 Task: Find connections with filter location Ubá with filter topic #Socialnetworkingwith filter profile language French with filter current company CARE India with filter school Indian Institute of Management, Kozhikode with filter industry Public Policy Offices with filter service category Retirement Planning with filter keywords title Artificial Intelligence Engineer
Action: Mouse moved to (499, 96)
Screenshot: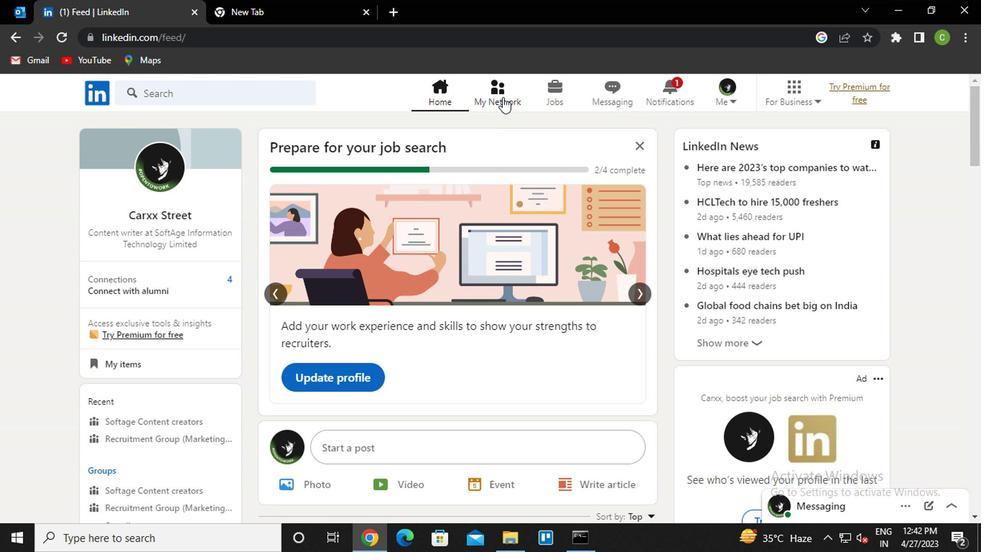 
Action: Mouse pressed left at (499, 96)
Screenshot: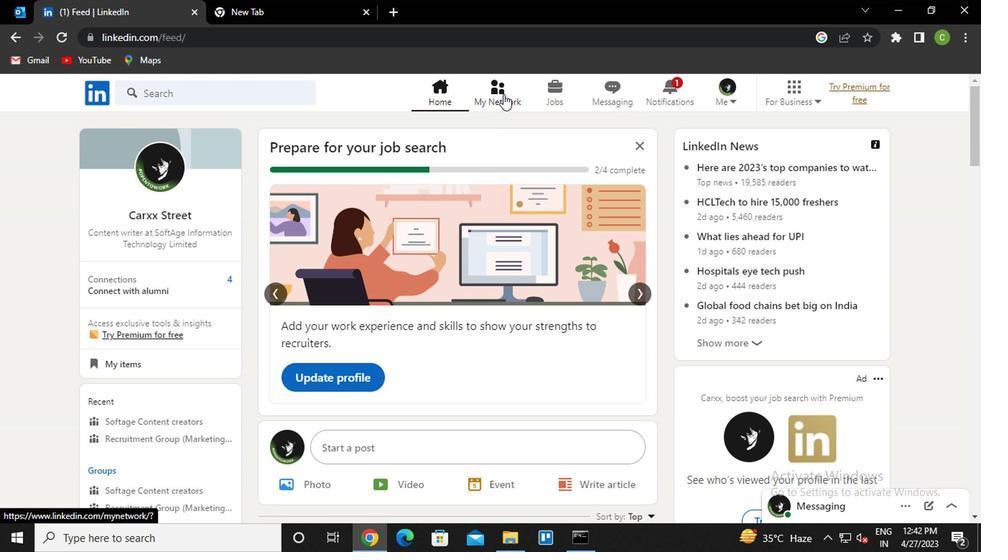
Action: Mouse moved to (208, 176)
Screenshot: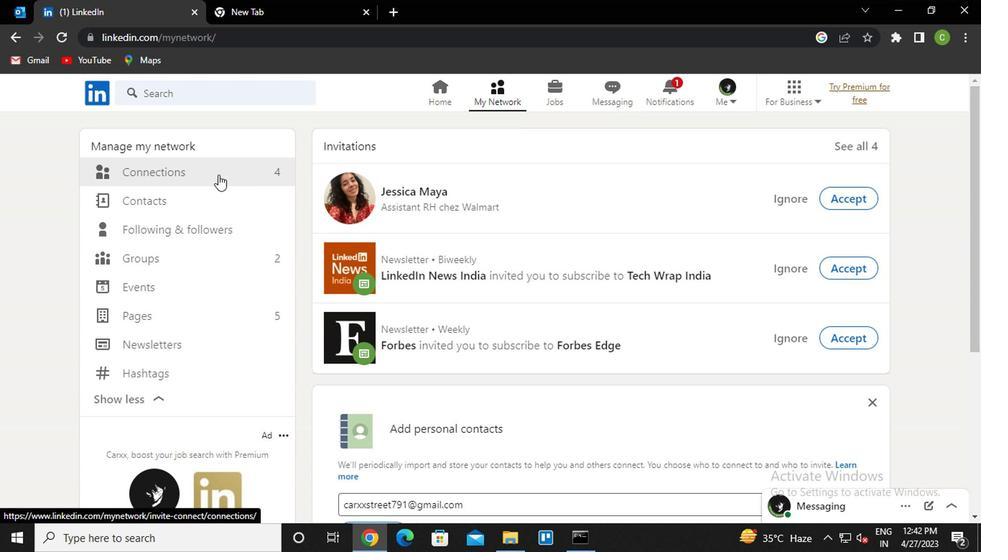 
Action: Mouse pressed left at (208, 176)
Screenshot: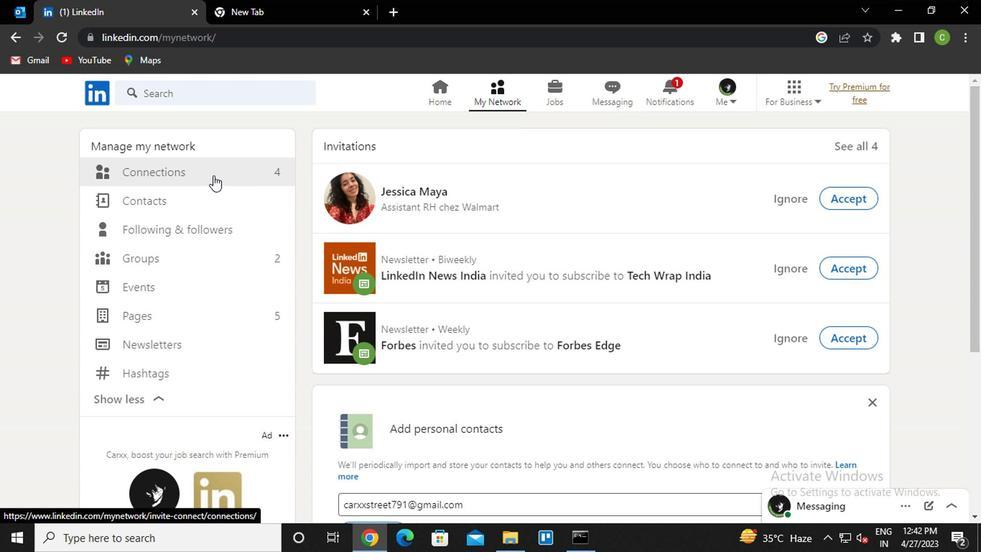 
Action: Mouse moved to (586, 172)
Screenshot: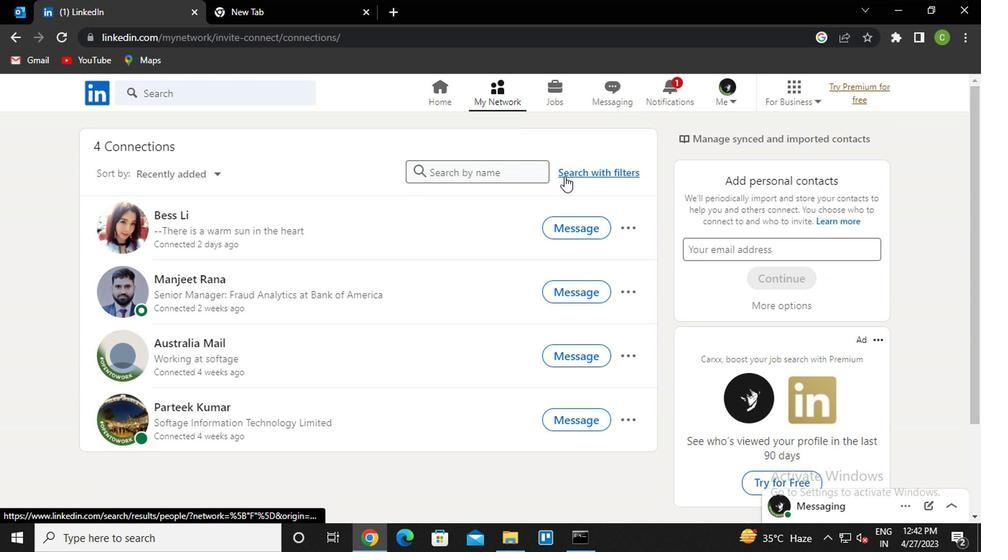 
Action: Mouse pressed left at (586, 172)
Screenshot: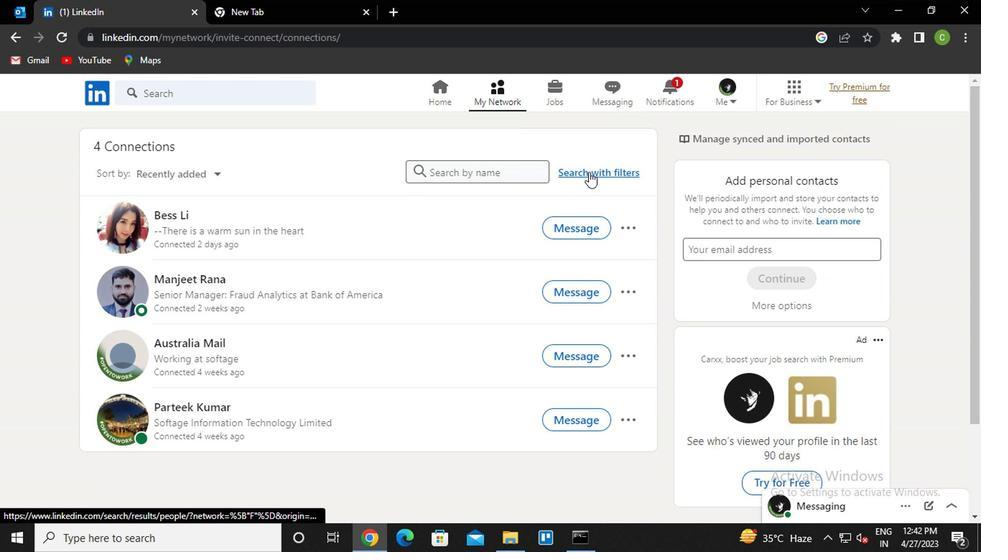 
Action: Mouse moved to (541, 126)
Screenshot: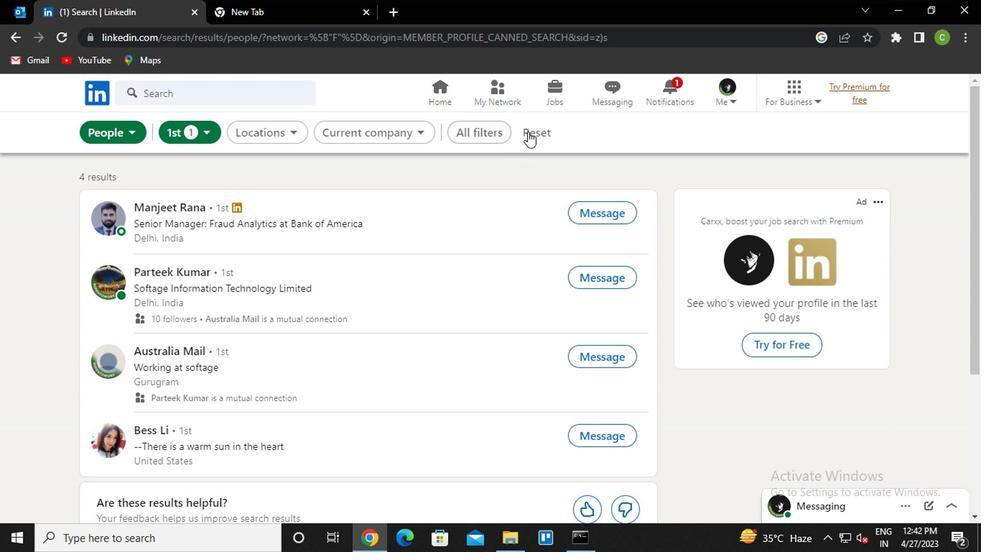 
Action: Mouse pressed left at (541, 126)
Screenshot: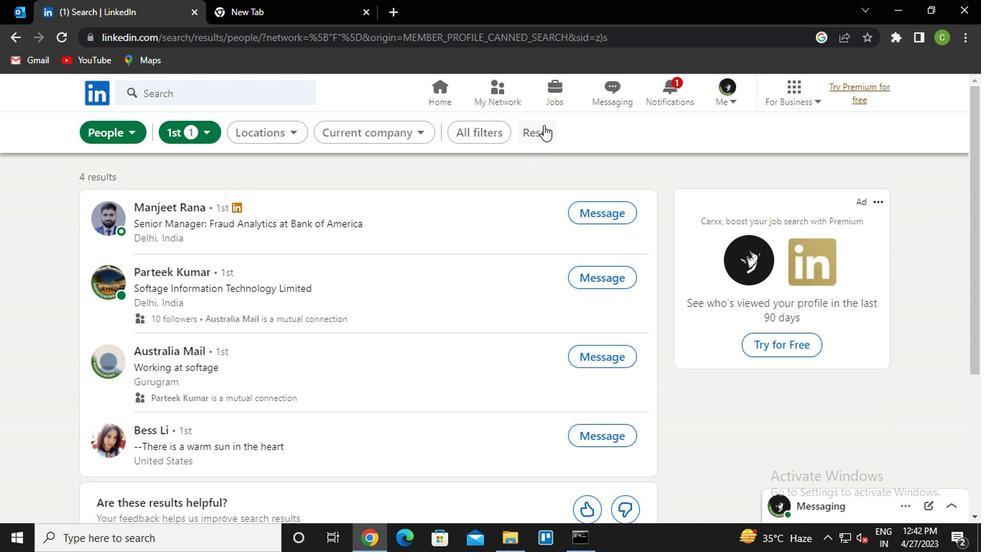 
Action: Mouse moved to (494, 124)
Screenshot: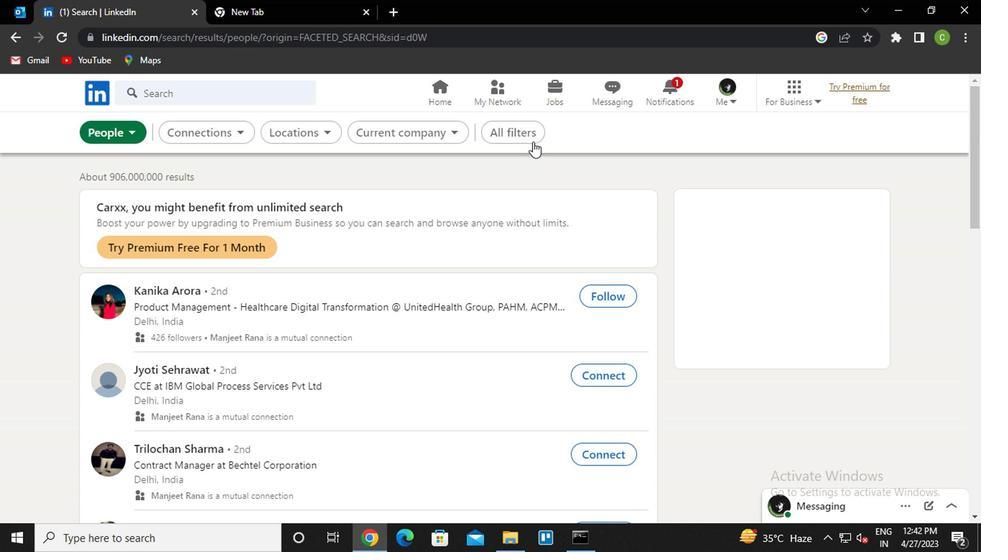 
Action: Mouse pressed left at (494, 124)
Screenshot: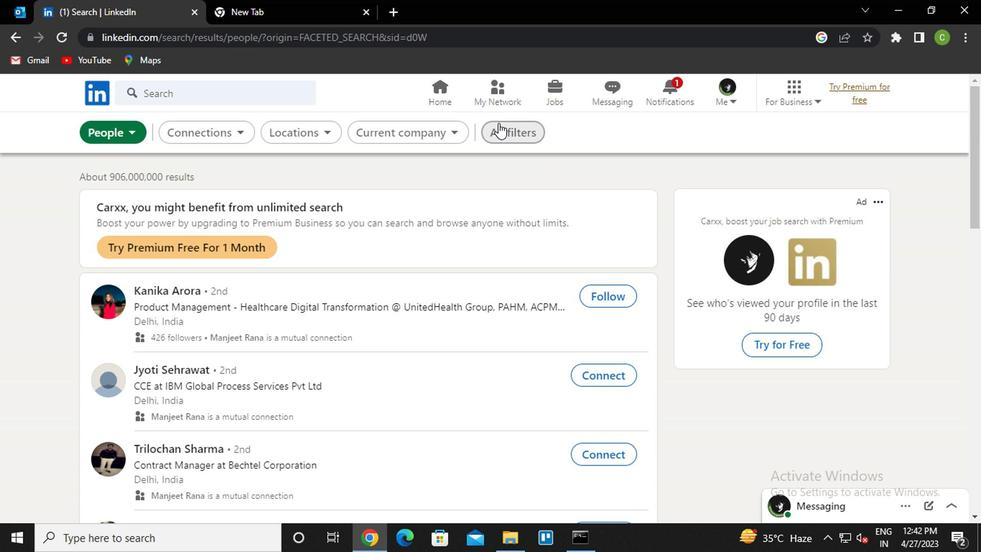 
Action: Mouse moved to (808, 300)
Screenshot: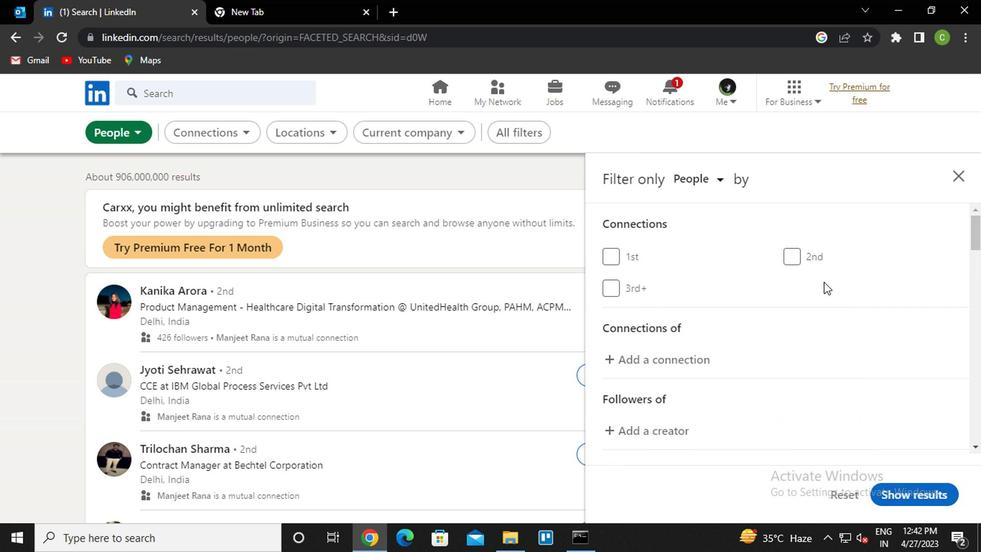 
Action: Mouse scrolled (808, 299) with delta (0, -1)
Screenshot: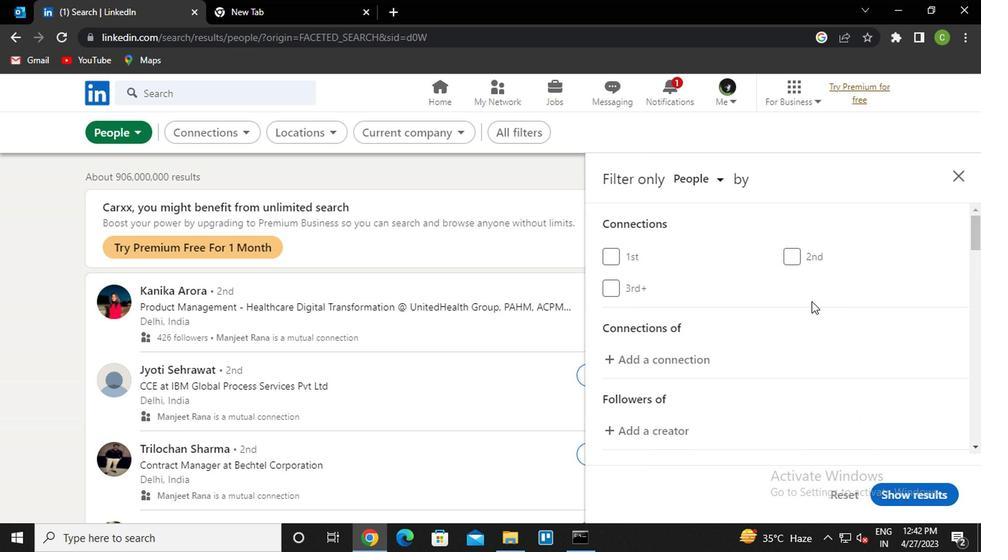 
Action: Mouse scrolled (808, 299) with delta (0, -1)
Screenshot: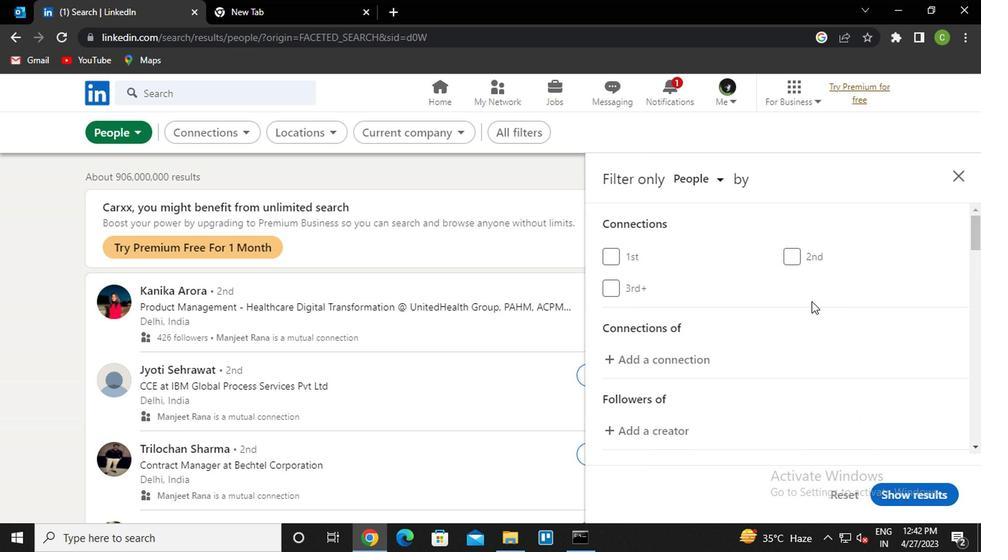 
Action: Mouse scrolled (808, 299) with delta (0, -1)
Screenshot: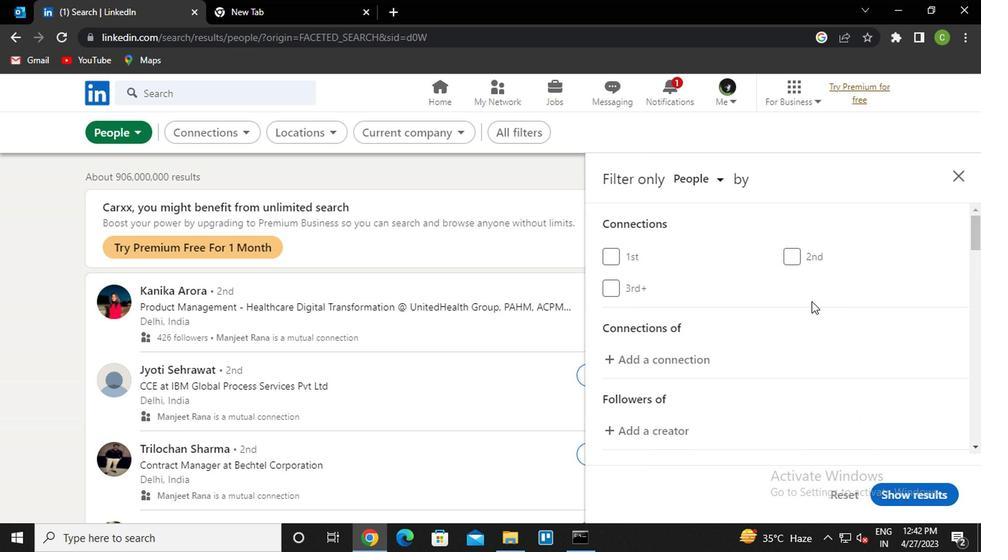 
Action: Mouse scrolled (808, 299) with delta (0, -1)
Screenshot: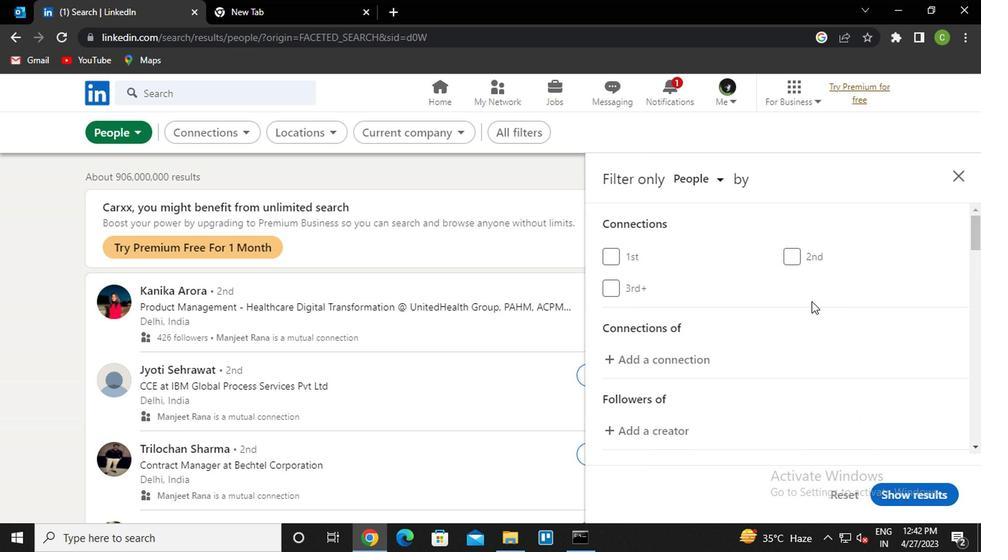 
Action: Mouse moved to (793, 309)
Screenshot: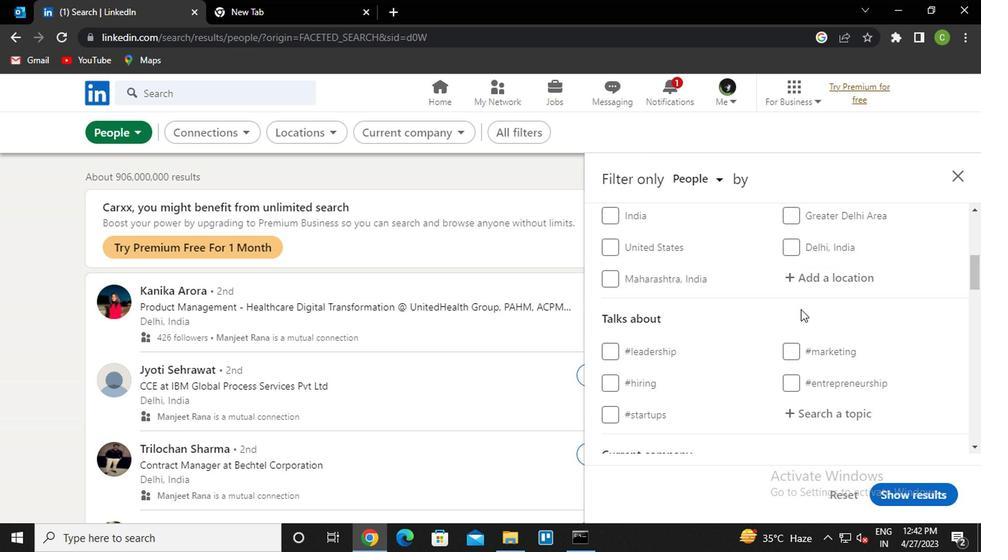 
Action: Mouse scrolled (793, 309) with delta (0, 0)
Screenshot: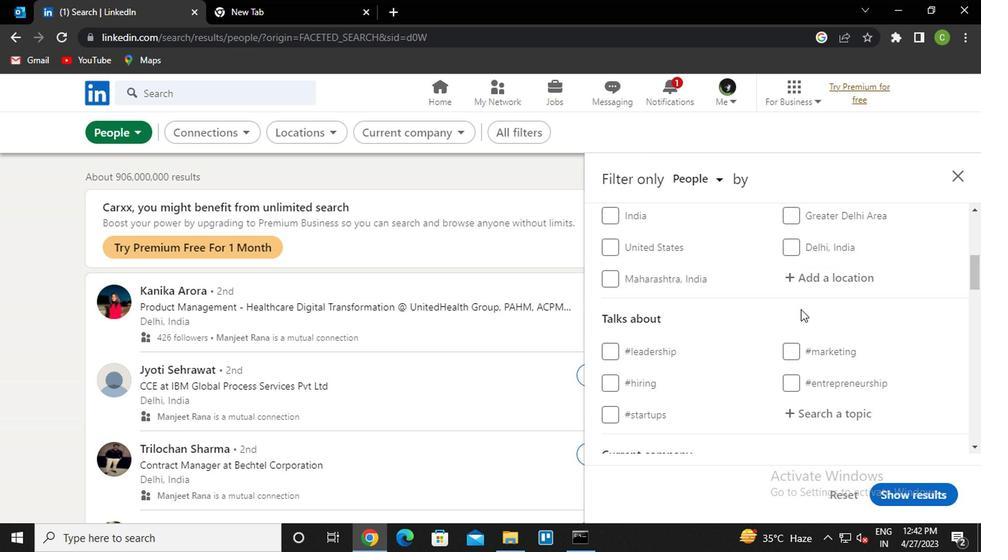 
Action: Mouse moved to (774, 321)
Screenshot: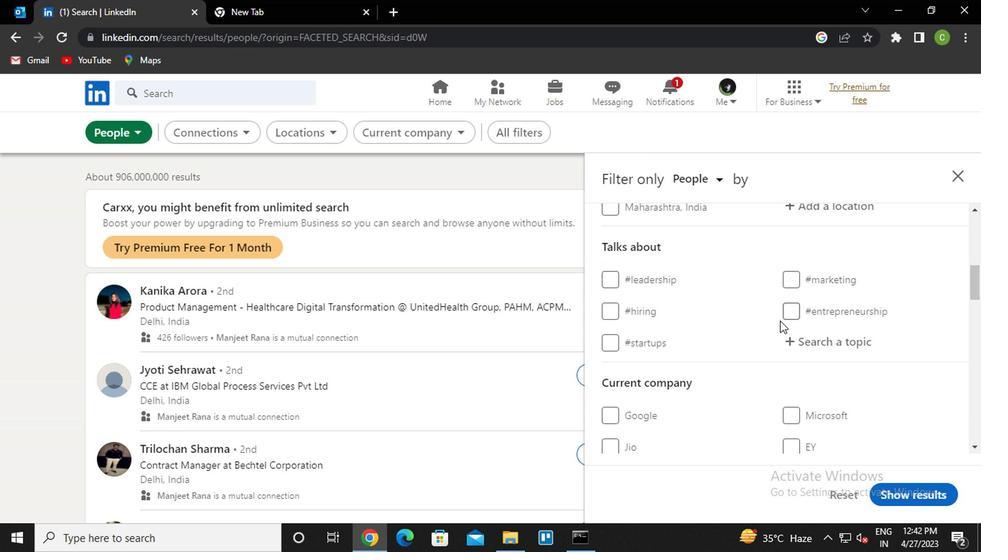 
Action: Mouse scrolled (774, 322) with delta (0, 1)
Screenshot: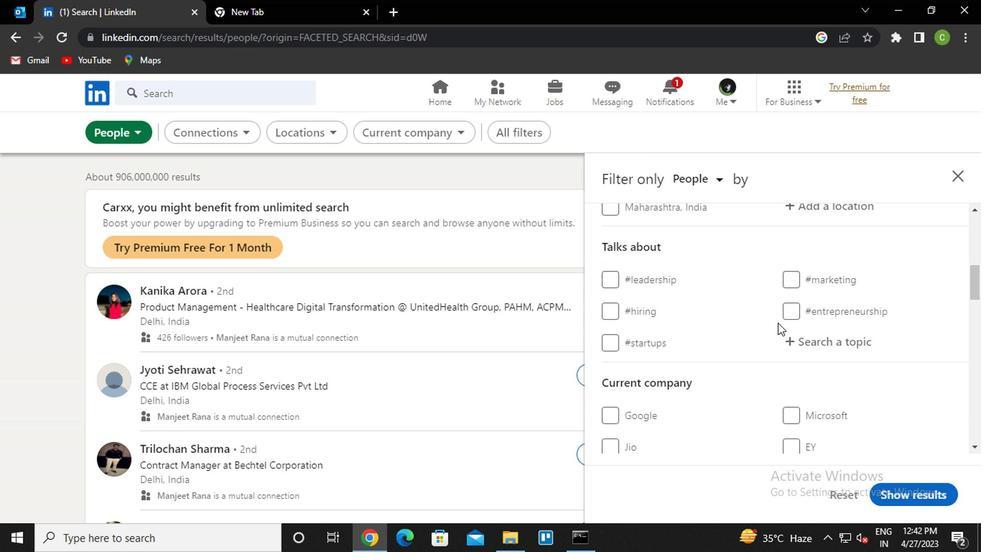 
Action: Mouse scrolled (774, 322) with delta (0, 1)
Screenshot: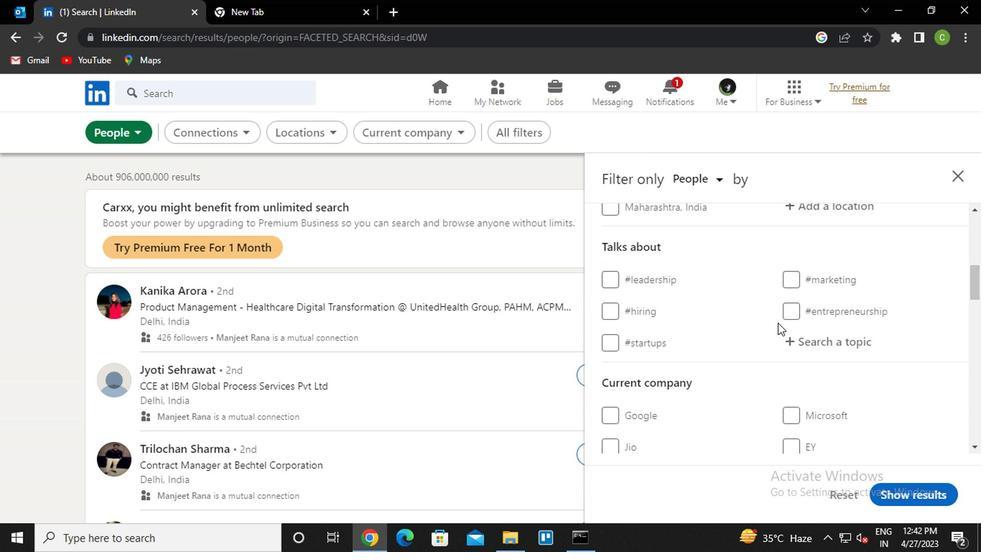 
Action: Mouse scrolled (774, 322) with delta (0, 1)
Screenshot: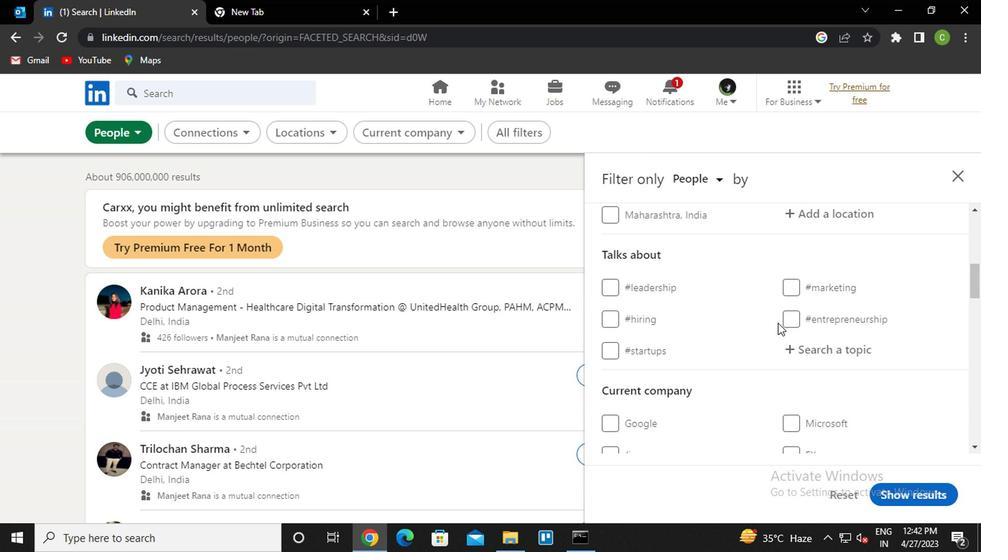 
Action: Mouse scrolled (774, 320) with delta (0, 0)
Screenshot: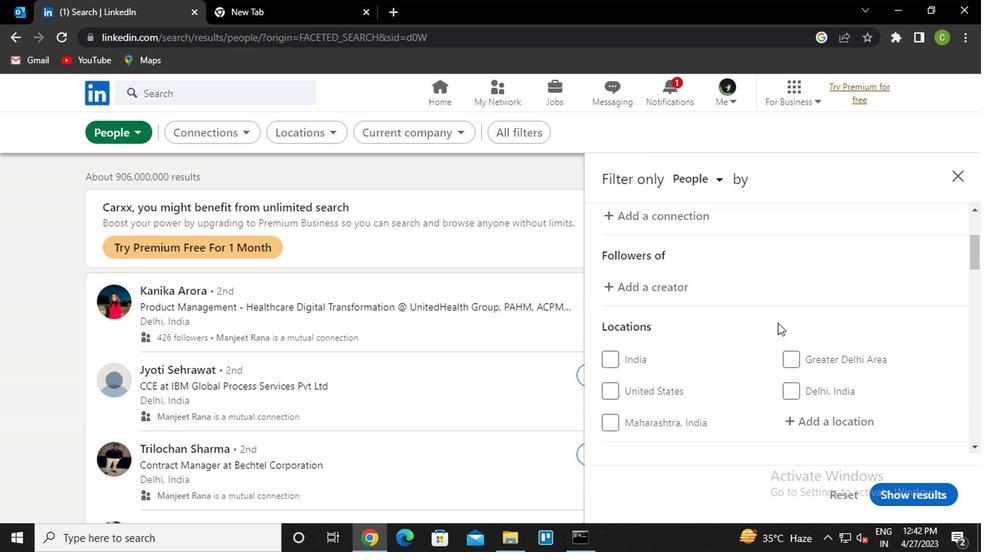 
Action: Mouse scrolled (774, 320) with delta (0, 0)
Screenshot: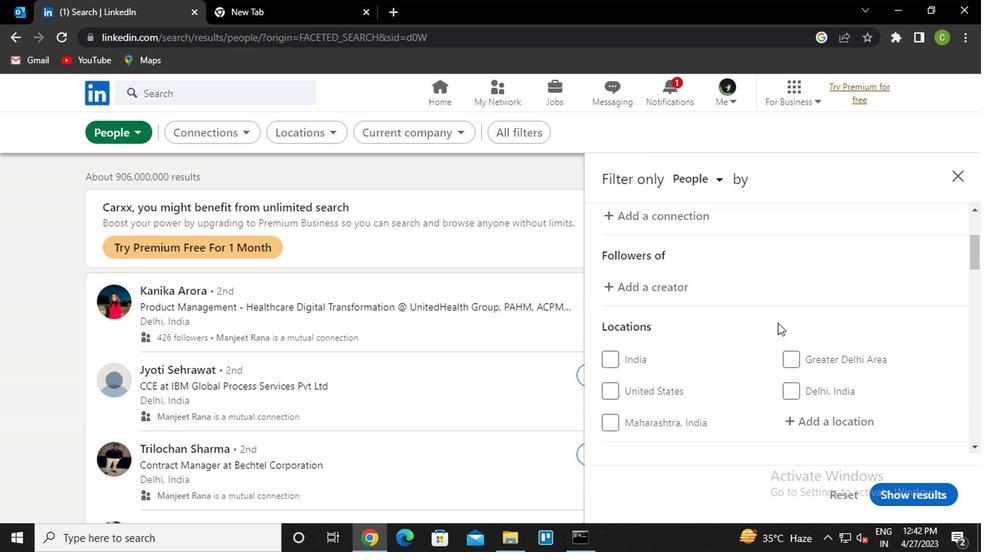 
Action: Mouse moved to (843, 281)
Screenshot: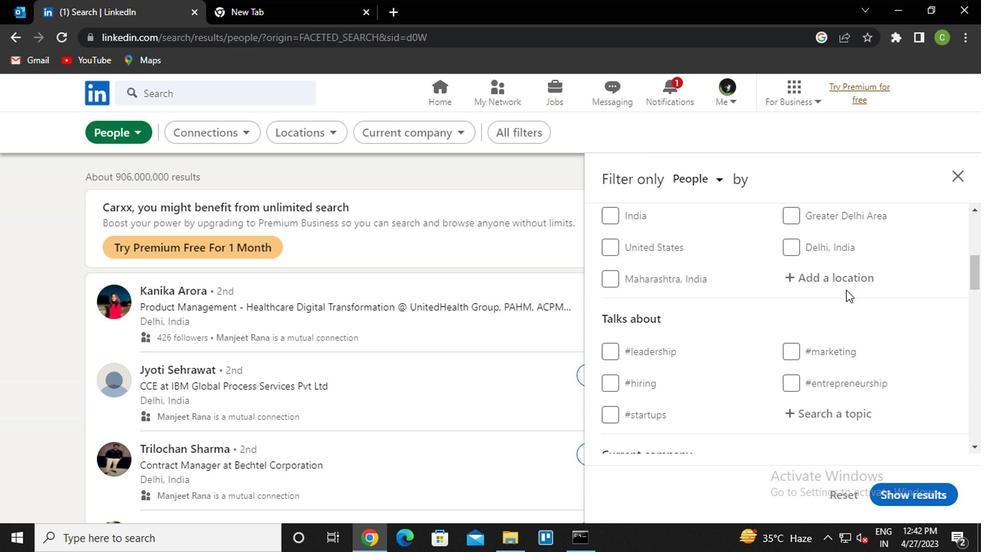 
Action: Mouse pressed left at (843, 281)
Screenshot: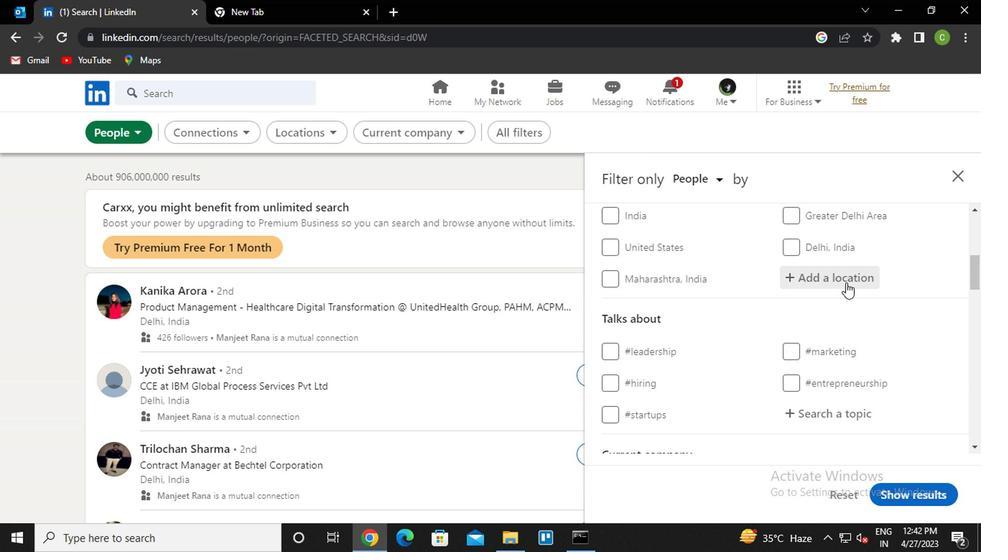 
Action: Key pressed <Key.caps_lock>u<Key.caps_lock>ba<Key.down><Key.enter>
Screenshot: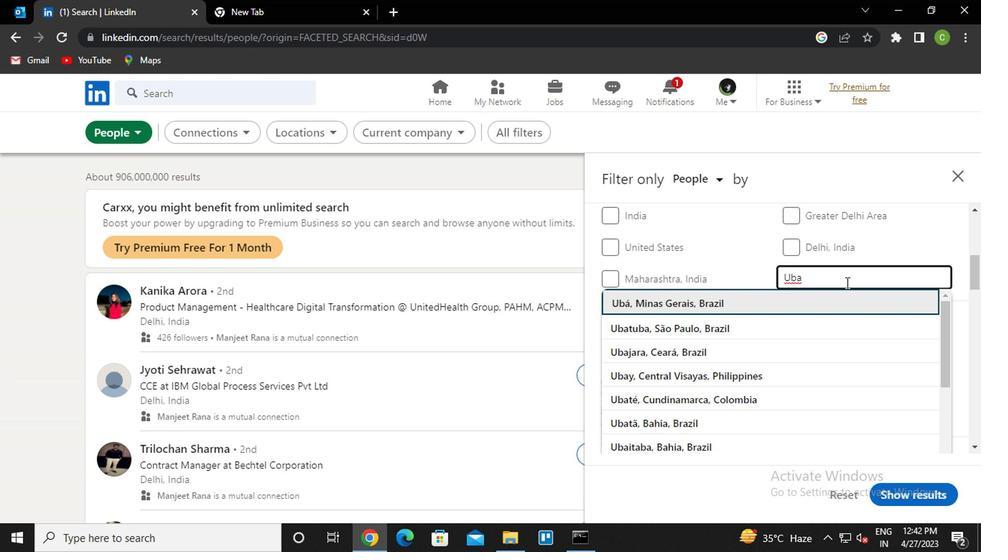 
Action: Mouse scrolled (843, 280) with delta (0, -1)
Screenshot: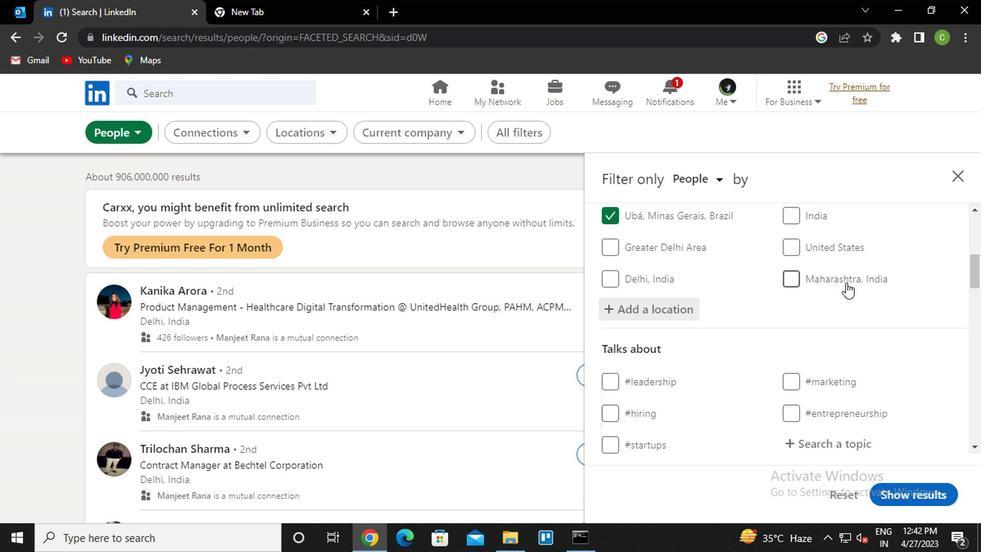 
Action: Mouse scrolled (843, 280) with delta (0, -1)
Screenshot: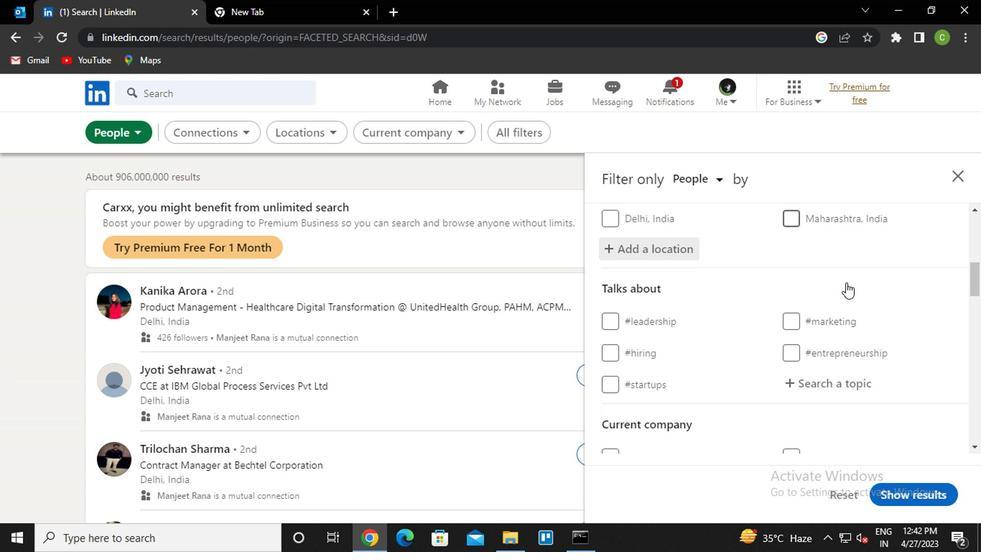 
Action: Mouse moved to (824, 290)
Screenshot: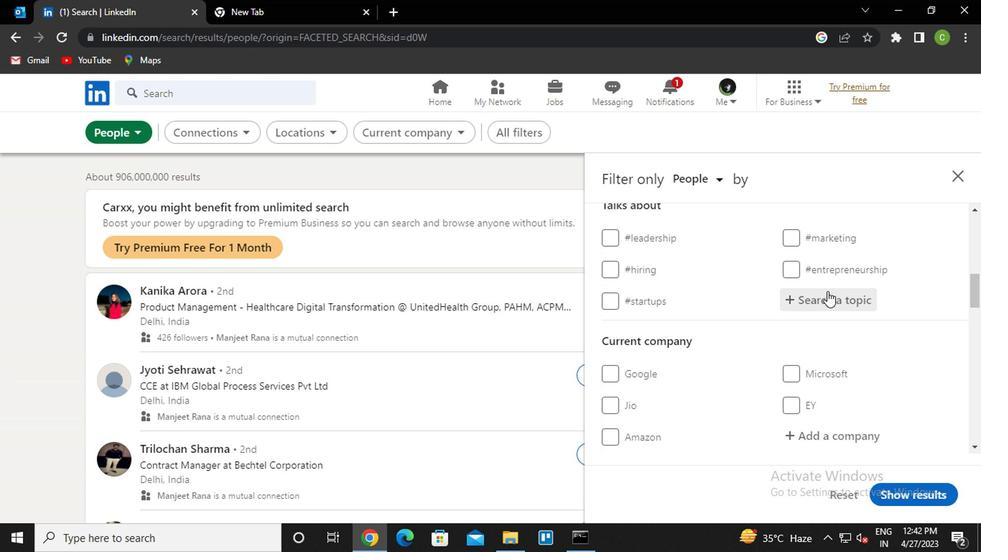 
Action: Mouse pressed left at (824, 290)
Screenshot: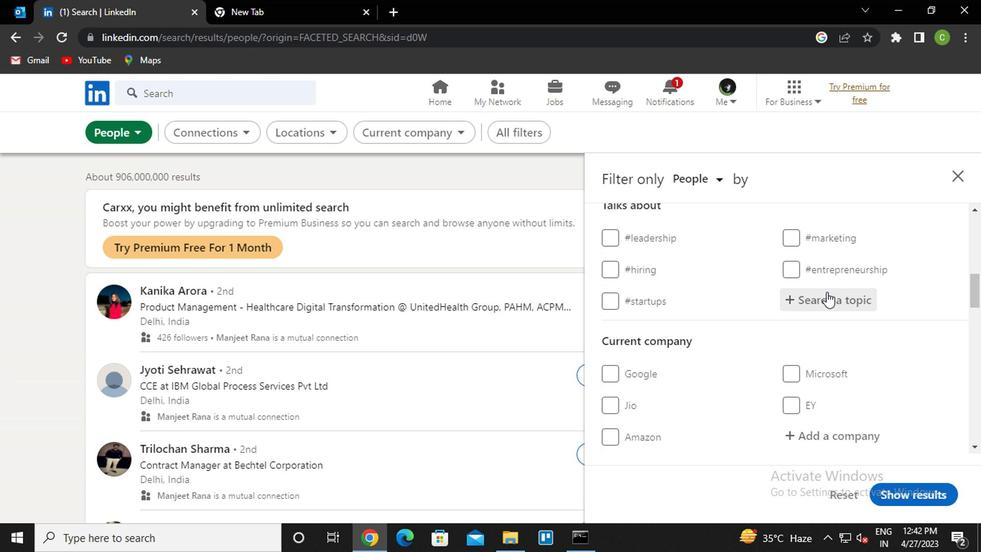 
Action: Key pressed <Key.caps_lock>s<Key.caps_lock>ocialnetwor<Key.down><Key.enter>
Screenshot: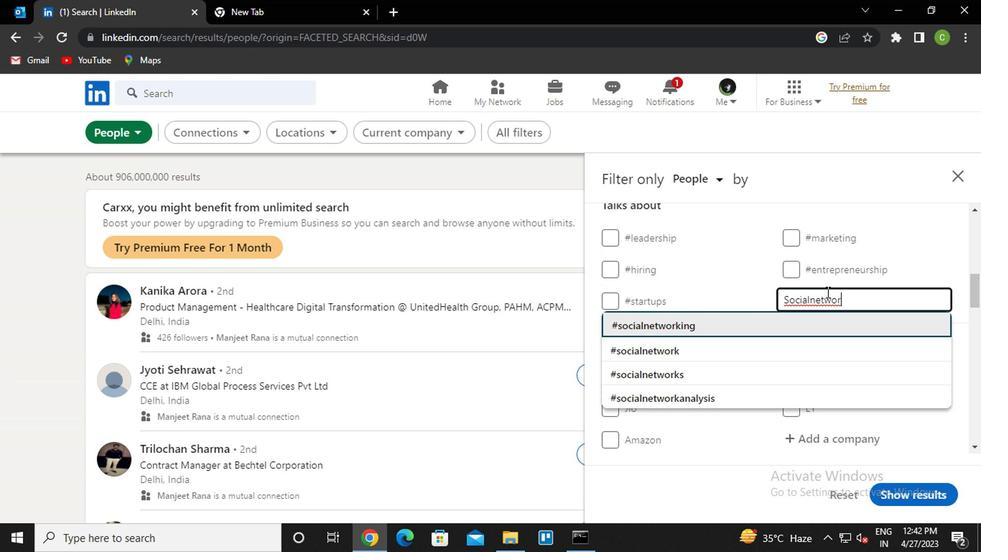 
Action: Mouse scrolled (824, 289) with delta (0, -1)
Screenshot: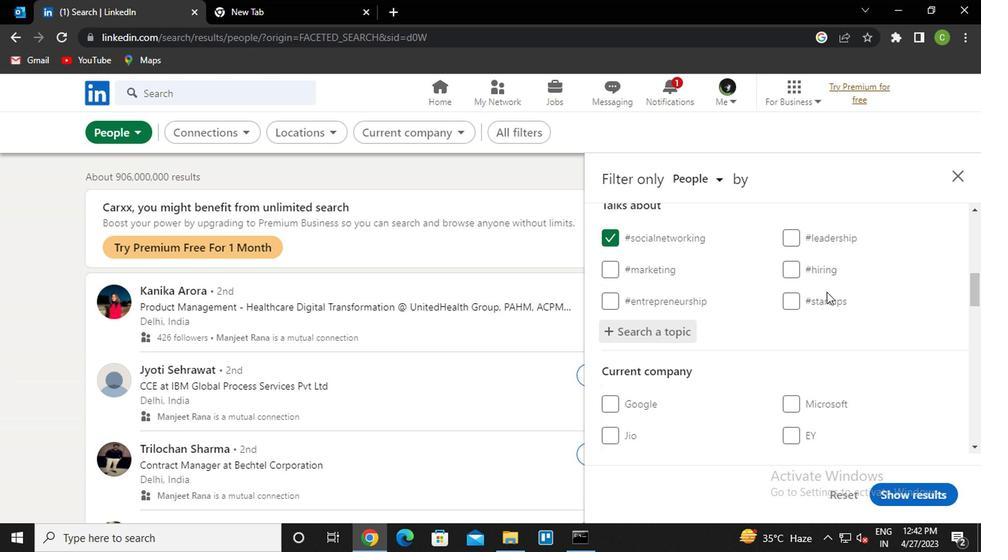 
Action: Mouse scrolled (824, 289) with delta (0, -1)
Screenshot: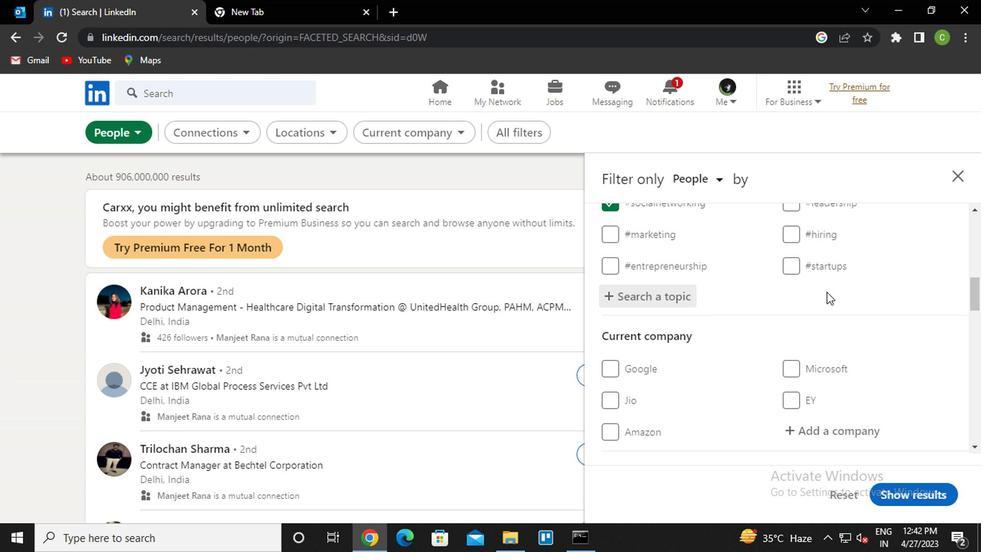 
Action: Mouse scrolled (824, 289) with delta (0, -1)
Screenshot: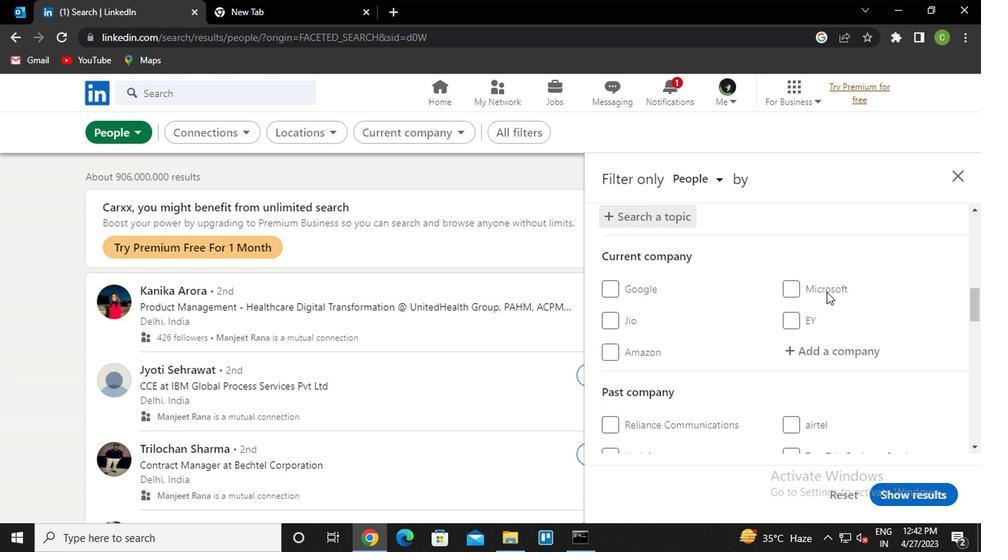 
Action: Mouse scrolled (824, 289) with delta (0, -1)
Screenshot: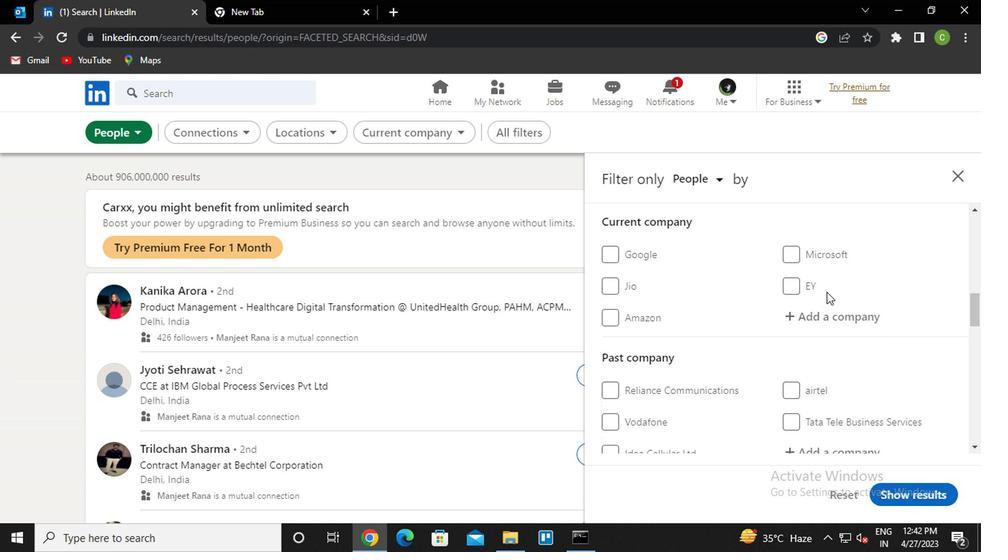
Action: Mouse scrolled (824, 289) with delta (0, -1)
Screenshot: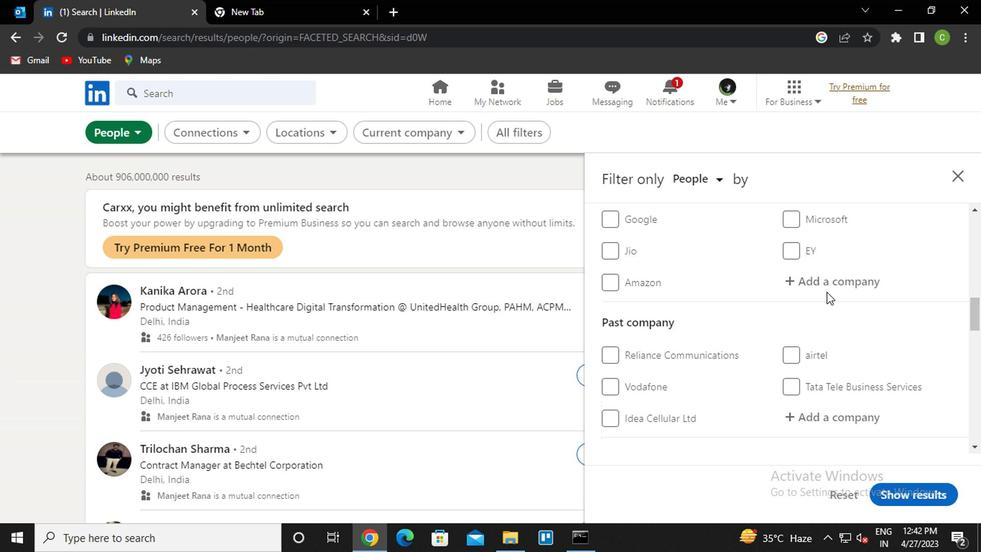 
Action: Mouse scrolled (824, 289) with delta (0, -1)
Screenshot: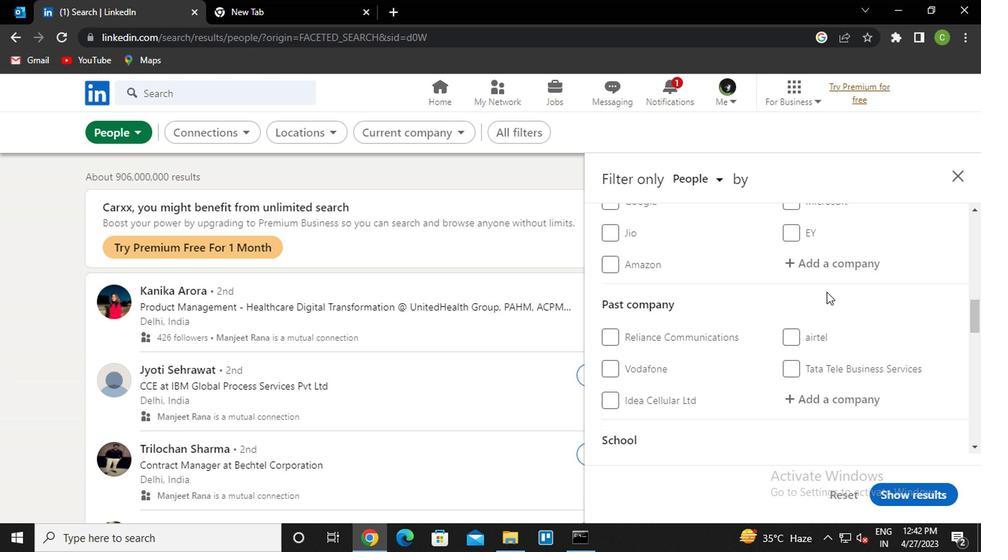 
Action: Mouse scrolled (824, 289) with delta (0, -1)
Screenshot: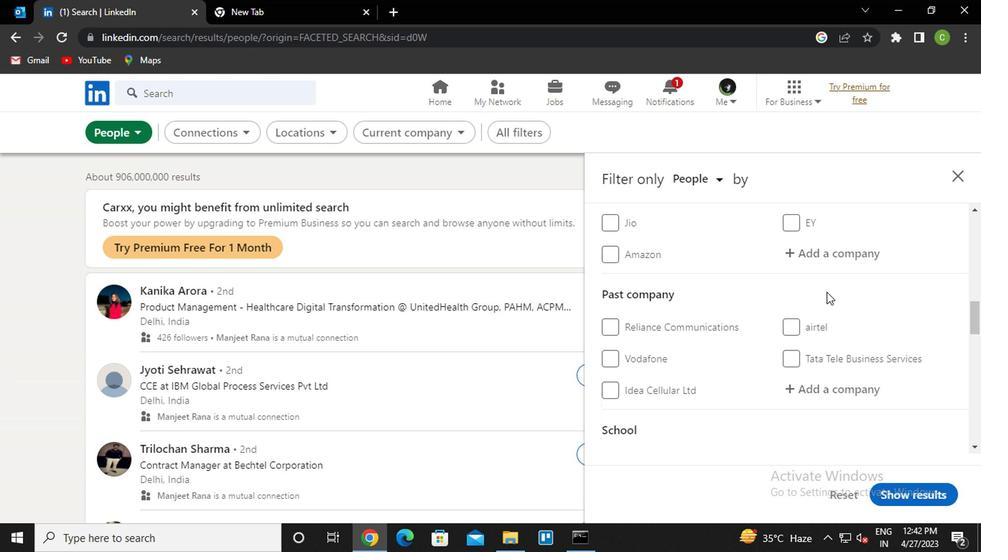 
Action: Mouse scrolled (824, 289) with delta (0, -1)
Screenshot: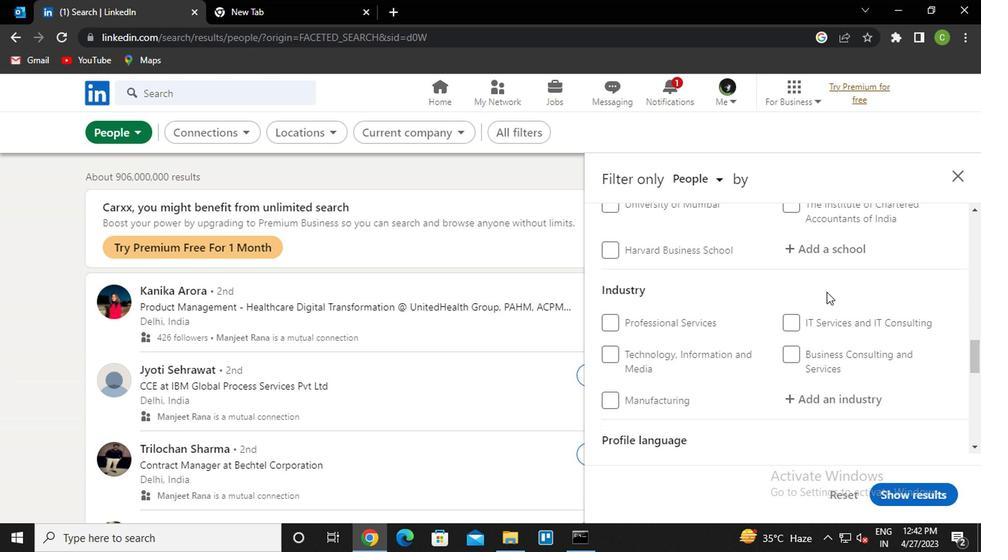 
Action: Mouse scrolled (824, 289) with delta (0, -1)
Screenshot: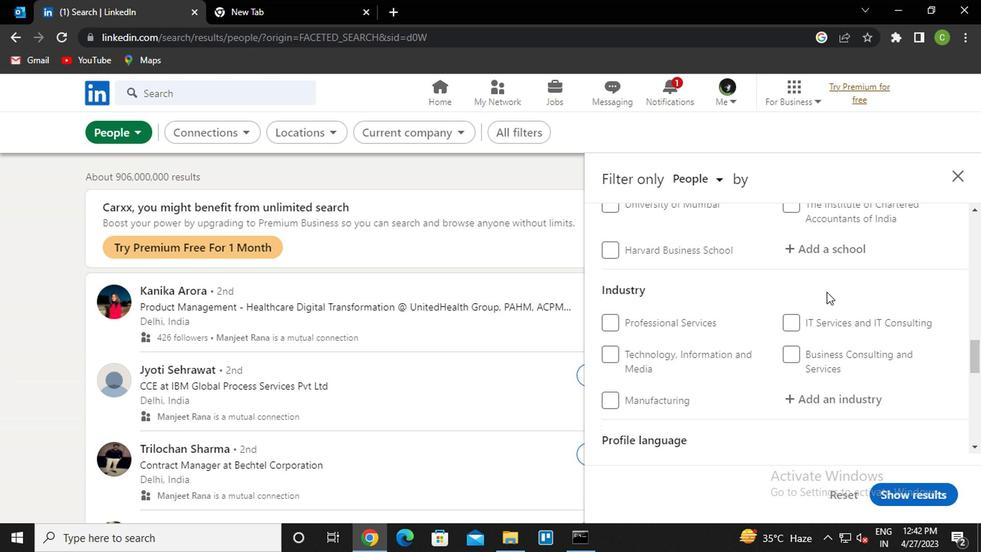 
Action: Mouse scrolled (824, 289) with delta (0, -1)
Screenshot: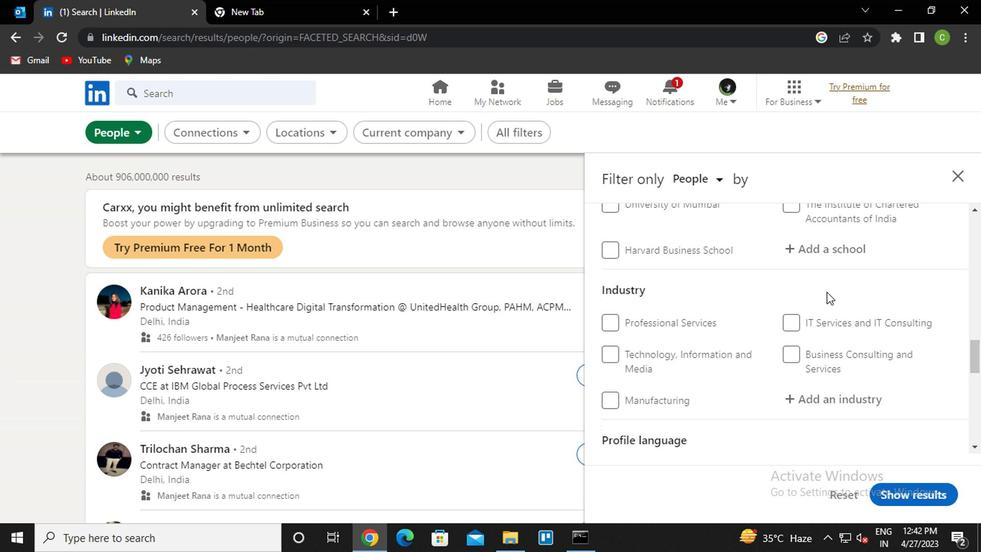 
Action: Mouse scrolled (824, 289) with delta (0, -1)
Screenshot: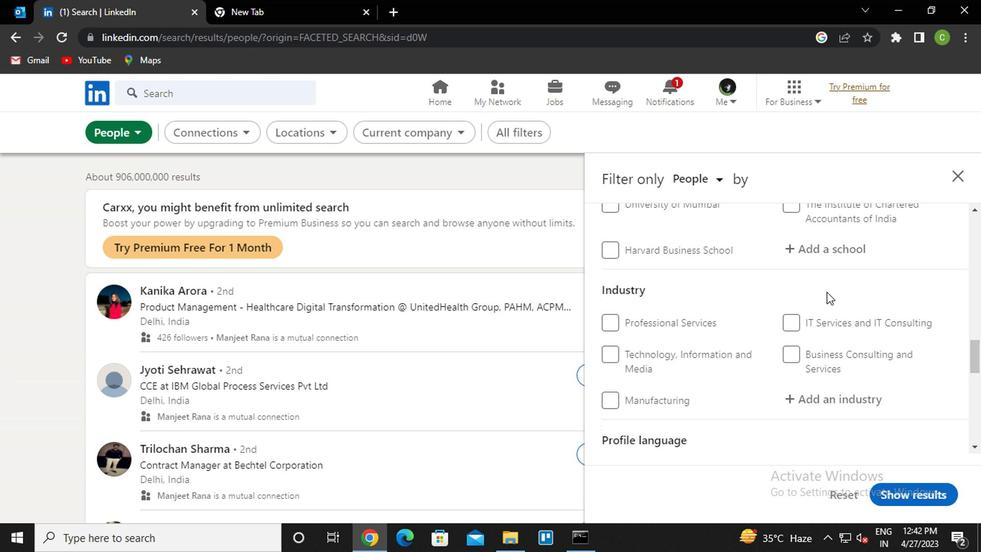 
Action: Mouse scrolled (824, 289) with delta (0, -1)
Screenshot: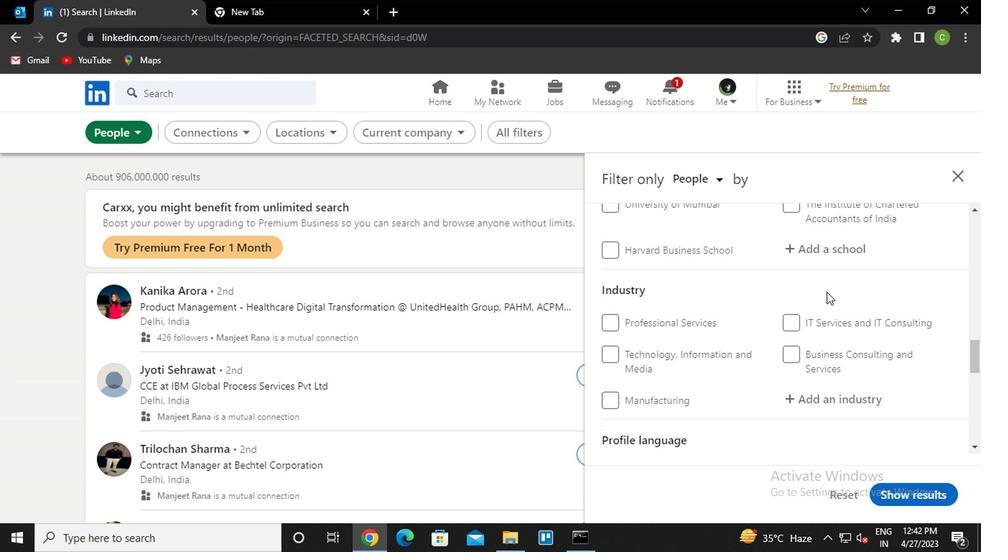 
Action: Mouse scrolled (824, 289) with delta (0, -1)
Screenshot: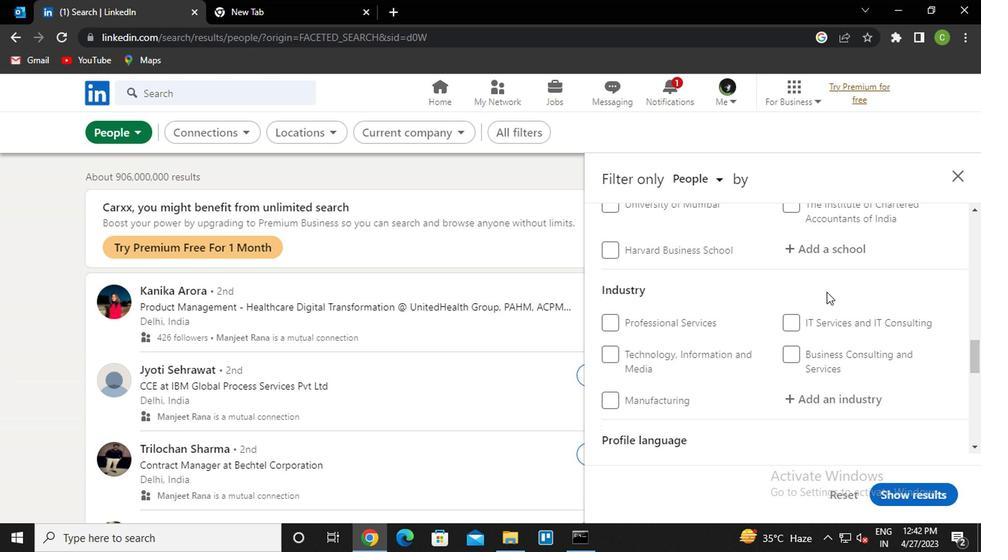 
Action: Mouse moved to (729, 326)
Screenshot: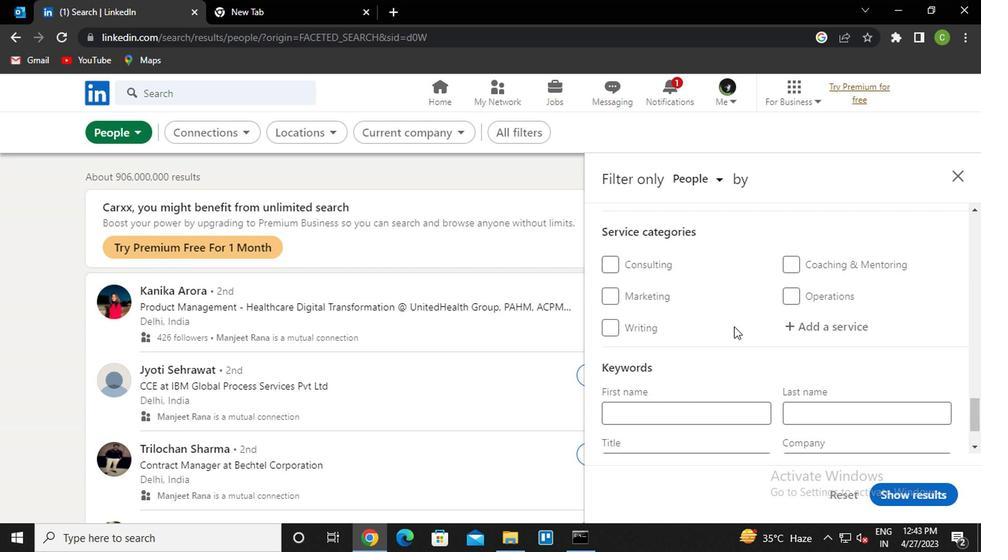 
Action: Mouse scrolled (729, 325) with delta (0, -1)
Screenshot: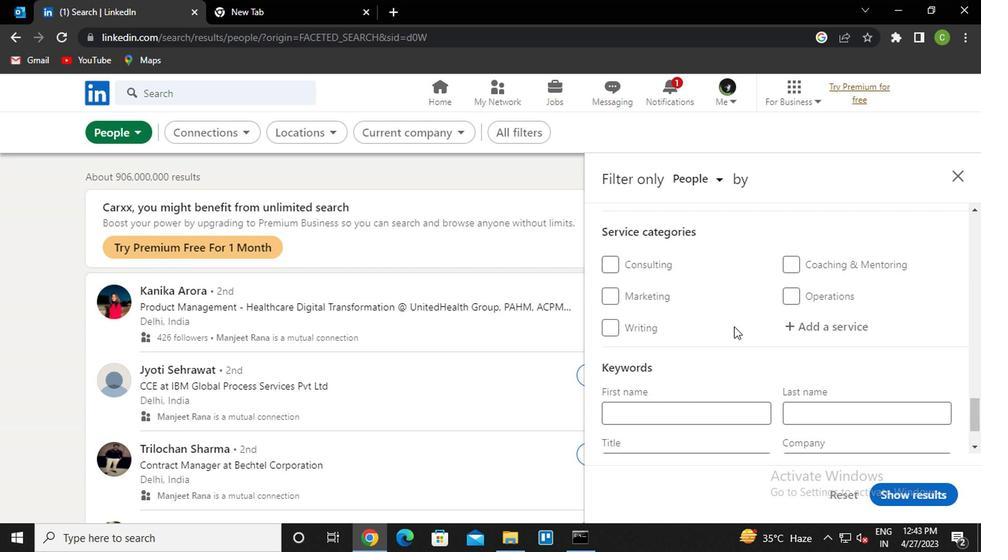 
Action: Mouse scrolled (729, 325) with delta (0, -1)
Screenshot: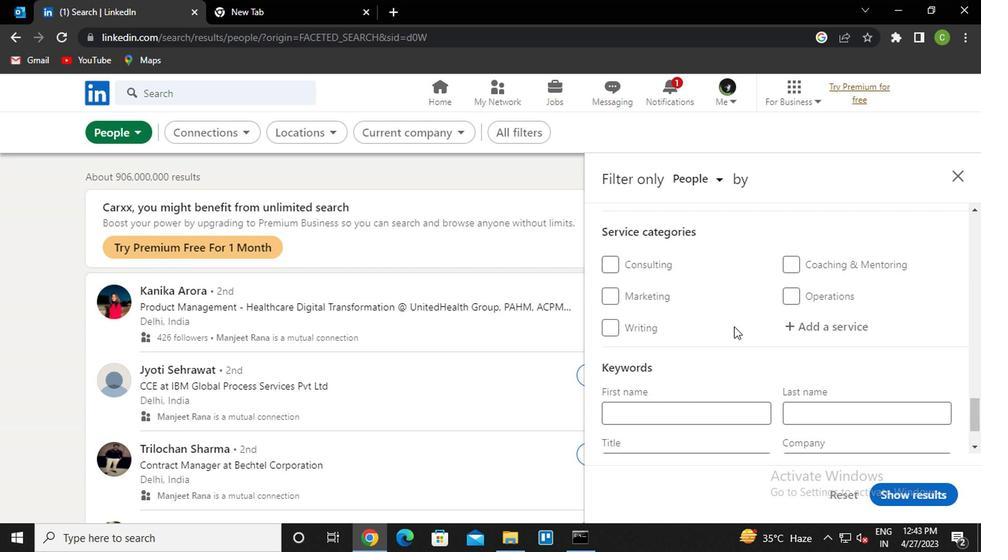 
Action: Mouse scrolled (729, 326) with delta (0, 0)
Screenshot: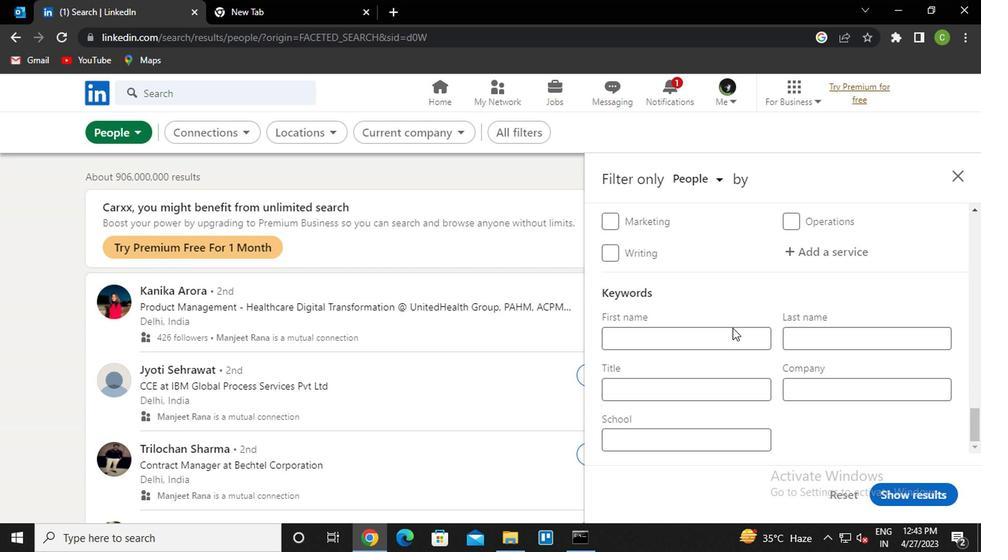 
Action: Mouse scrolled (729, 326) with delta (0, 0)
Screenshot: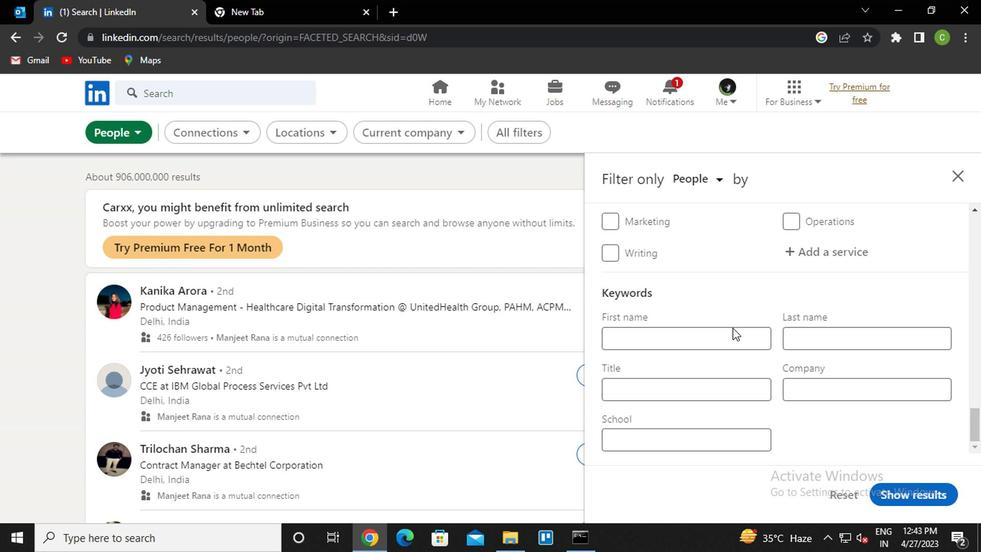 
Action: Mouse scrolled (729, 326) with delta (0, 0)
Screenshot: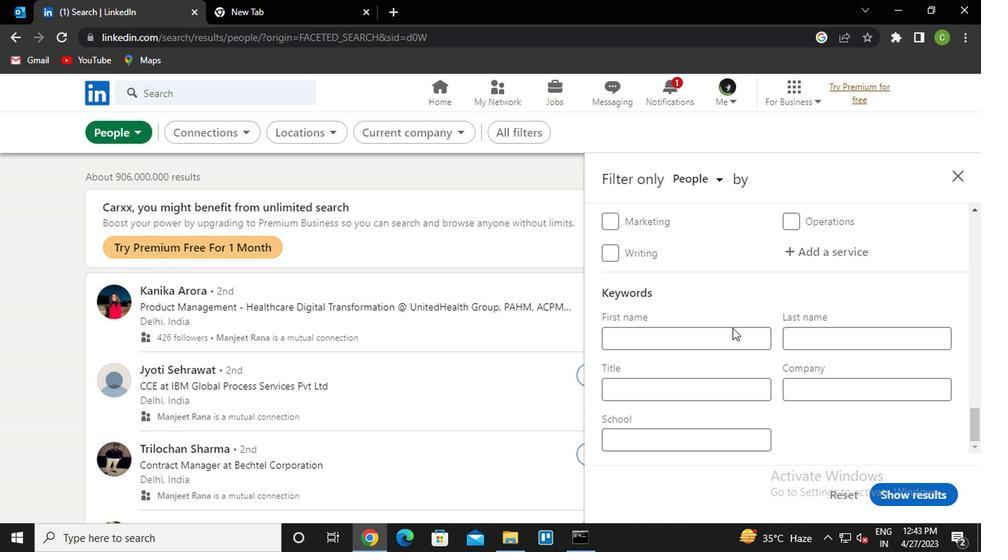 
Action: Mouse moved to (690, 326)
Screenshot: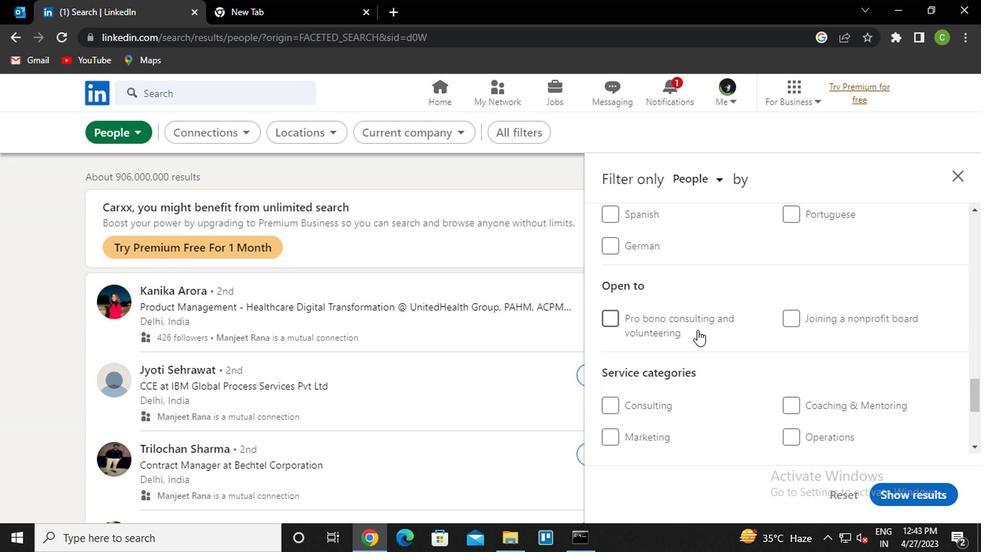 
Action: Mouse scrolled (690, 327) with delta (0, 1)
Screenshot: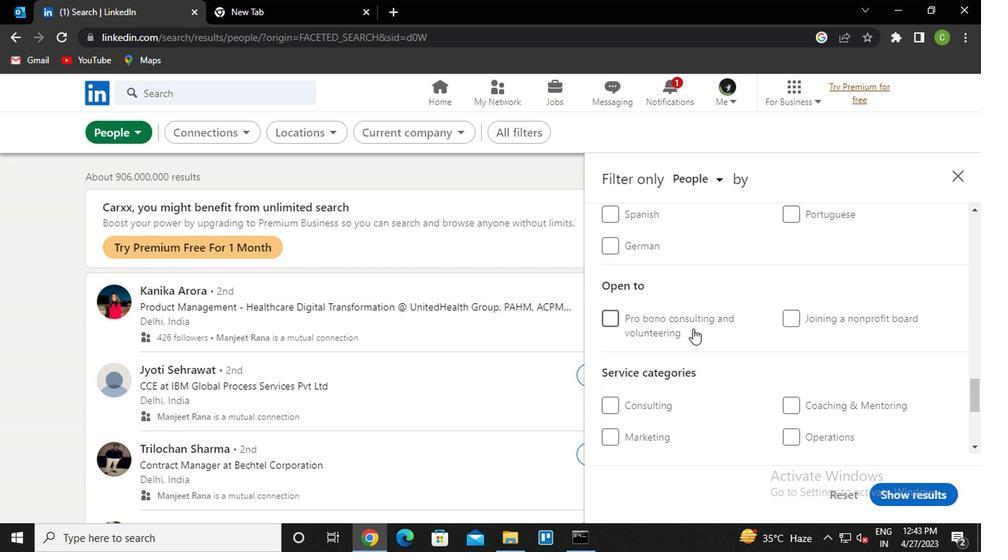 
Action: Mouse scrolled (690, 327) with delta (0, 1)
Screenshot: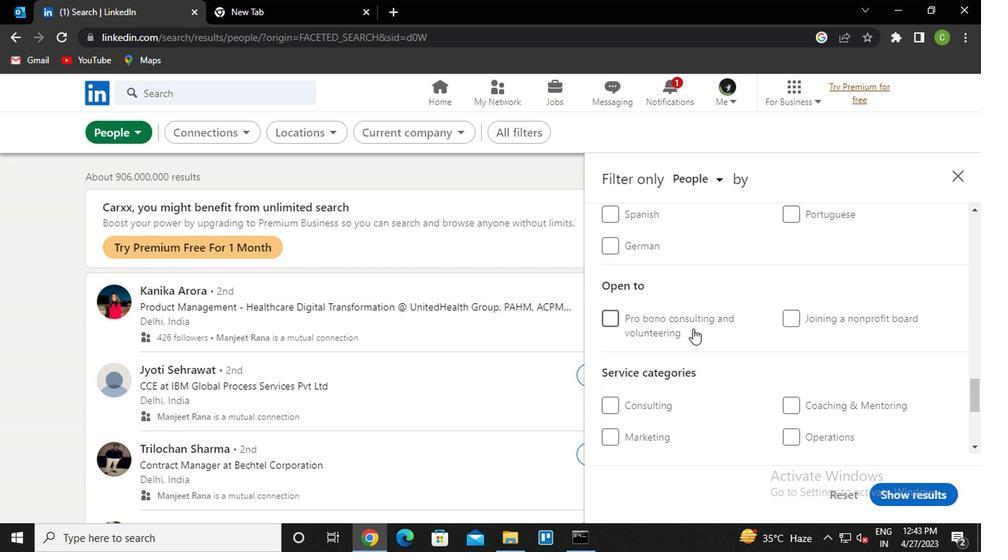 
Action: Mouse moved to (785, 325)
Screenshot: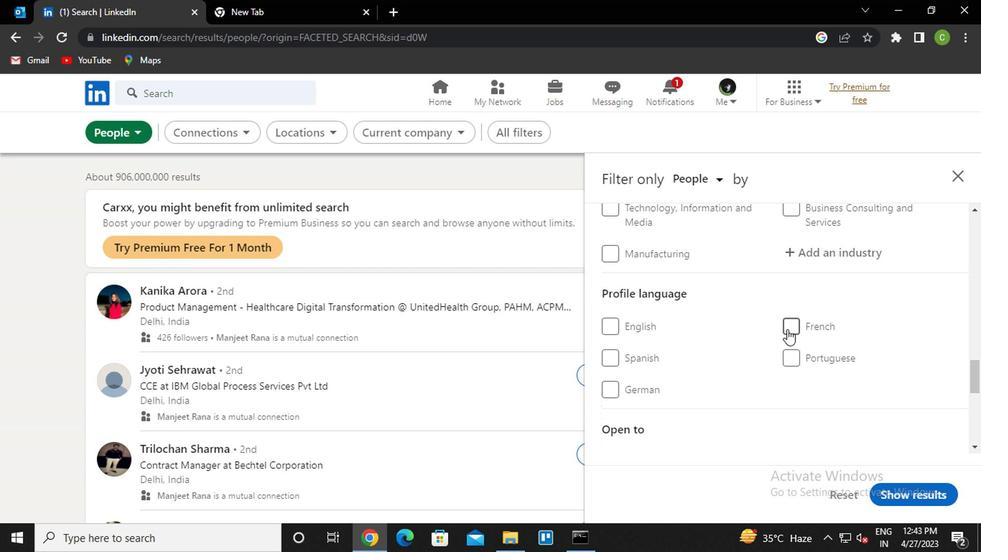 
Action: Mouse pressed left at (785, 325)
Screenshot: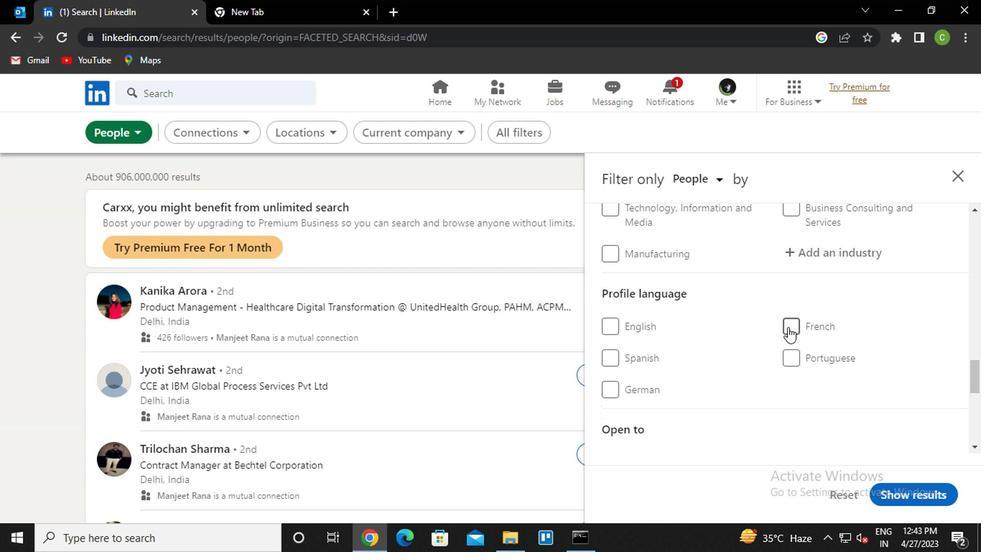 
Action: Mouse moved to (774, 331)
Screenshot: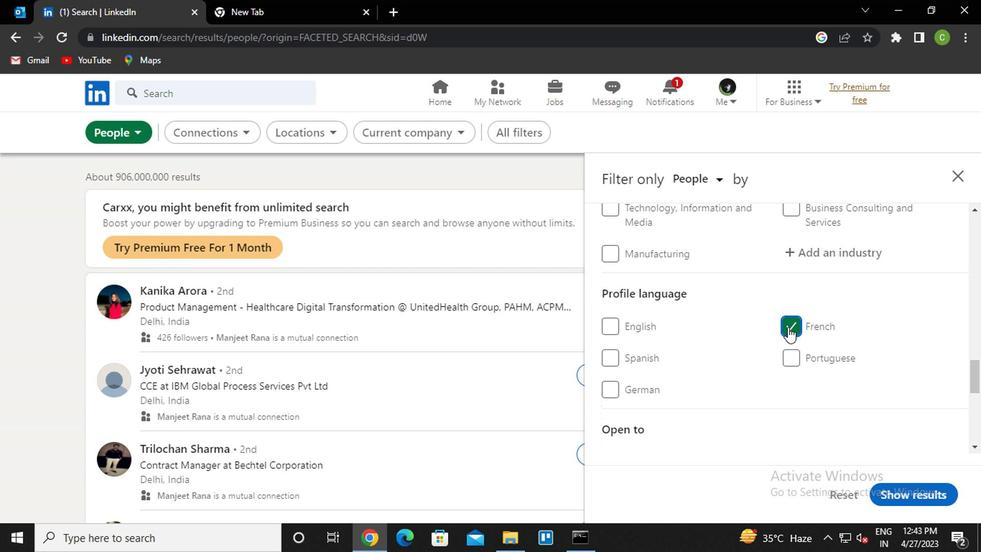 
Action: Mouse scrolled (774, 330) with delta (0, -1)
Screenshot: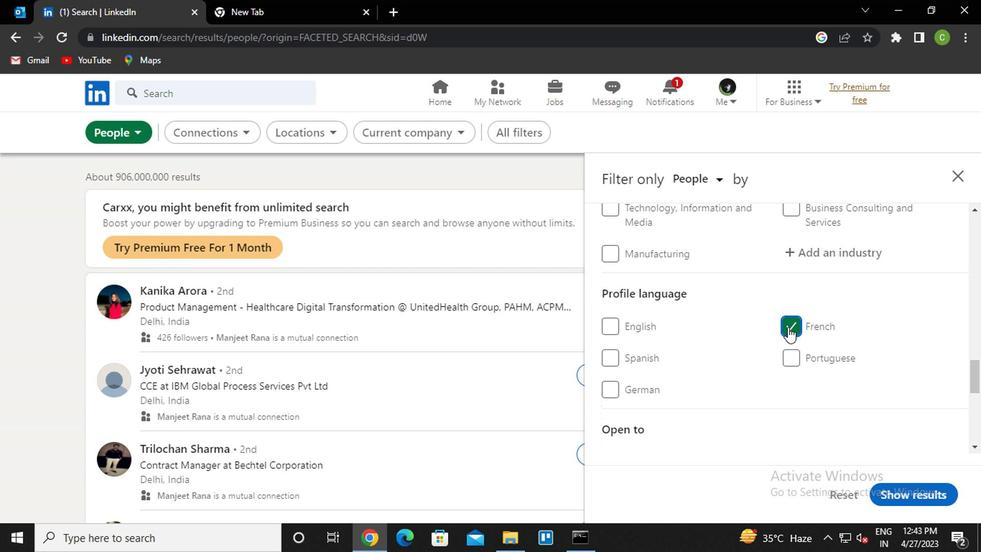 
Action: Mouse moved to (769, 332)
Screenshot: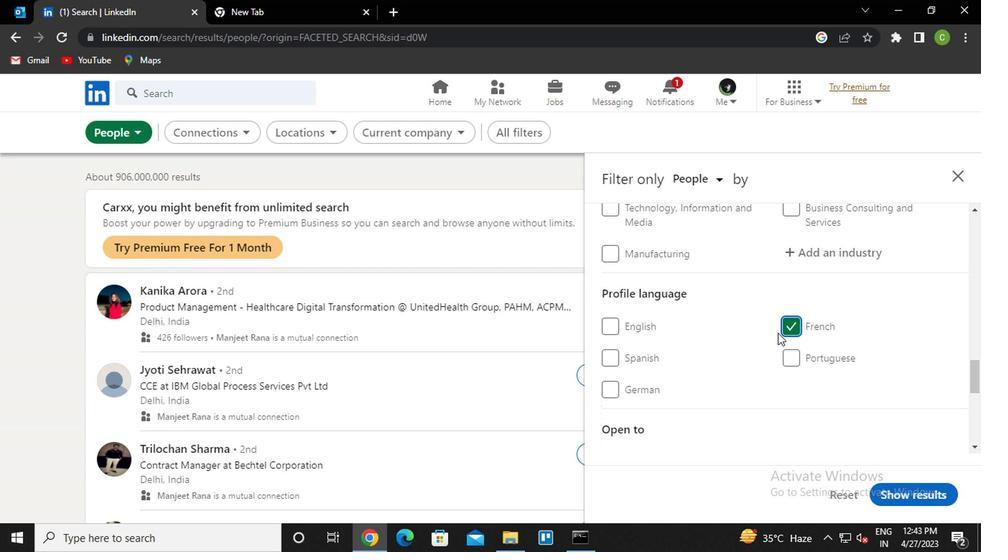 
Action: Mouse scrolled (769, 333) with delta (0, 1)
Screenshot: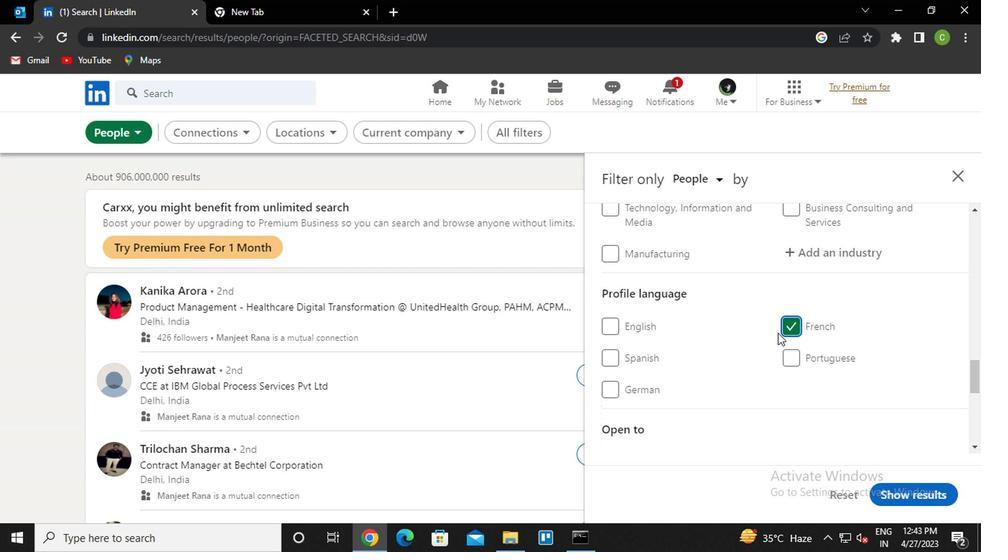 
Action: Mouse moved to (767, 332)
Screenshot: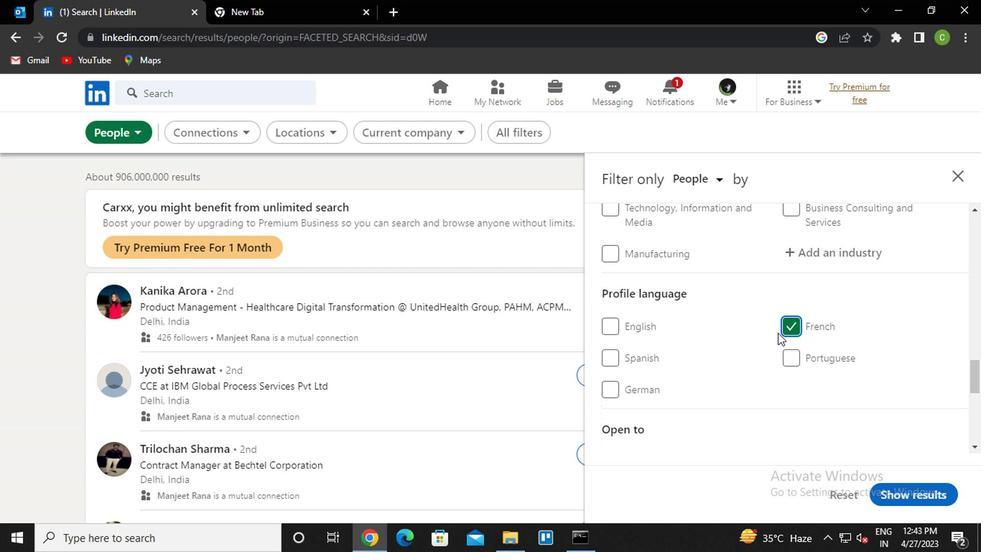 
Action: Mouse scrolled (767, 333) with delta (0, 1)
Screenshot: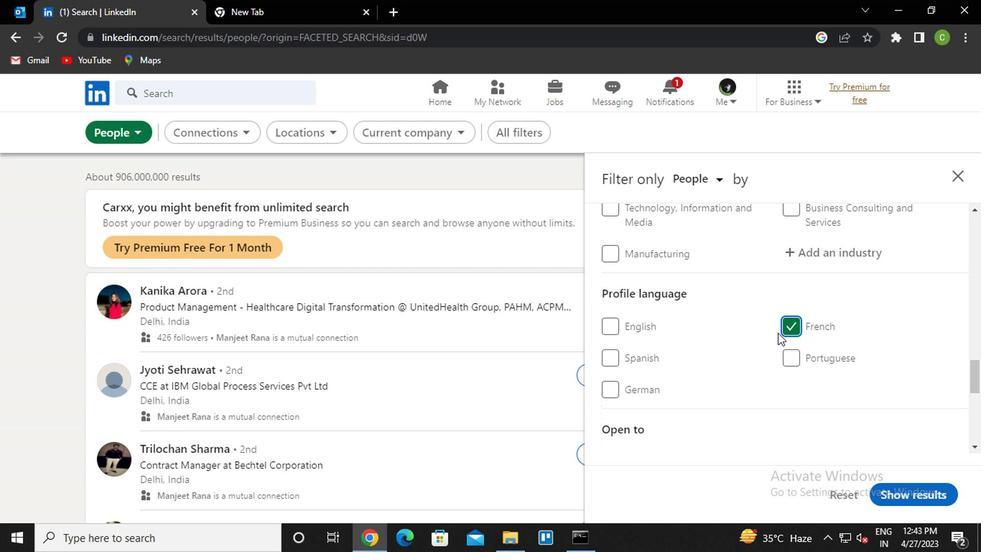 
Action: Mouse scrolled (767, 333) with delta (0, 1)
Screenshot: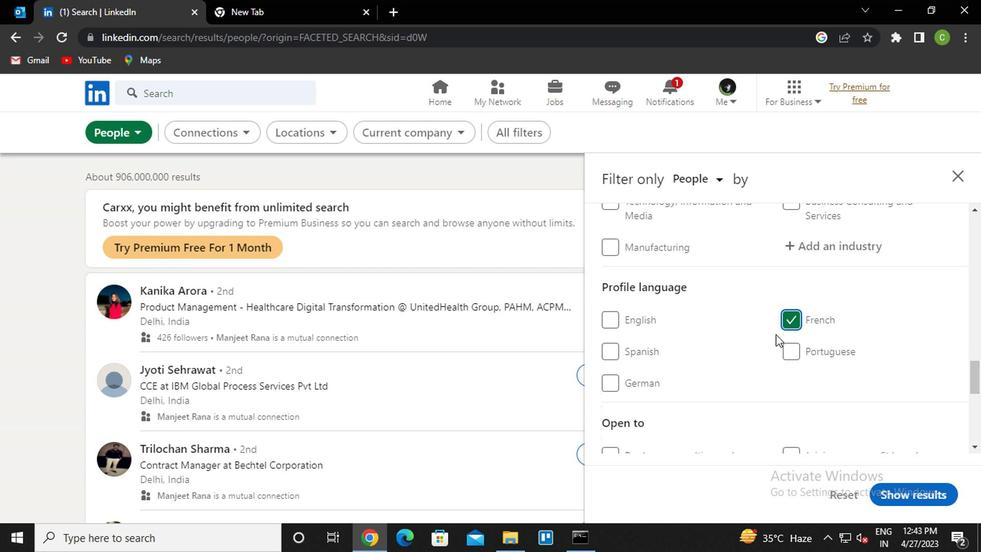 
Action: Mouse scrolled (767, 333) with delta (0, 1)
Screenshot: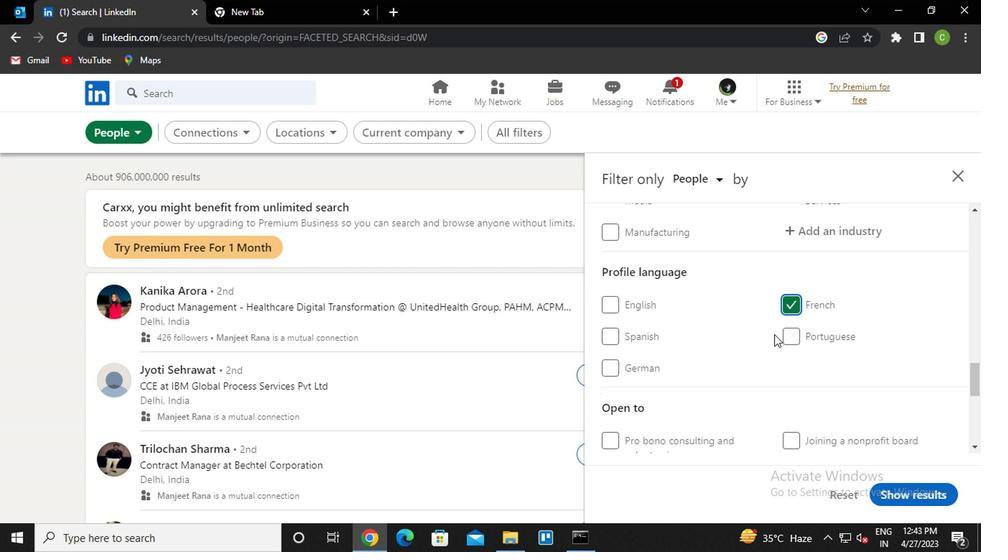 
Action: Mouse scrolled (767, 333) with delta (0, 1)
Screenshot: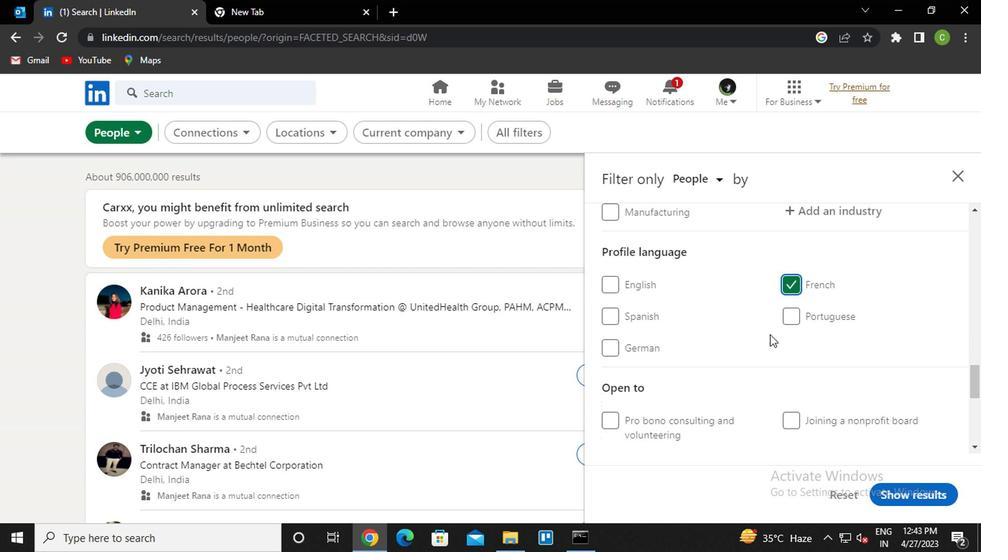 
Action: Mouse scrolled (767, 333) with delta (0, 1)
Screenshot: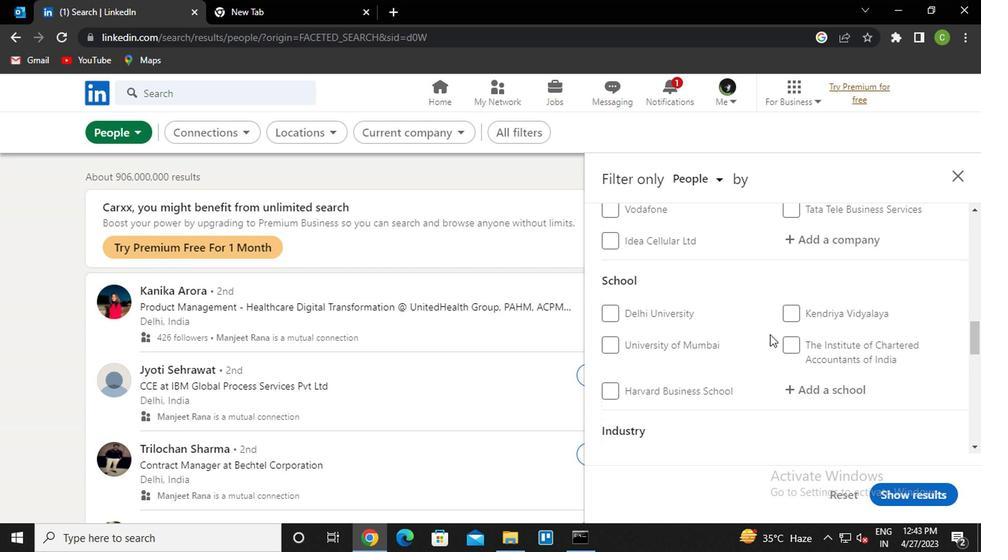 
Action: Mouse scrolled (767, 333) with delta (0, 1)
Screenshot: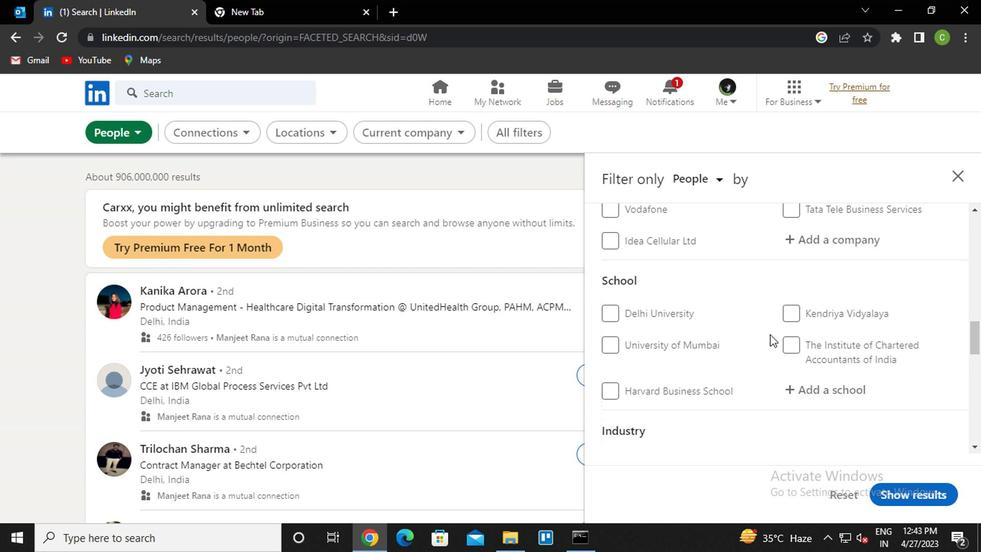 
Action: Mouse scrolled (767, 333) with delta (0, 1)
Screenshot: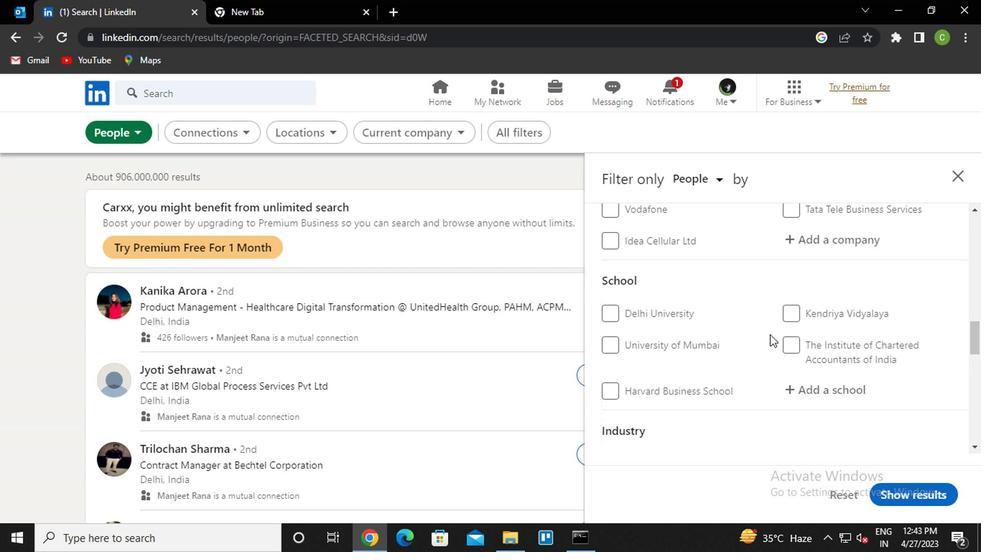 
Action: Mouse scrolled (767, 333) with delta (0, 1)
Screenshot: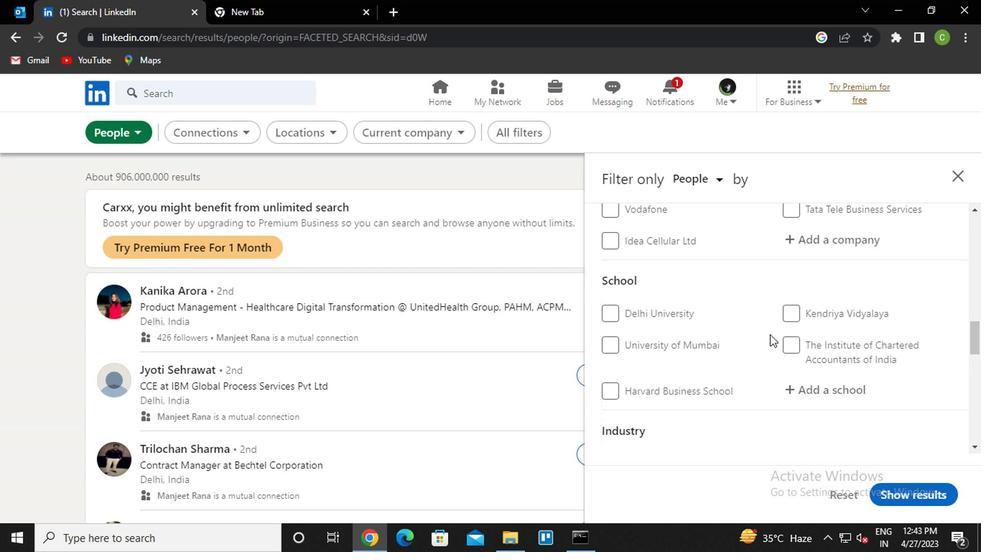 
Action: Mouse scrolled (767, 333) with delta (0, 1)
Screenshot: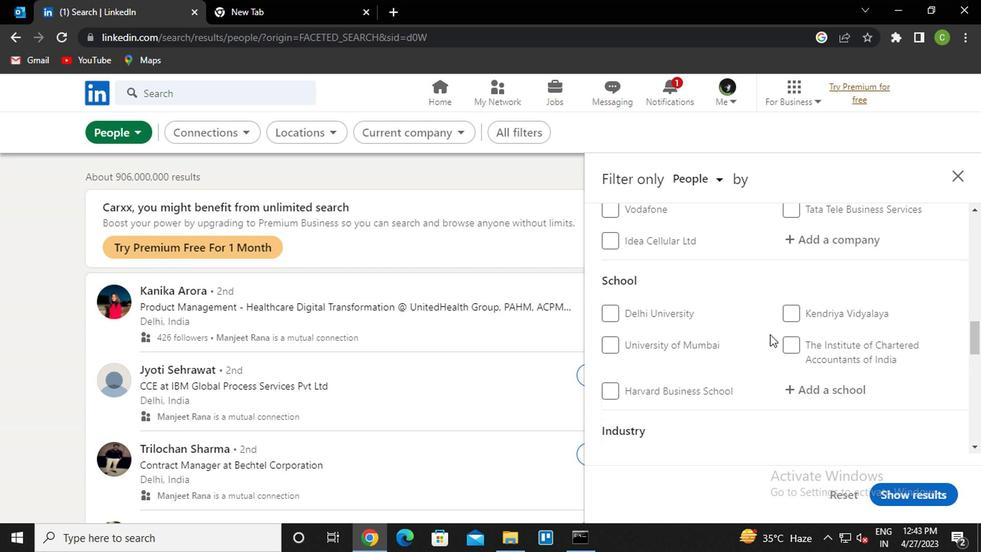 
Action: Mouse scrolled (767, 333) with delta (0, 1)
Screenshot: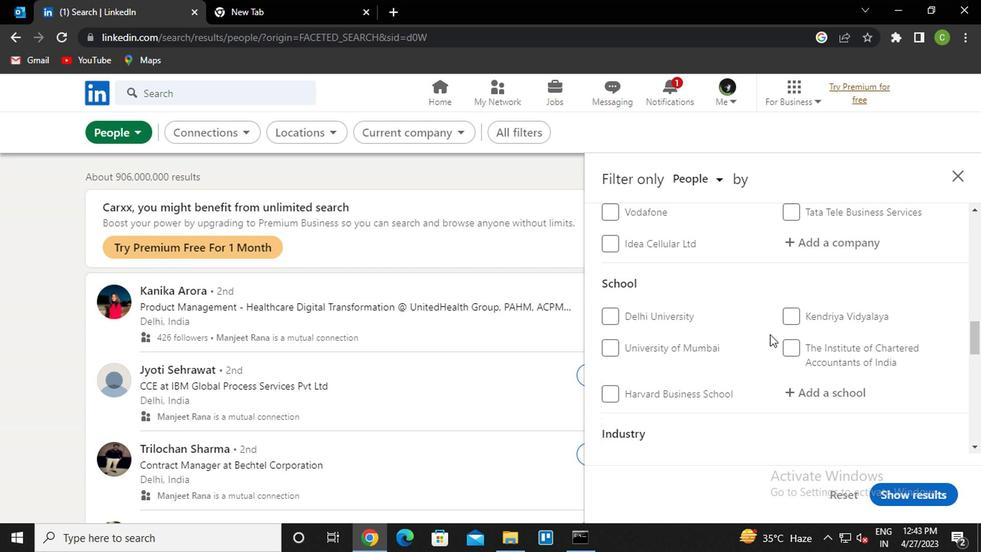 
Action: Mouse scrolled (767, 333) with delta (0, 1)
Screenshot: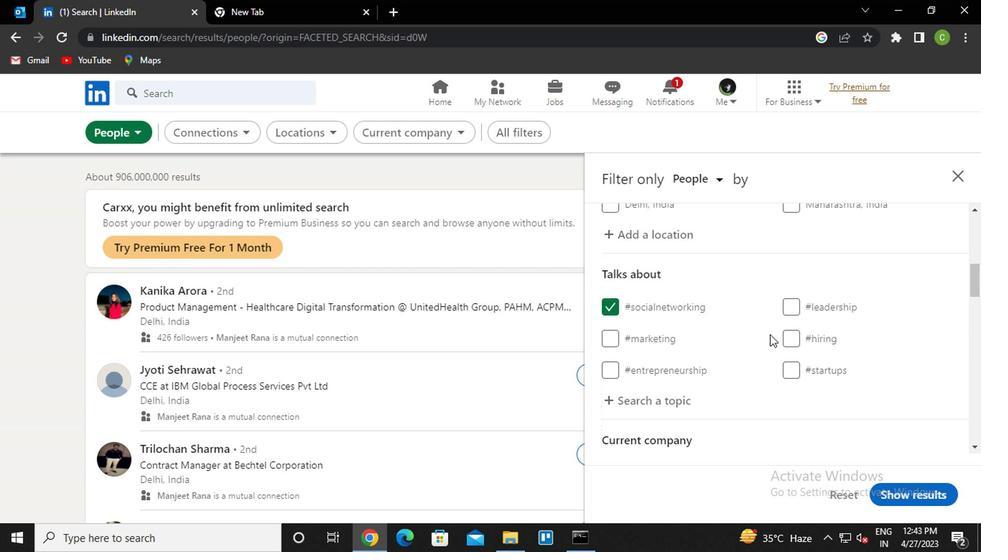 
Action: Mouse scrolled (767, 333) with delta (0, 1)
Screenshot: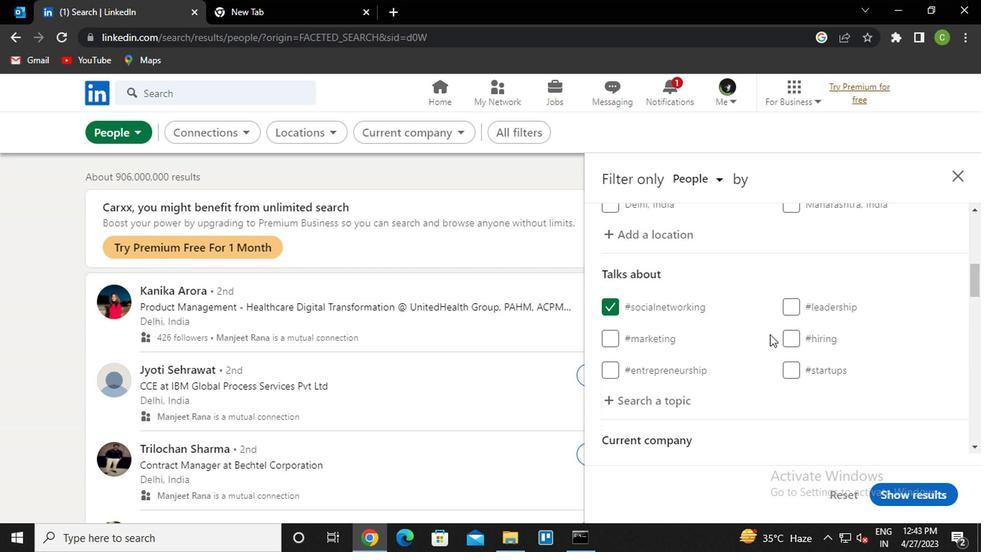 
Action: Mouse scrolled (767, 333) with delta (0, 1)
Screenshot: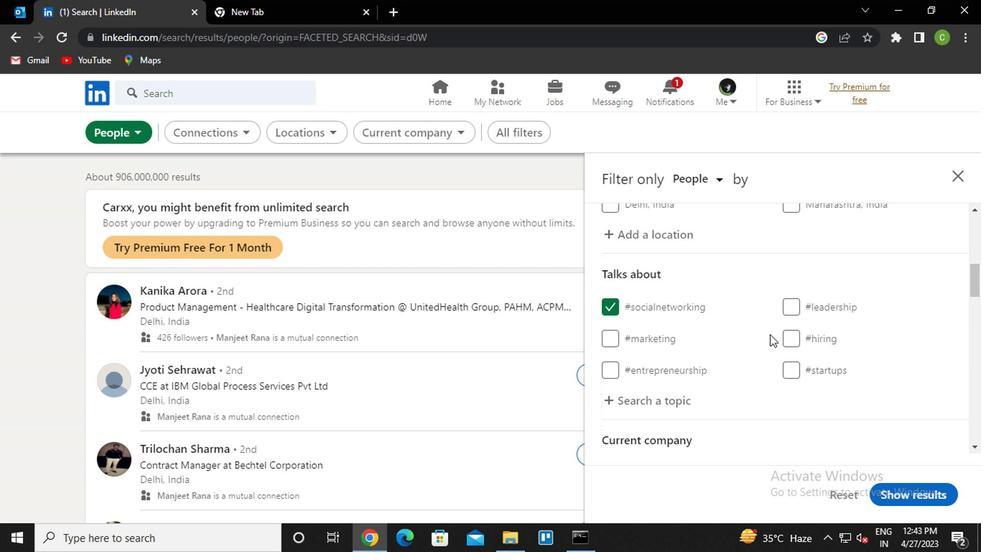 
Action: Mouse scrolled (767, 333) with delta (0, 1)
Screenshot: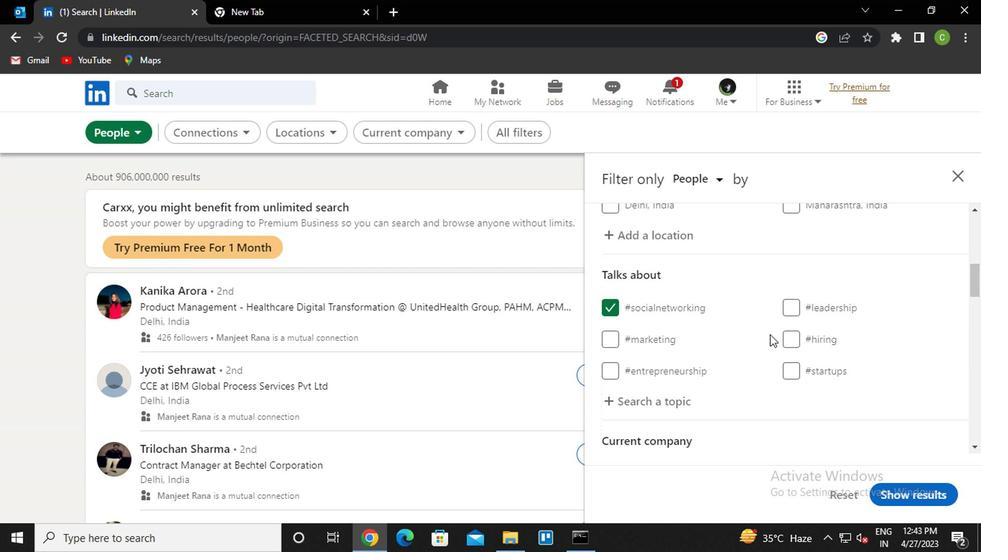 
Action: Mouse scrolled (767, 333) with delta (0, 1)
Screenshot: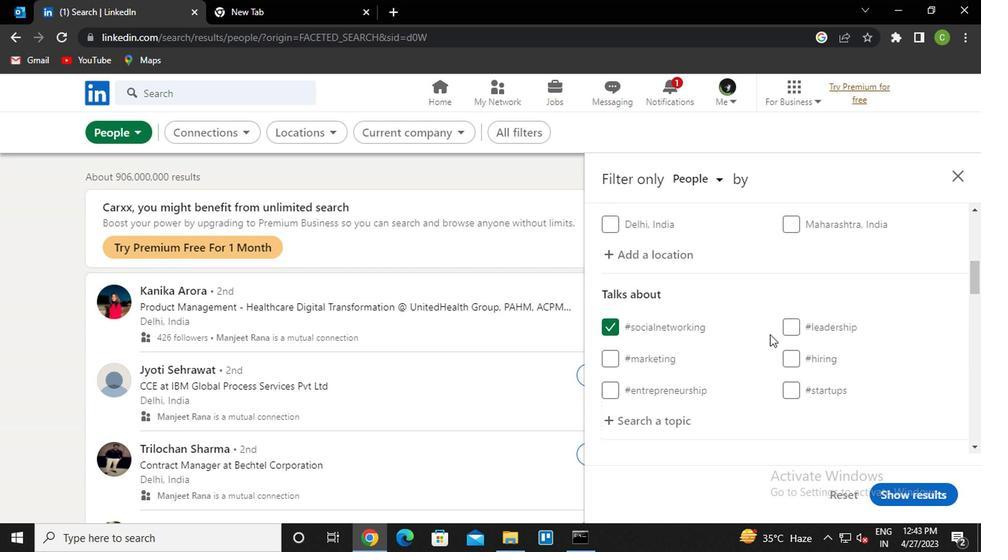 
Action: Mouse scrolled (767, 331) with delta (0, 0)
Screenshot: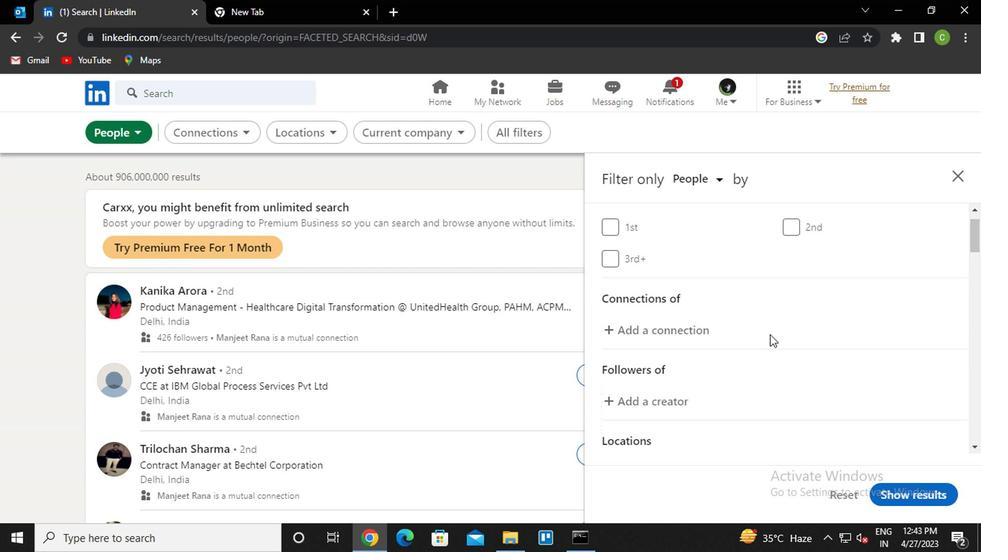 
Action: Mouse scrolled (767, 331) with delta (0, 0)
Screenshot: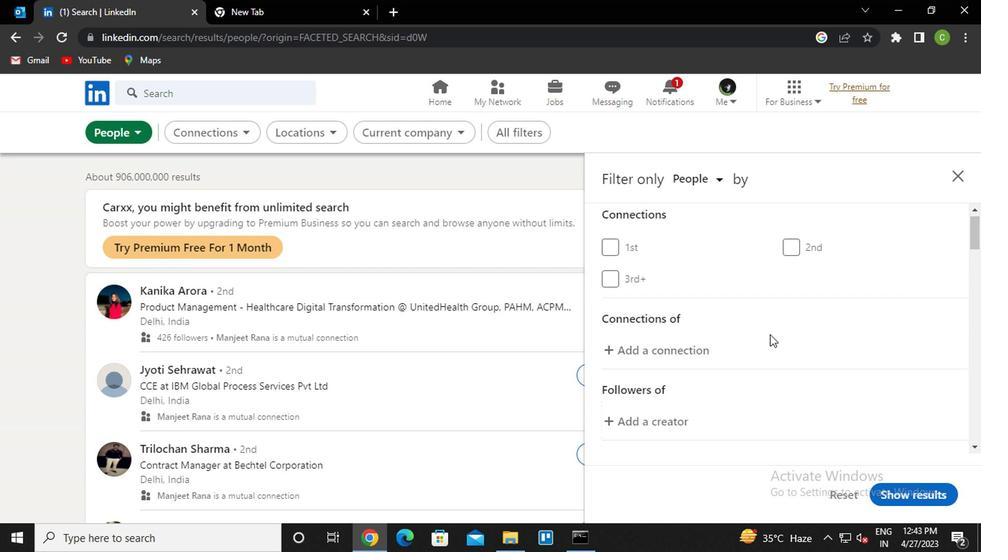 
Action: Mouse scrolled (767, 331) with delta (0, 0)
Screenshot: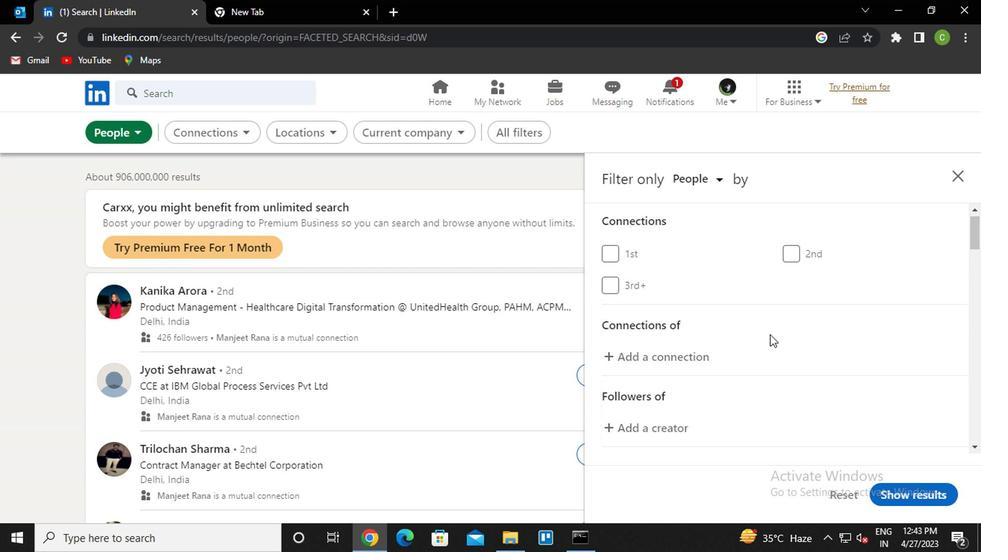 
Action: Mouse scrolled (767, 331) with delta (0, 0)
Screenshot: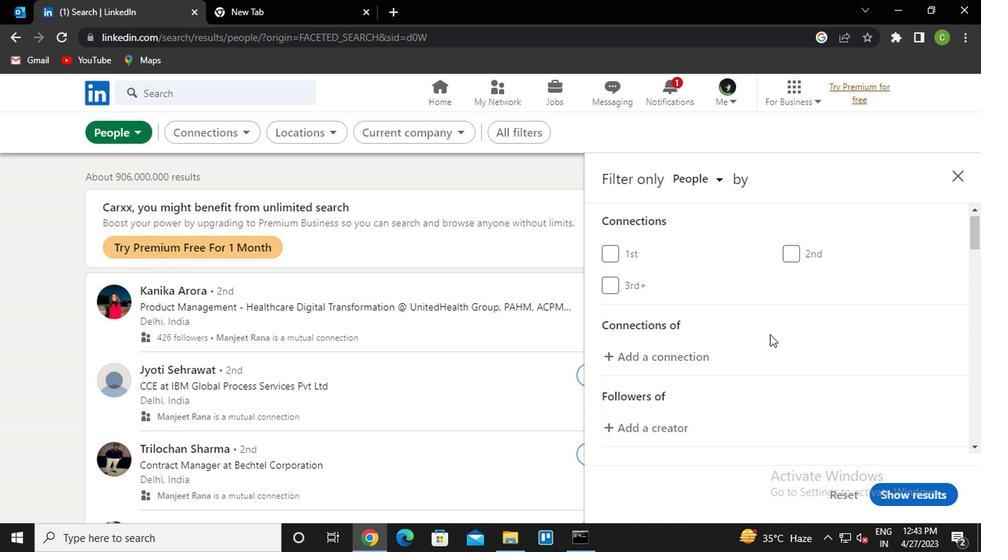 
Action: Mouse scrolled (767, 331) with delta (0, 0)
Screenshot: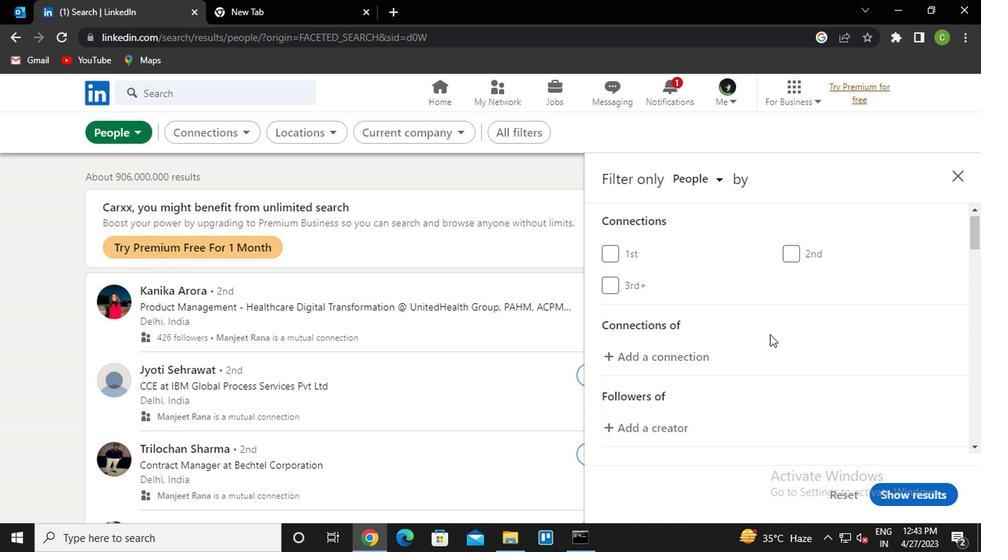 
Action: Mouse scrolled (767, 331) with delta (0, 0)
Screenshot: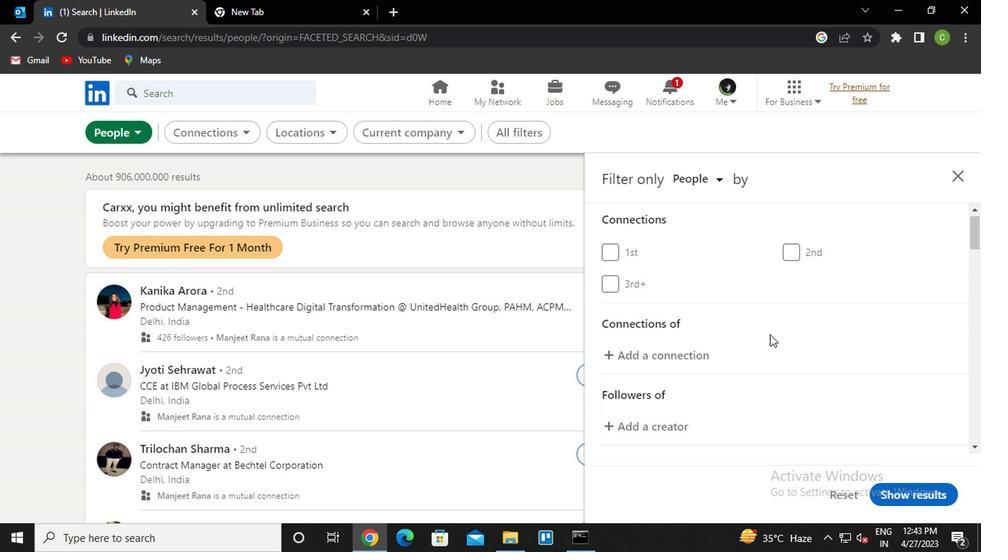 
Action: Mouse scrolled (767, 331) with delta (0, 0)
Screenshot: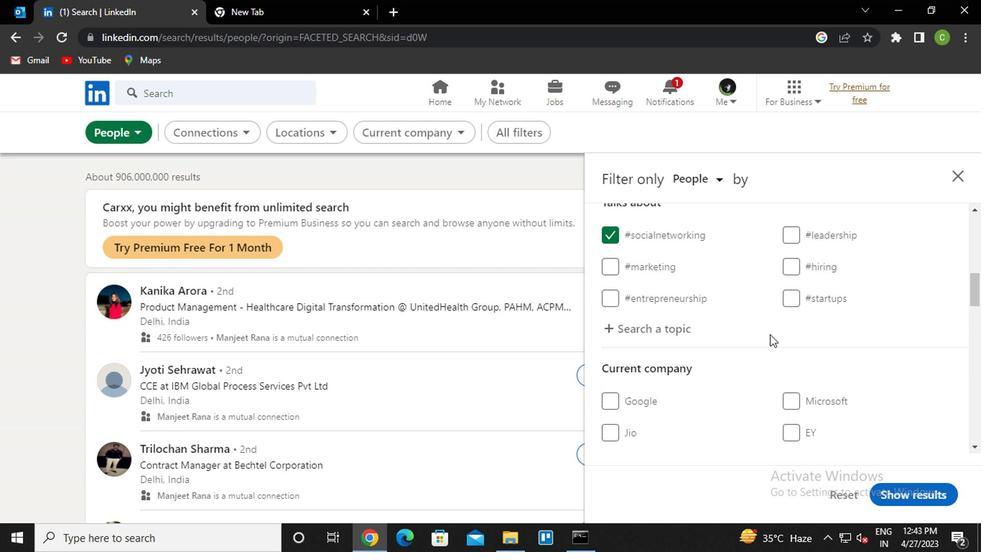 
Action: Mouse scrolled (767, 331) with delta (0, 0)
Screenshot: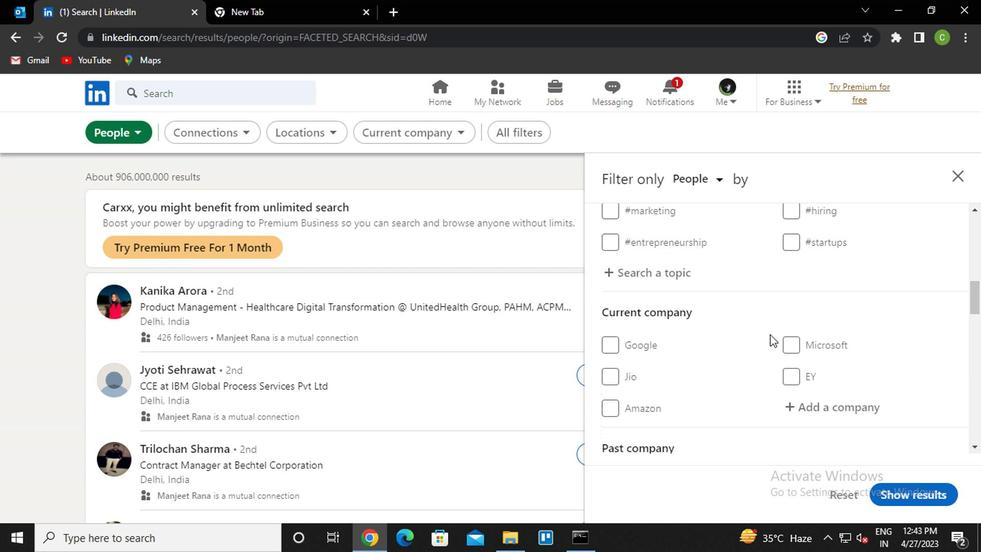 
Action: Mouse moved to (820, 321)
Screenshot: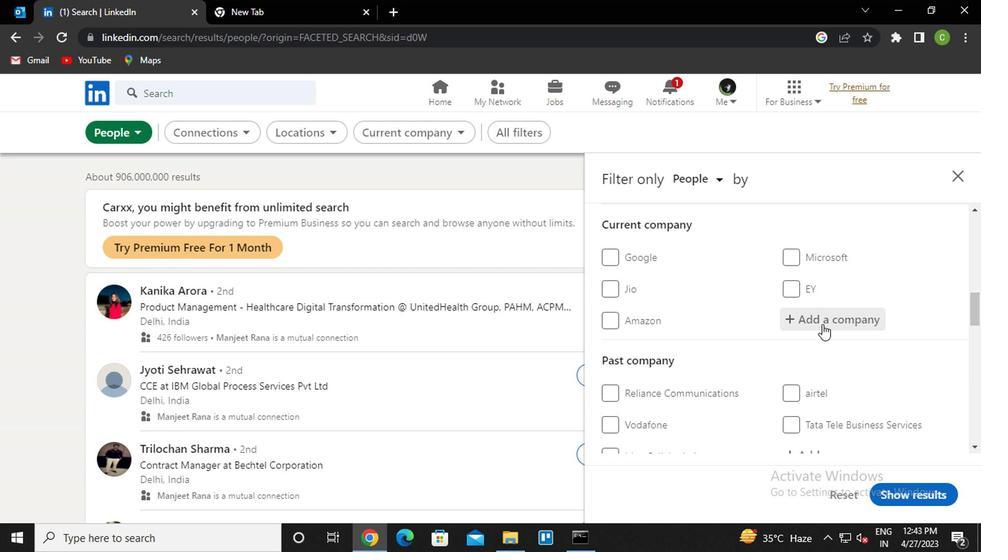 
Action: Mouse pressed left at (820, 321)
Screenshot: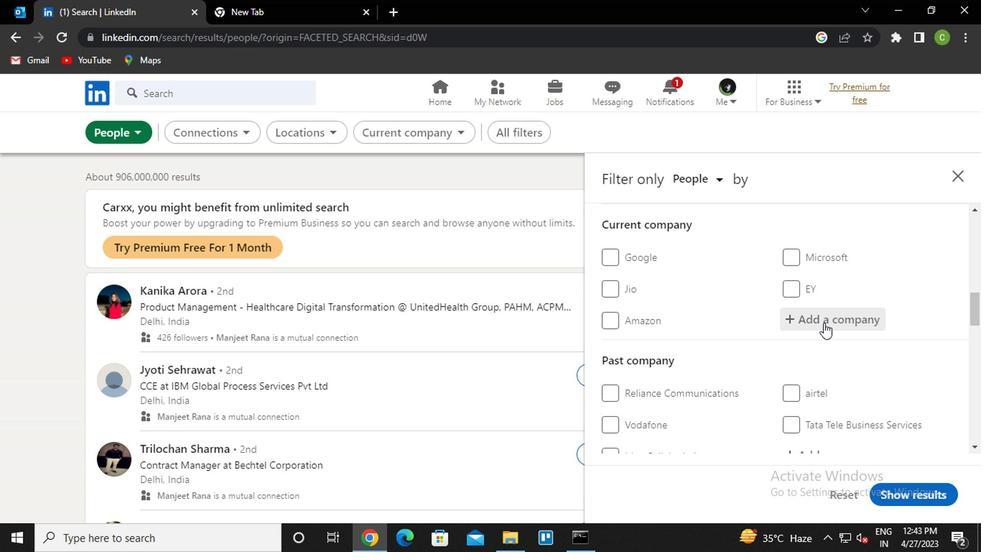 
Action: Mouse moved to (821, 320)
Screenshot: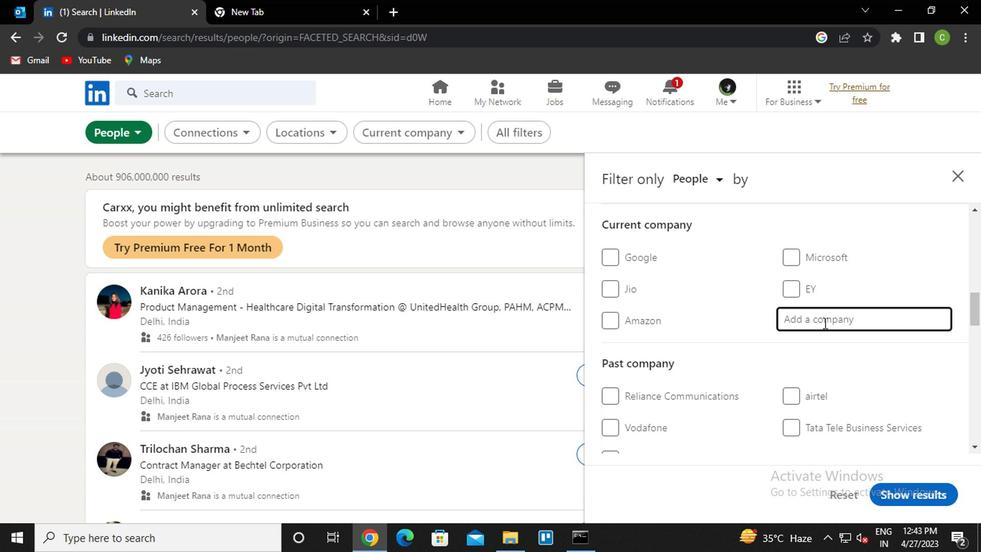 
Action: Key pressed <Key.caps_lock>care<Key.space>i<Key.caps_lock>n<Key.down><Key.enter>
Screenshot: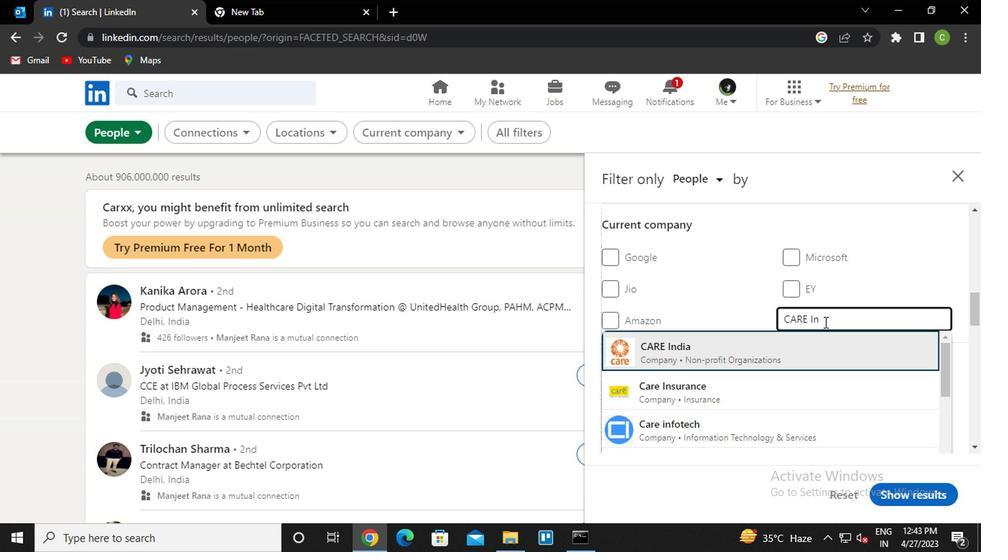 
Action: Mouse moved to (832, 316)
Screenshot: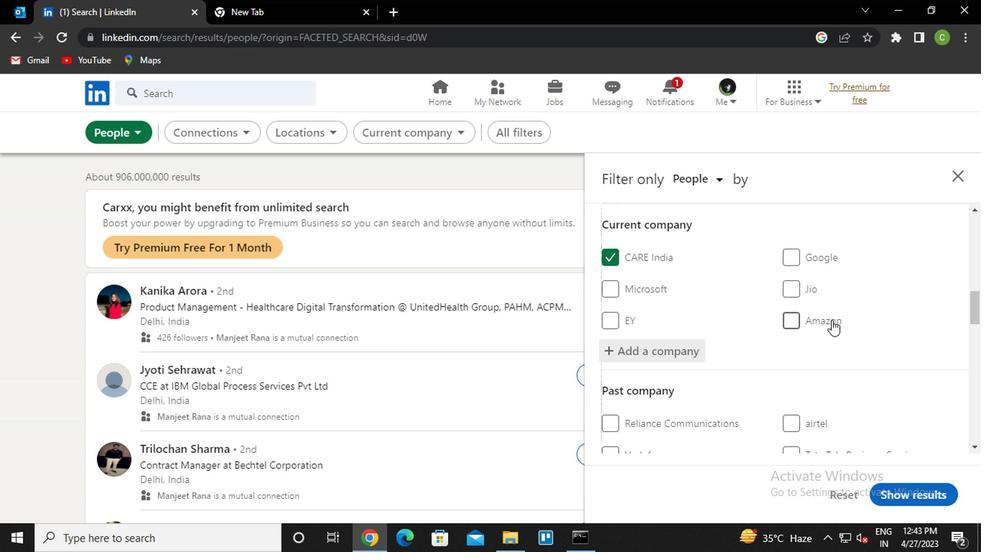 
Action: Mouse scrolled (832, 315) with delta (0, -1)
Screenshot: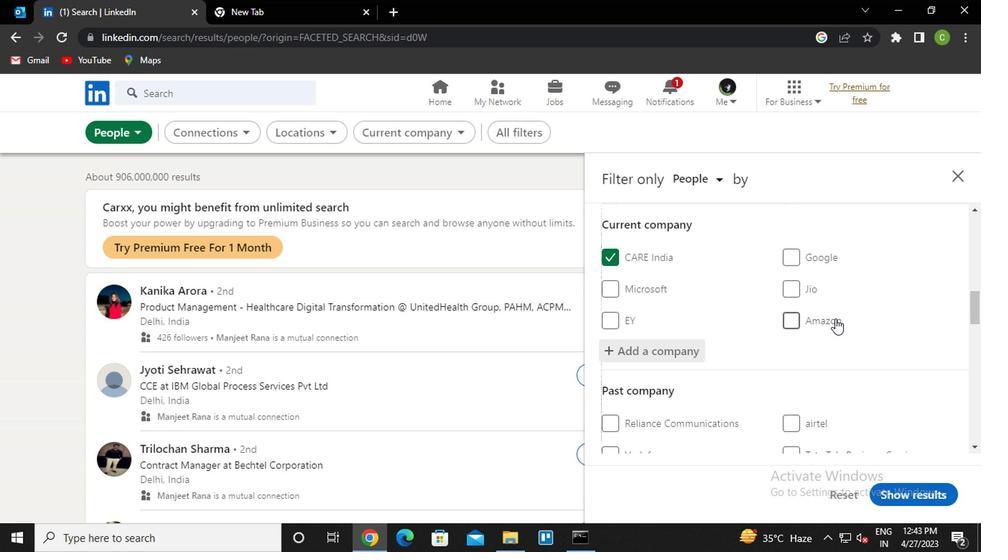 
Action: Mouse scrolled (832, 315) with delta (0, -1)
Screenshot: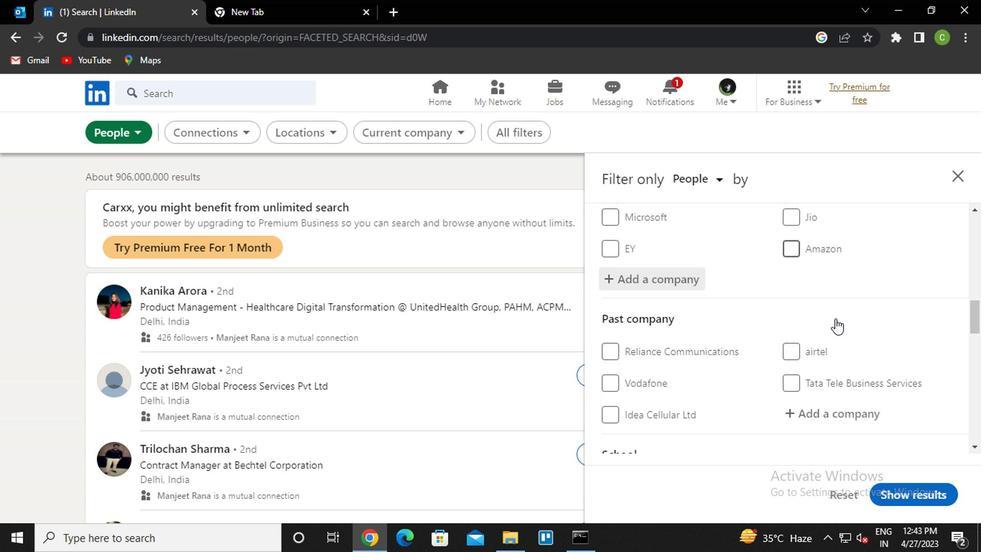 
Action: Mouse scrolled (832, 315) with delta (0, -1)
Screenshot: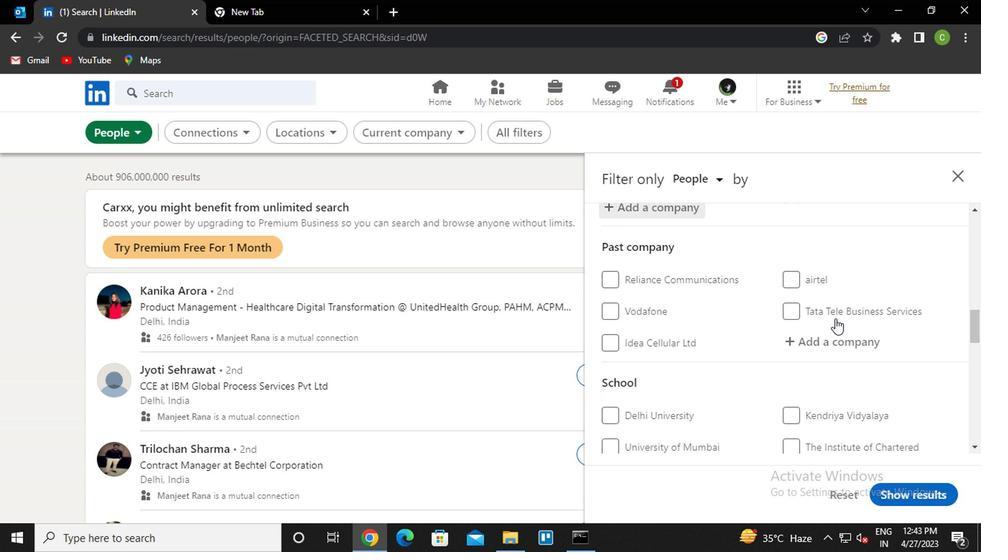 
Action: Mouse scrolled (832, 315) with delta (0, -1)
Screenshot: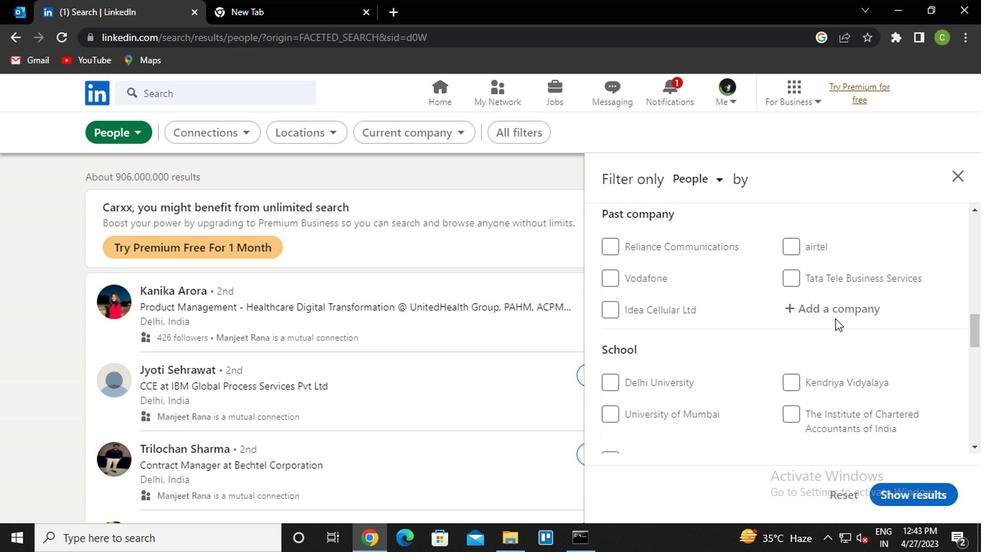 
Action: Mouse moved to (802, 352)
Screenshot: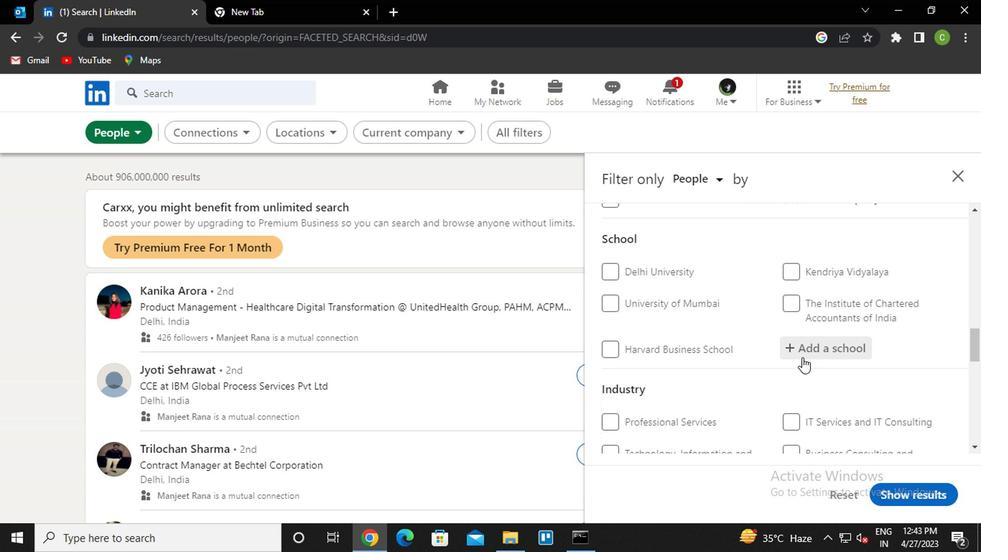 
Action: Mouse pressed left at (802, 352)
Screenshot: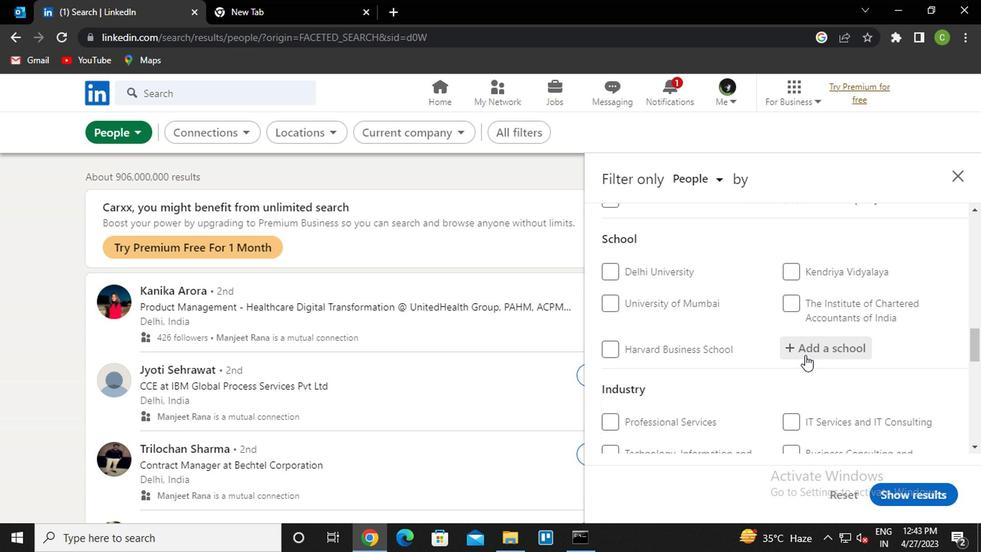 
Action: Key pressed <Key.caps_lock>i<Key.caps_lock>ndian<Key.space><Key.caps_lock><Key.caps_lock>institute<Key.space>of<Key.space><Key.caps_lock>m<Key.caps_lock>anagement<Key.down><Key.down><Key.down><Key.down><Key.enter>
Screenshot: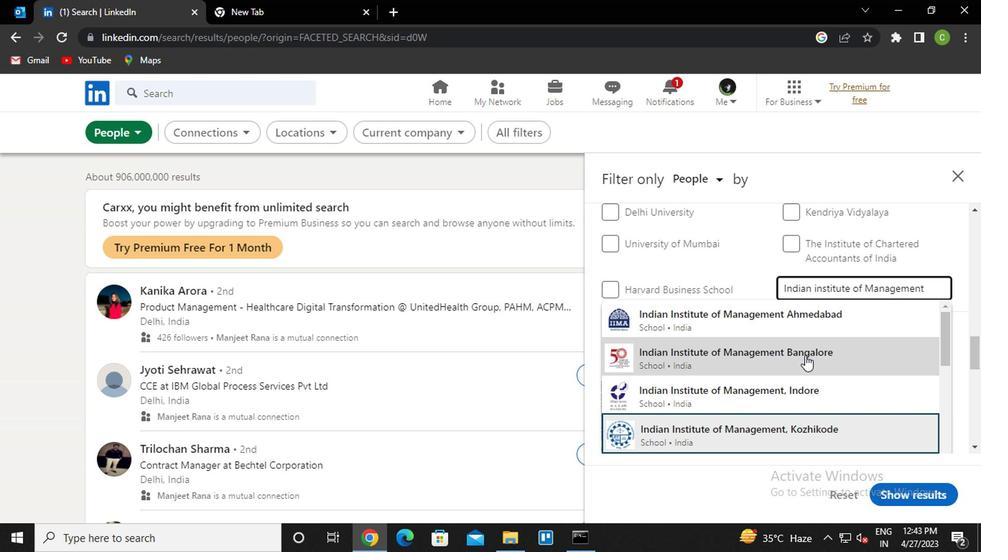 
Action: Mouse scrolled (802, 352) with delta (0, 0)
Screenshot: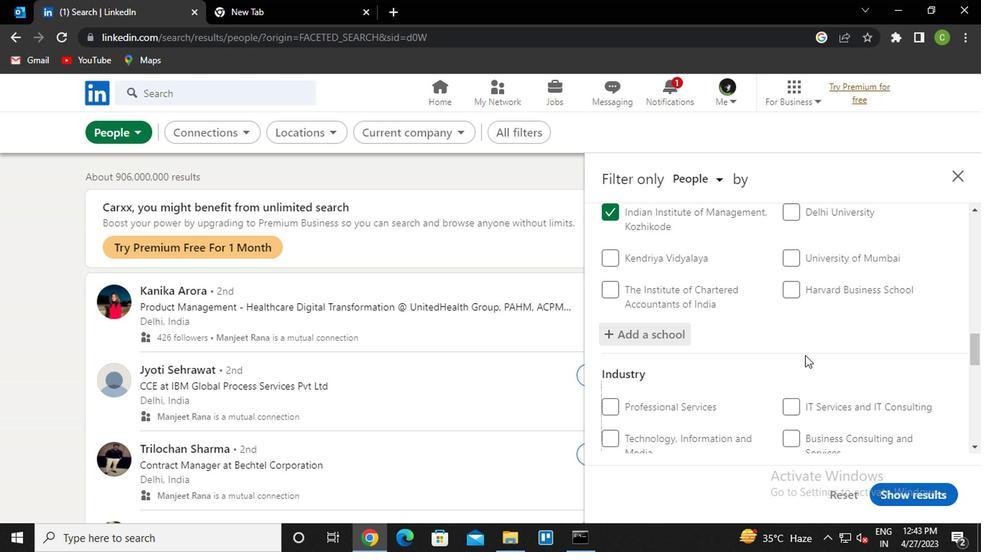 
Action: Mouse scrolled (802, 352) with delta (0, 0)
Screenshot: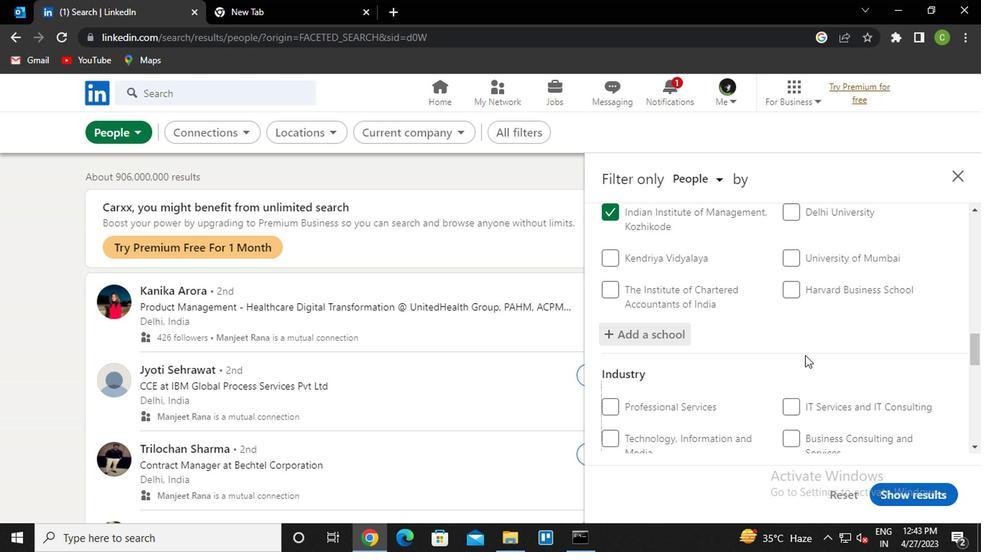 
Action: Mouse scrolled (802, 352) with delta (0, 0)
Screenshot: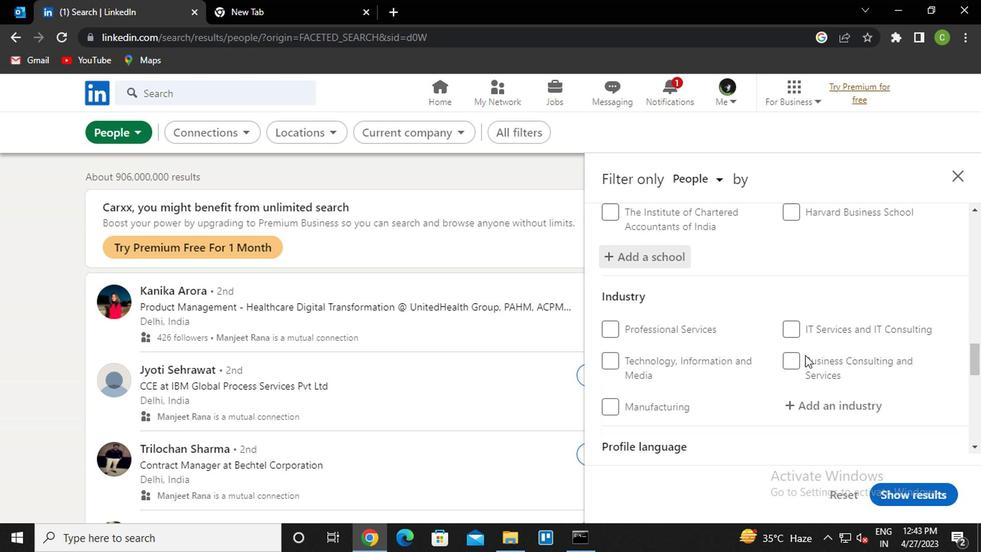 
Action: Mouse moved to (856, 260)
Screenshot: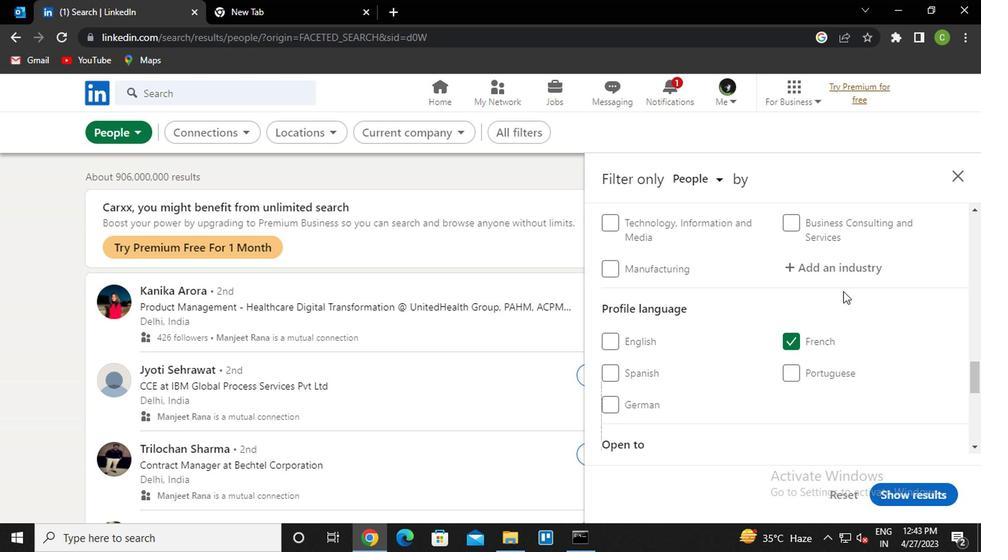 
Action: Mouse pressed left at (856, 260)
Screenshot: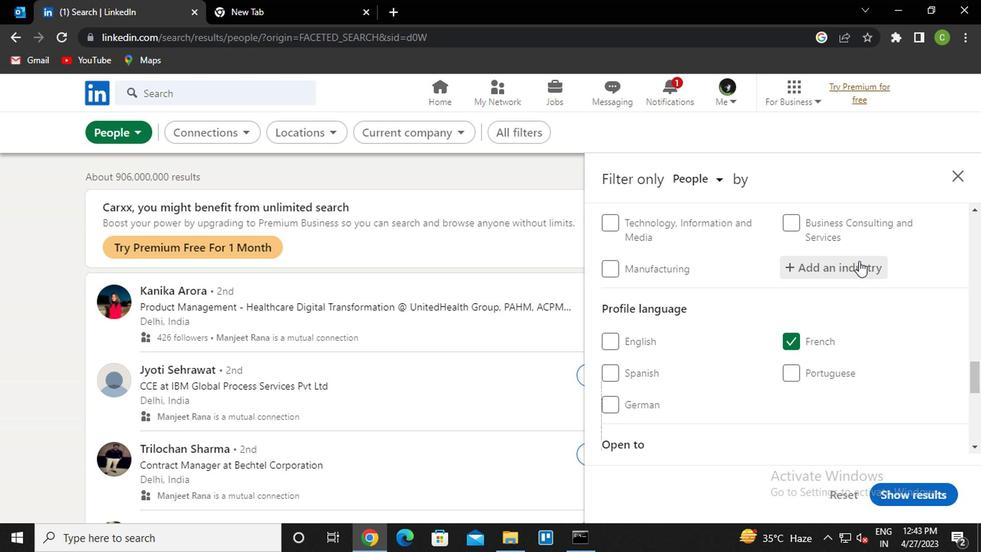 
Action: Key pressed <Key.caps_lock>p<Key.caps_lock>ublic<Key.space><Key.down><Key.down><Key.down><Key.enter>
Screenshot: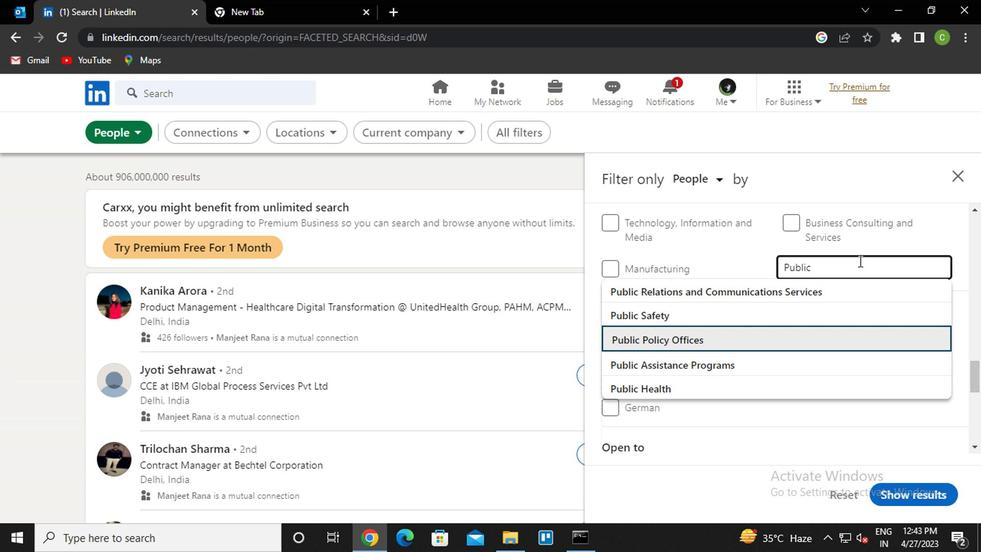 
Action: Mouse scrolled (856, 259) with delta (0, 0)
Screenshot: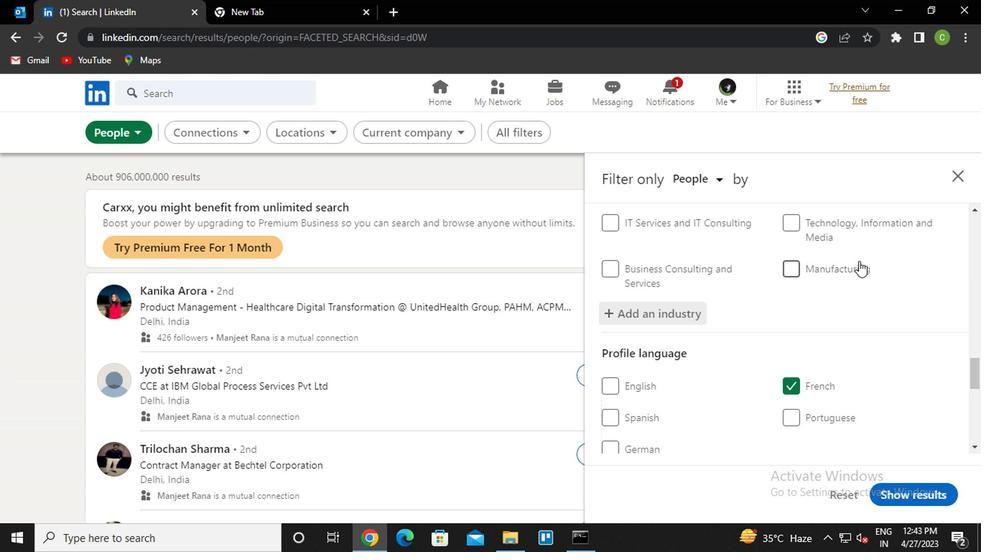 
Action: Mouse scrolled (856, 259) with delta (0, 0)
Screenshot: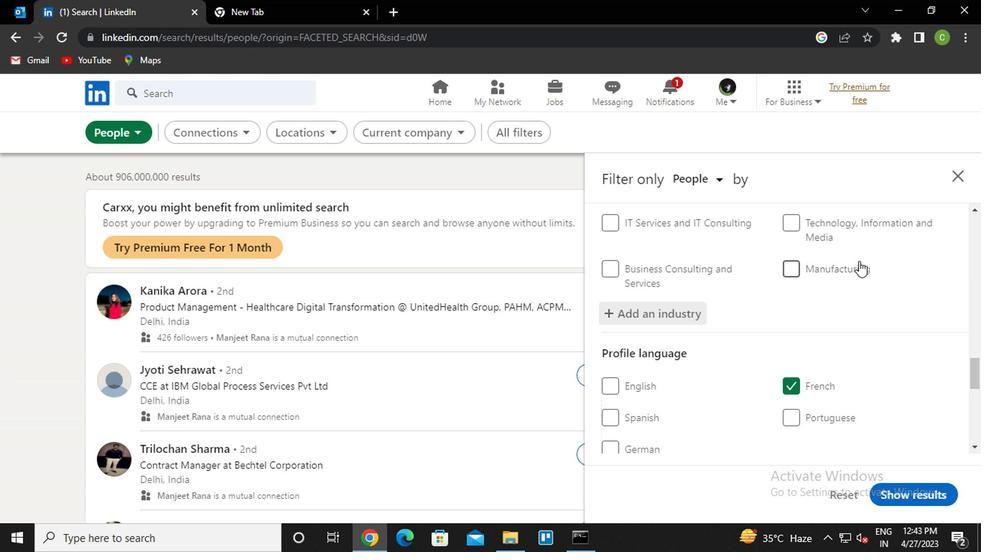 
Action: Mouse scrolled (856, 259) with delta (0, 0)
Screenshot: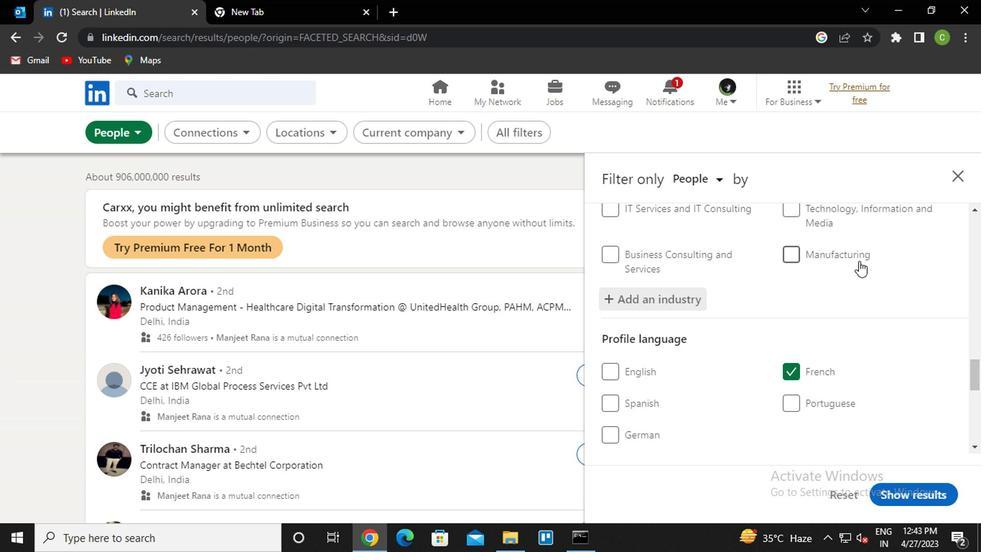 
Action: Mouse scrolled (856, 259) with delta (0, 0)
Screenshot: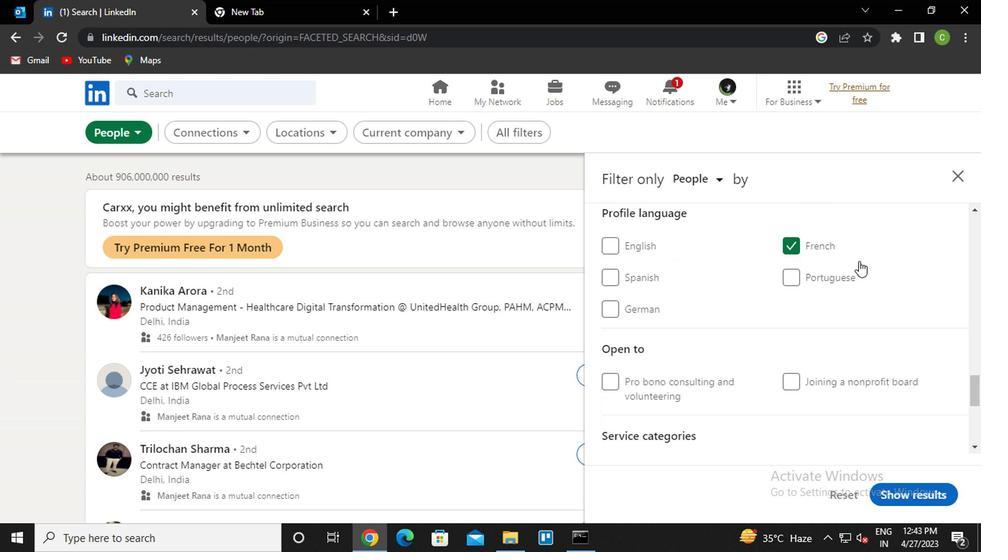 
Action: Mouse moved to (833, 274)
Screenshot: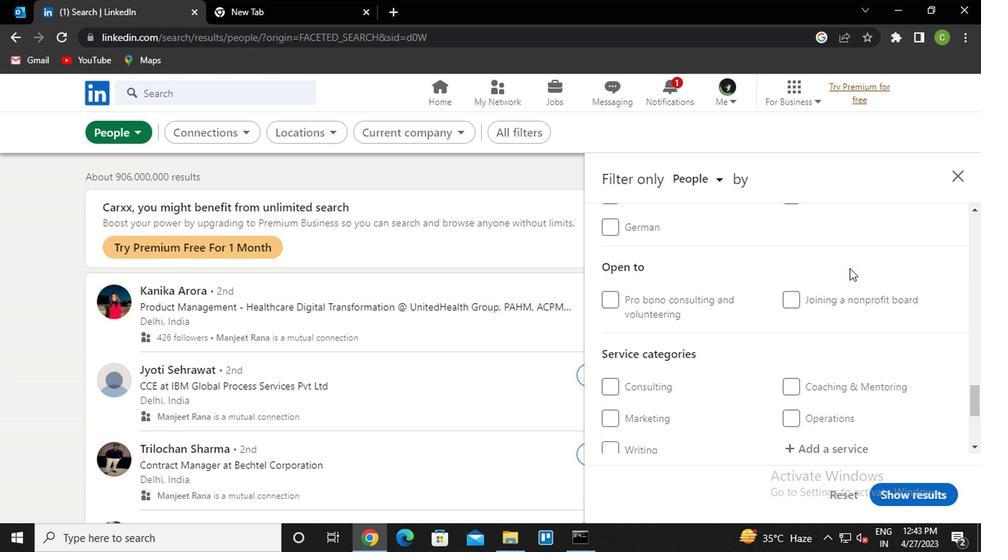 
Action: Mouse scrolled (833, 273) with delta (0, 0)
Screenshot: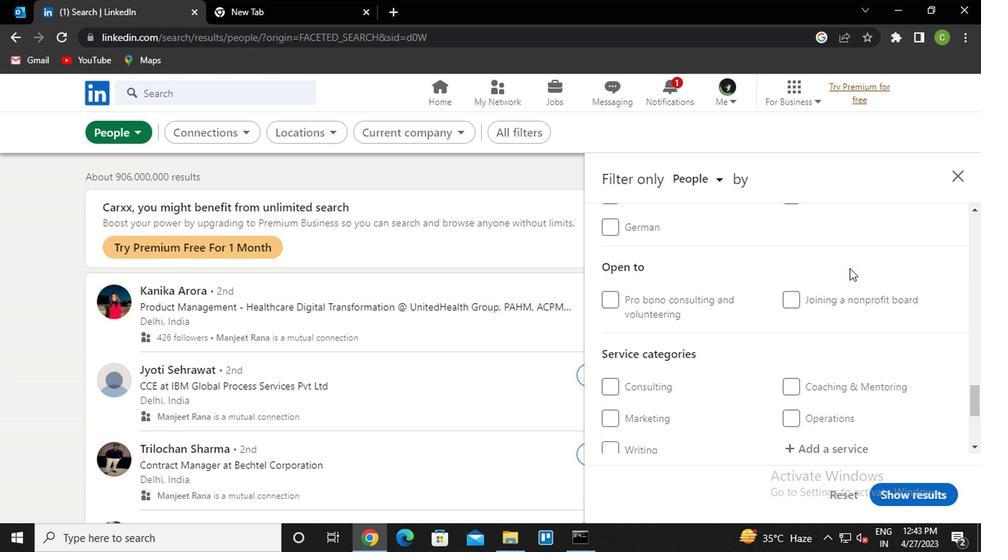 
Action: Mouse moved to (820, 307)
Screenshot: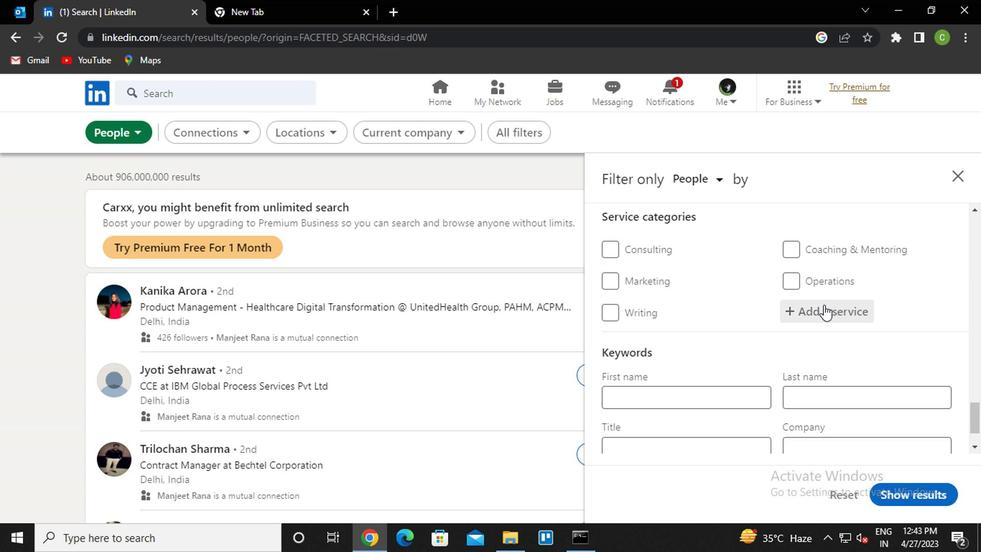 
Action: Mouse pressed left at (820, 307)
Screenshot: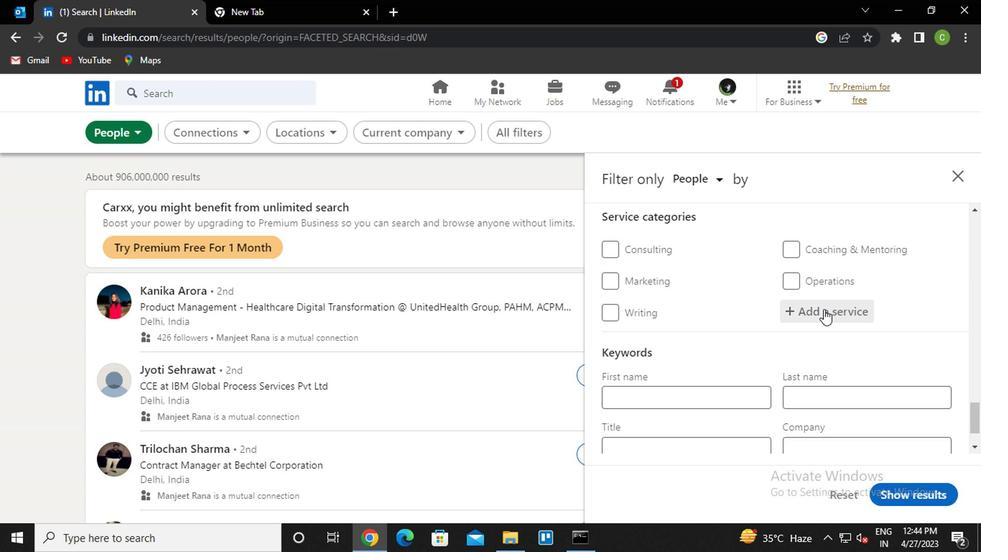 
Action: Key pressed <Key.caps_lock>r<Key.caps_lock>Etirement<Key.down><Key.enter>
Screenshot: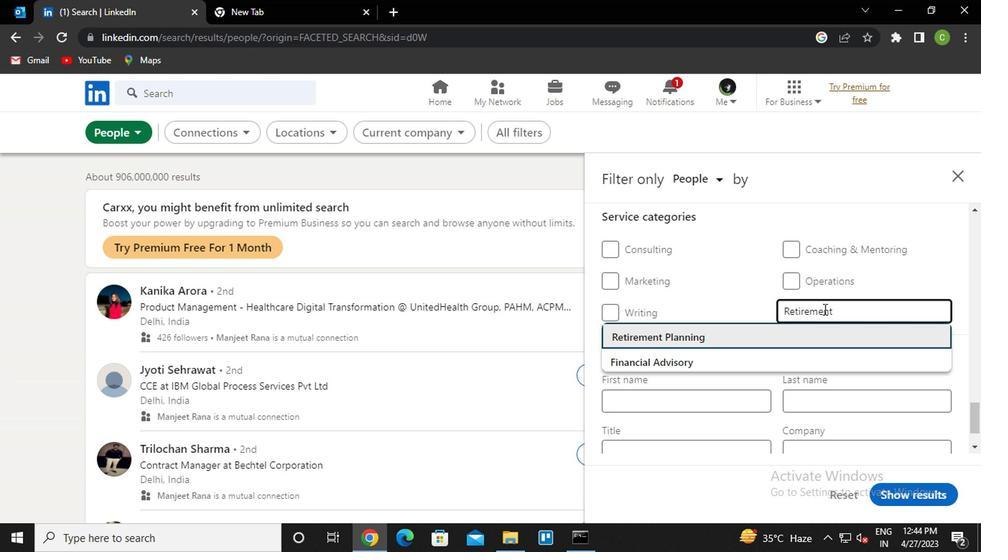 
Action: Mouse scrolled (820, 307) with delta (0, 0)
Screenshot: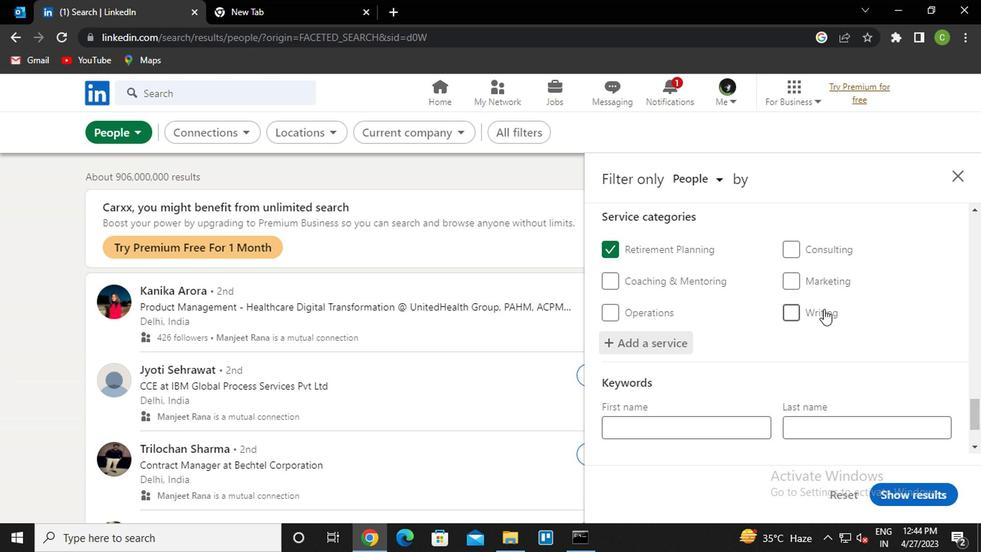 
Action: Mouse scrolled (820, 307) with delta (0, 0)
Screenshot: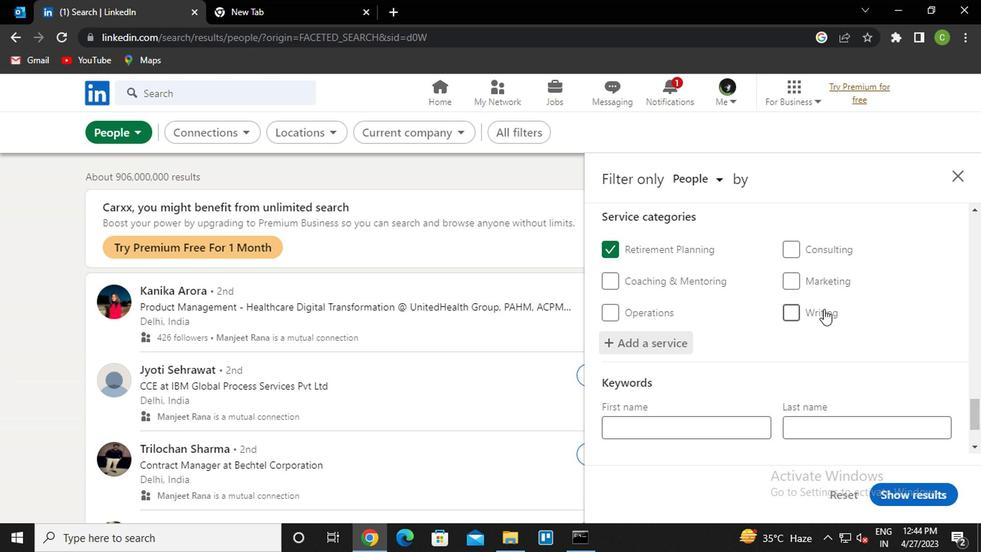 
Action: Mouse moved to (820, 310)
Screenshot: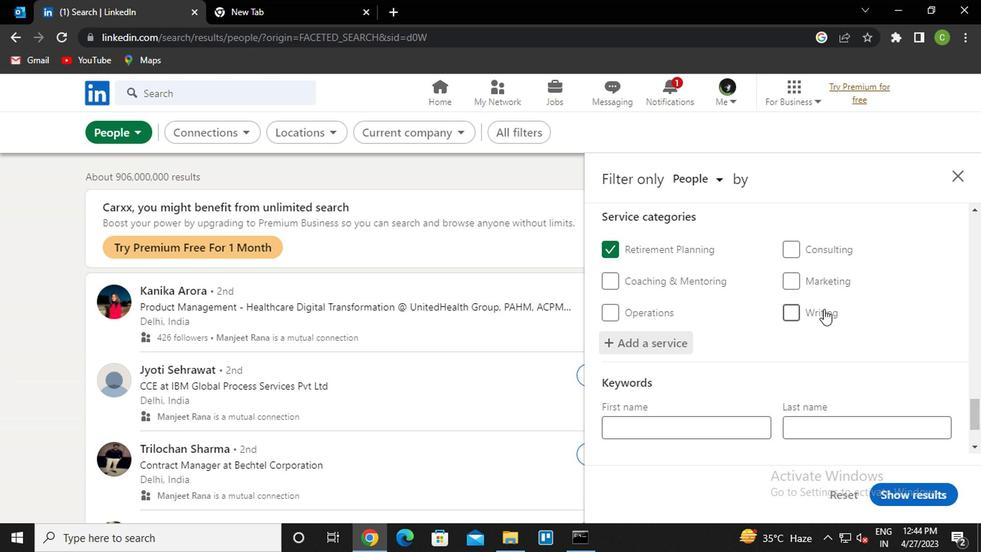 
Action: Mouse scrolled (820, 309) with delta (0, 0)
Screenshot: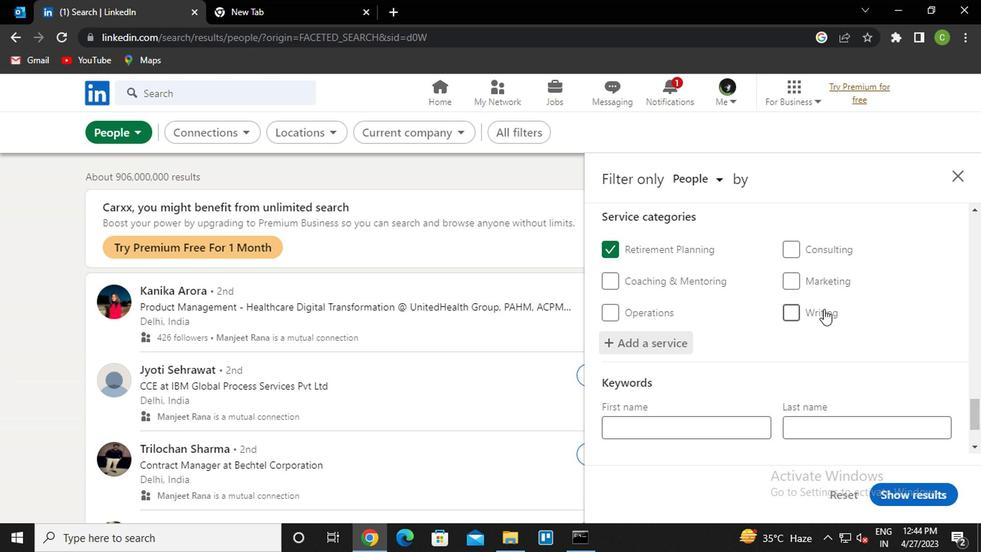 
Action: Mouse moved to (814, 316)
Screenshot: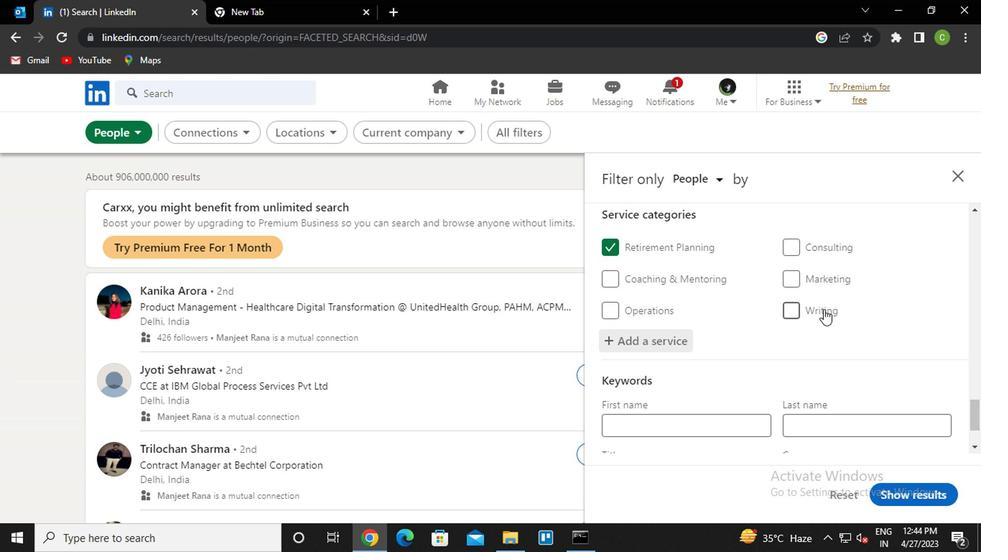 
Action: Mouse scrolled (814, 315) with delta (0, -1)
Screenshot: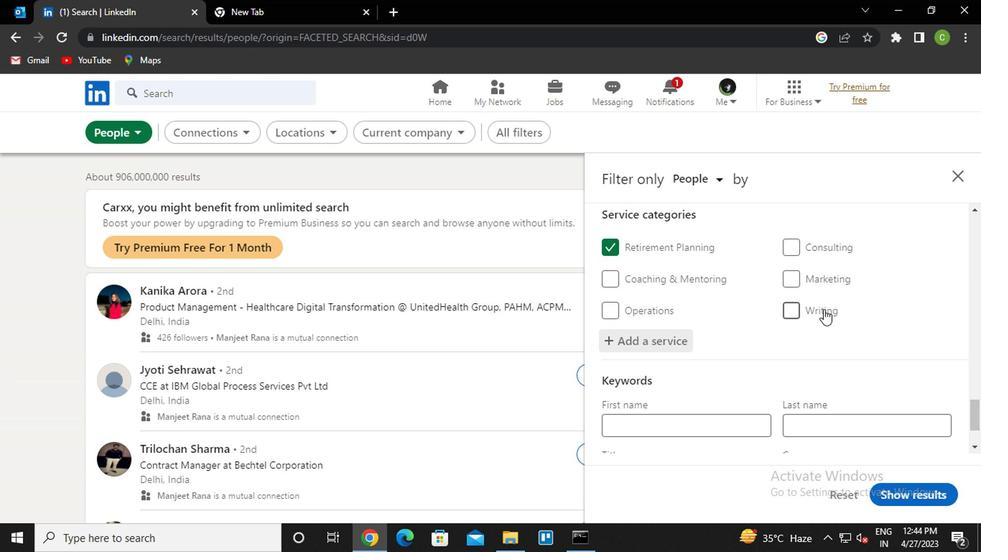 
Action: Mouse moved to (798, 322)
Screenshot: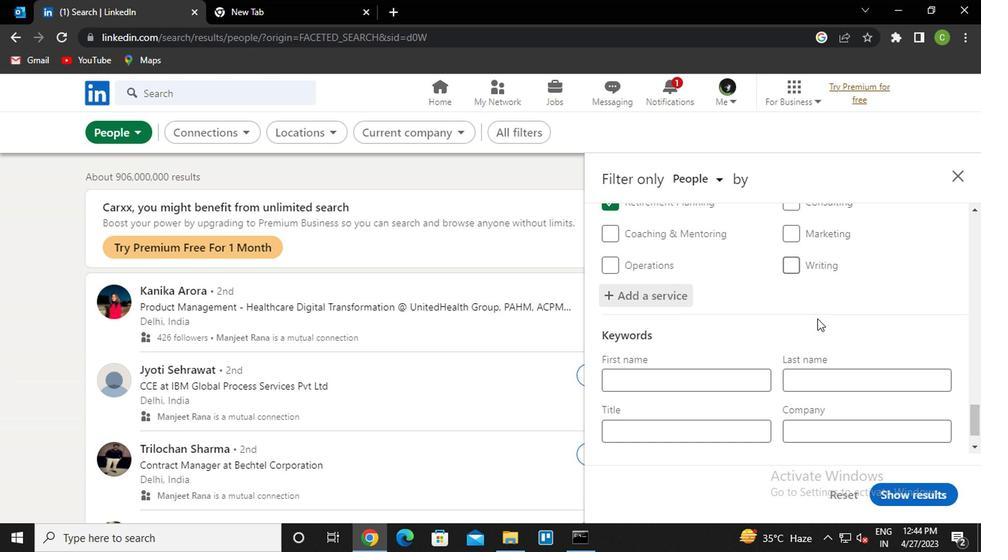 
Action: Mouse scrolled (798, 322) with delta (0, 0)
Screenshot: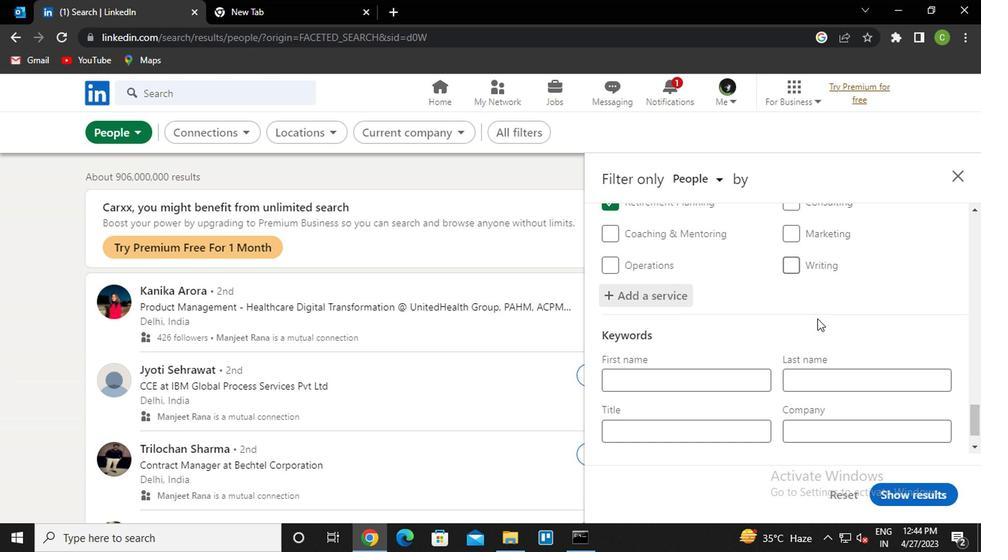 
Action: Mouse moved to (680, 392)
Screenshot: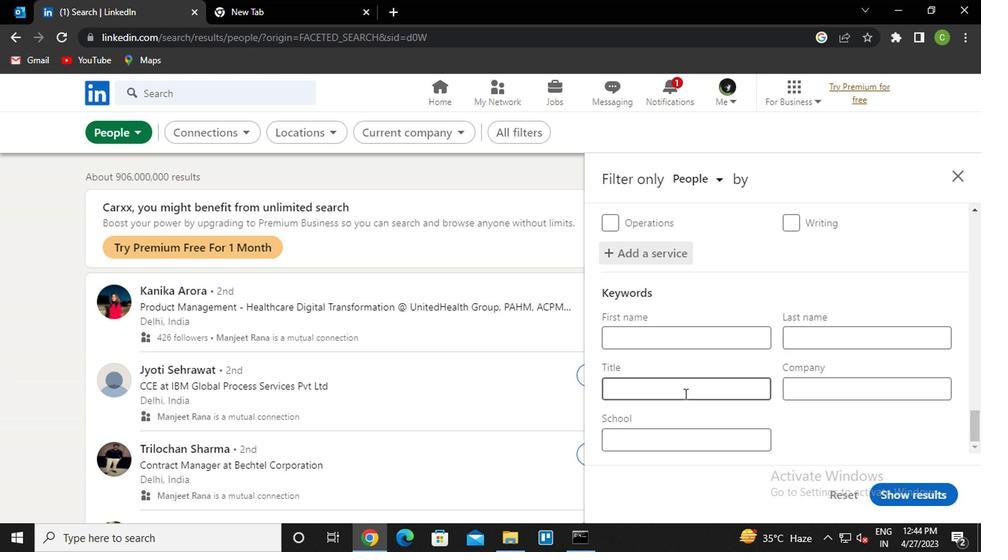 
Action: Mouse pressed left at (680, 392)
Screenshot: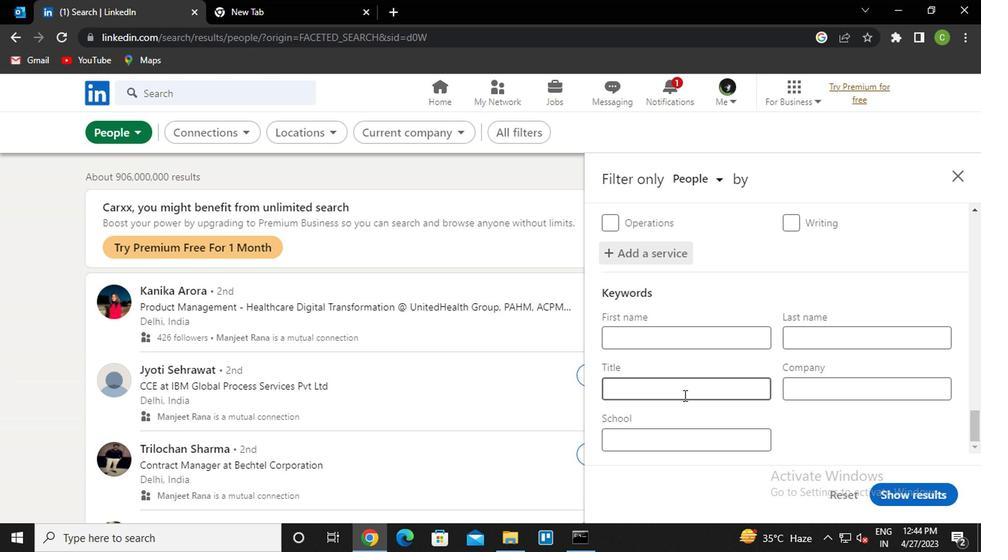 
Action: Key pressed <Key.caps_lock>a<Key.caps_lock>rtificial<Key.space><Key.caps_lock>i<Key.caps_lock>ntelligence<Key.space><Key.caps_lock>e<Key.caps_lock>ngineer
Screenshot: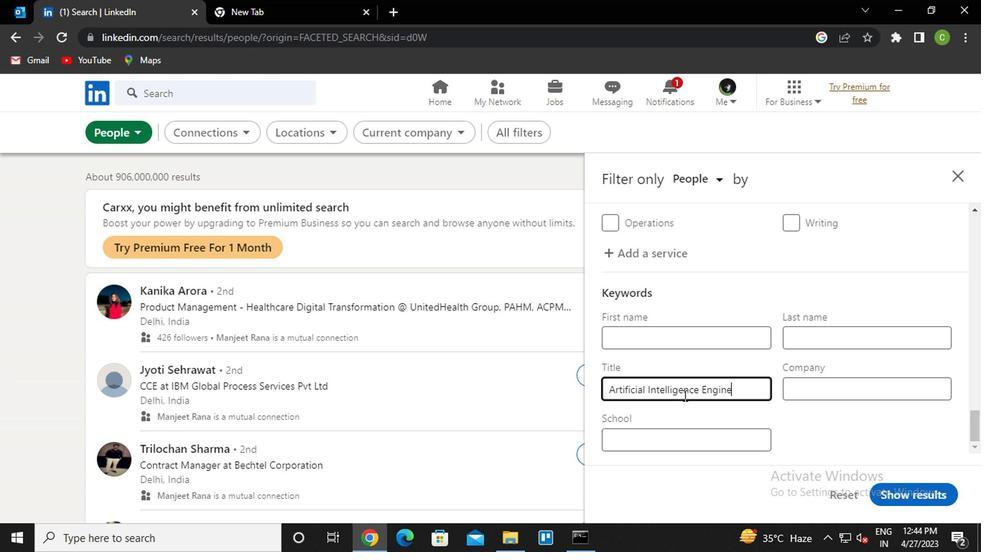 
Action: Mouse moved to (889, 492)
Screenshot: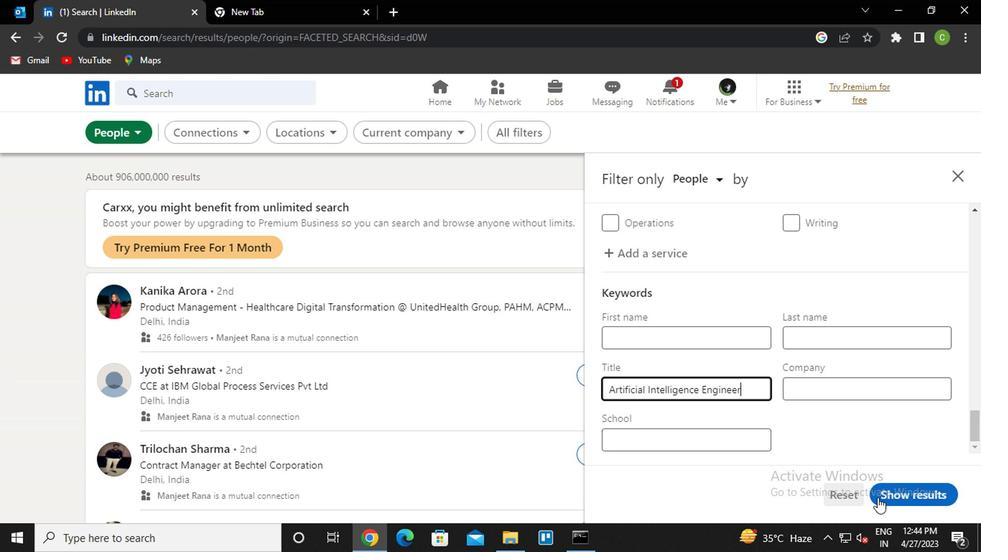 
Action: Mouse pressed left at (889, 492)
Screenshot: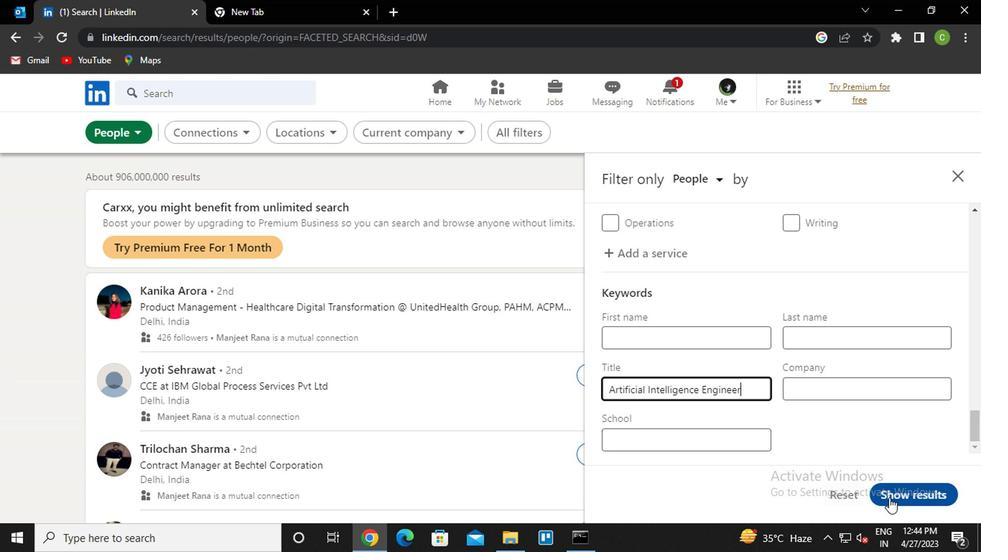 
Action: Mouse moved to (512, 511)
Screenshot: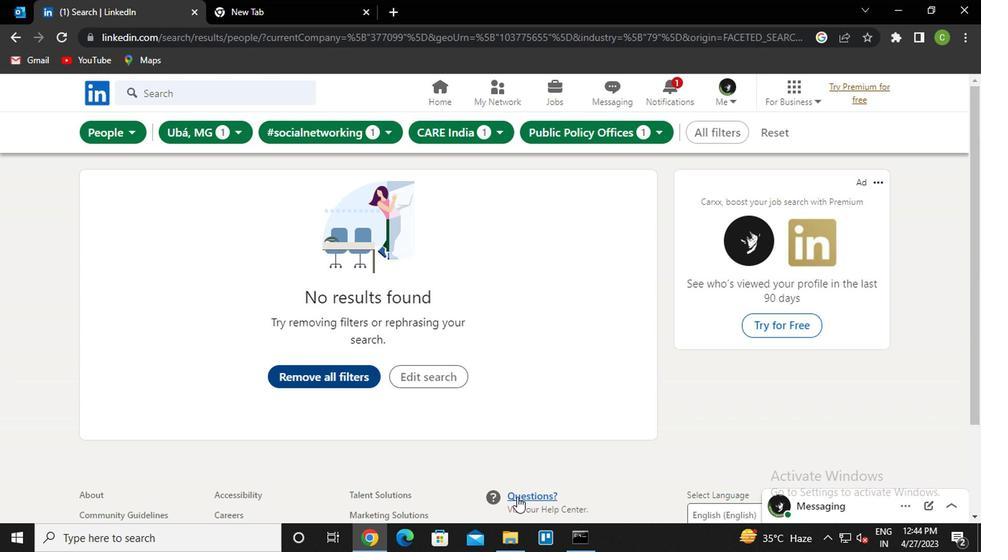 
Action: Key pressed <Key.f8>
Screenshot: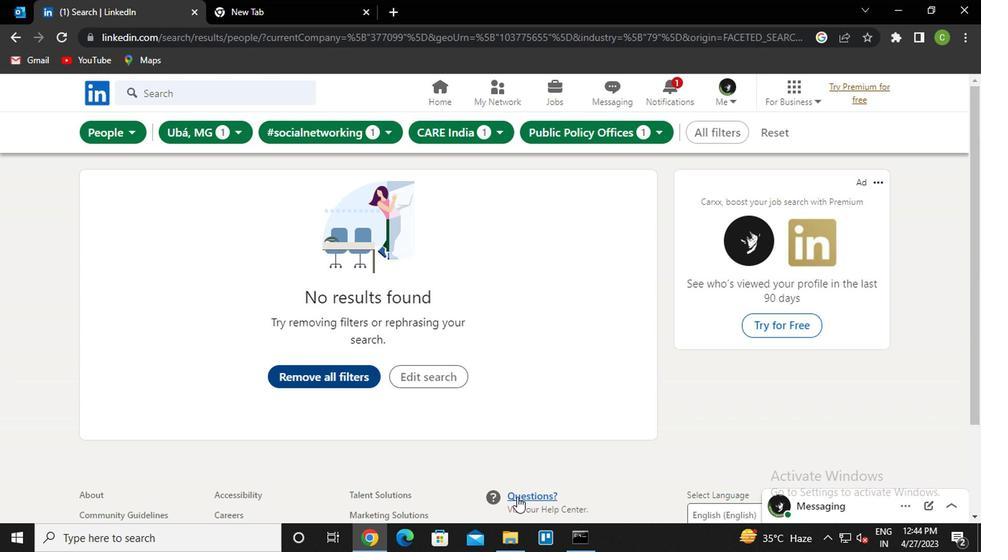 
